 Task: Look for space in Lehi, United States from 8th August, 2023 to 15th August, 2023 for 9 adults in price range Rs.10000 to Rs.14000. Place can be shared room with 5 bedrooms having 9 beds and 5 bathrooms. Property type can be house, flat, guest house. Amenities needed are: wifi, TV, free parkinig on premises, gym, breakfast. Booking option can be shelf check-in. Required host language is English.
Action: Mouse moved to (457, 114)
Screenshot: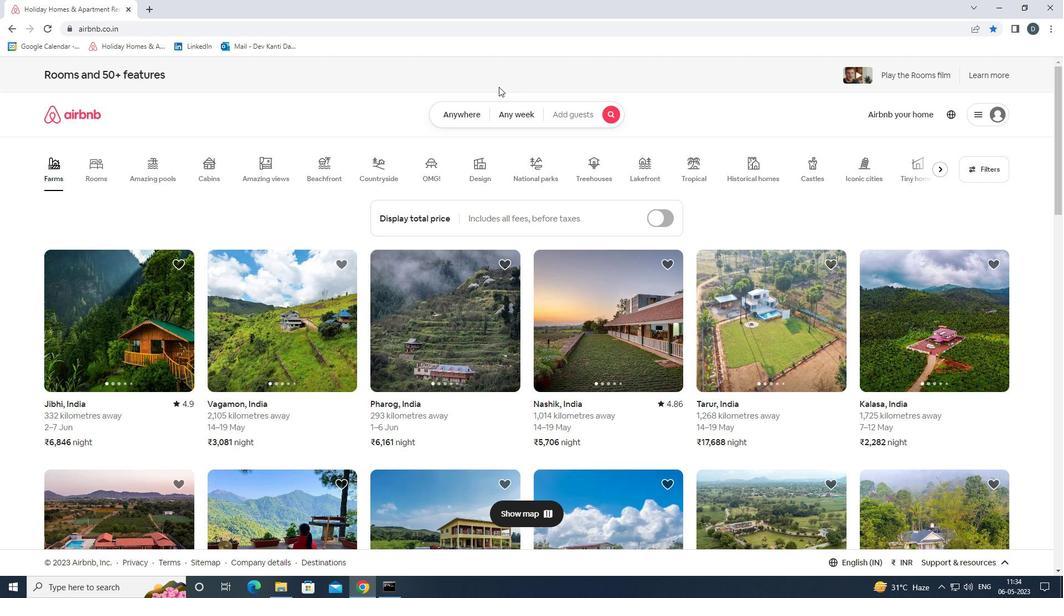 
Action: Mouse pressed left at (457, 114)
Screenshot: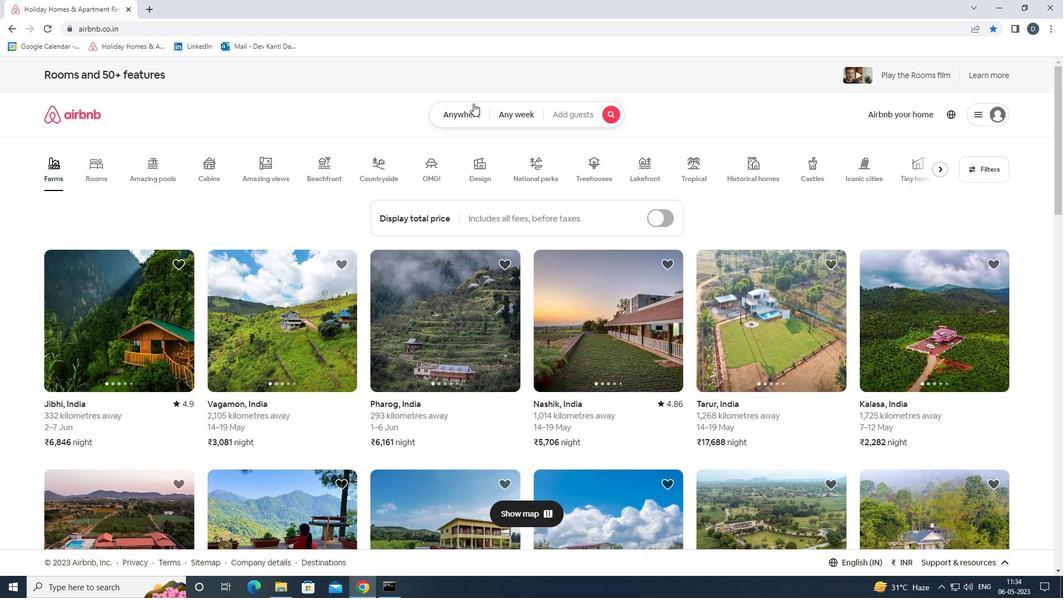 
Action: Mouse moved to (378, 161)
Screenshot: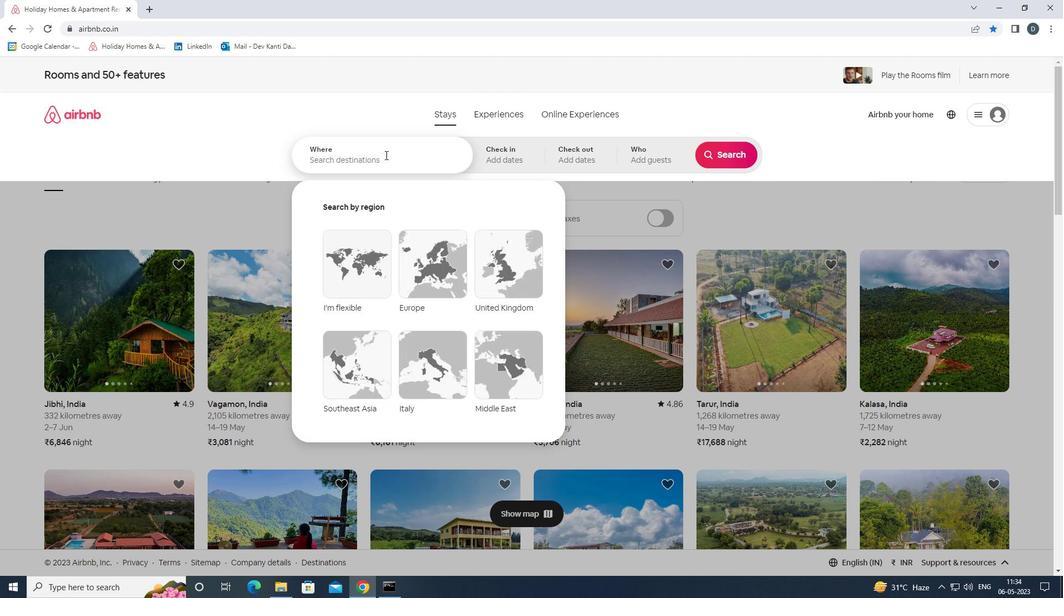 
Action: Mouse pressed left at (378, 161)
Screenshot: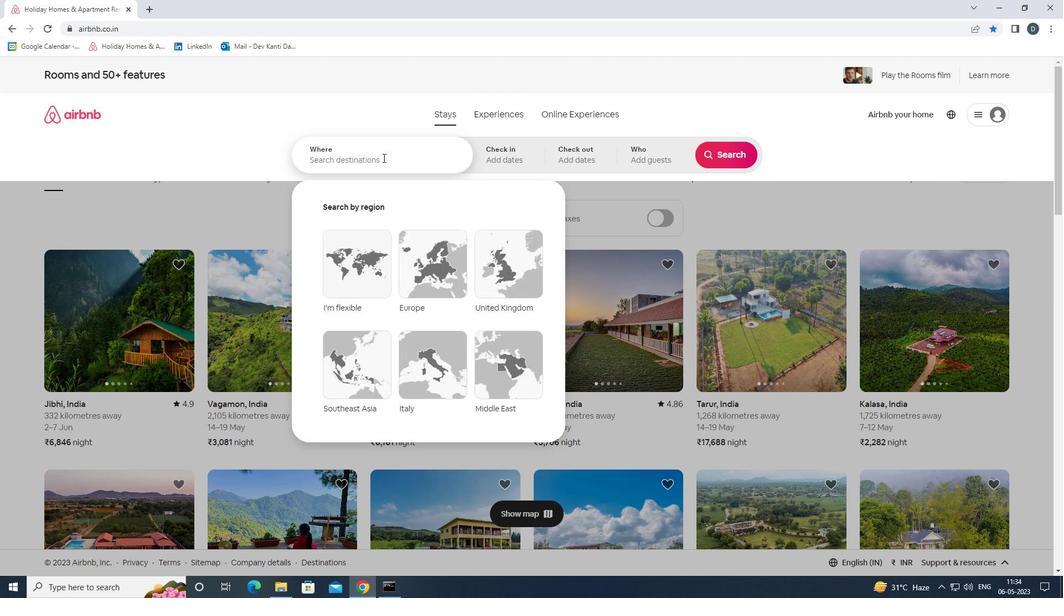
Action: Key pressed <Key.shift><Key.shift><Key.shift>LEHI,<Key.shift>UNITED<Key.space><Key.shift>STATES<Key.enter>
Screenshot: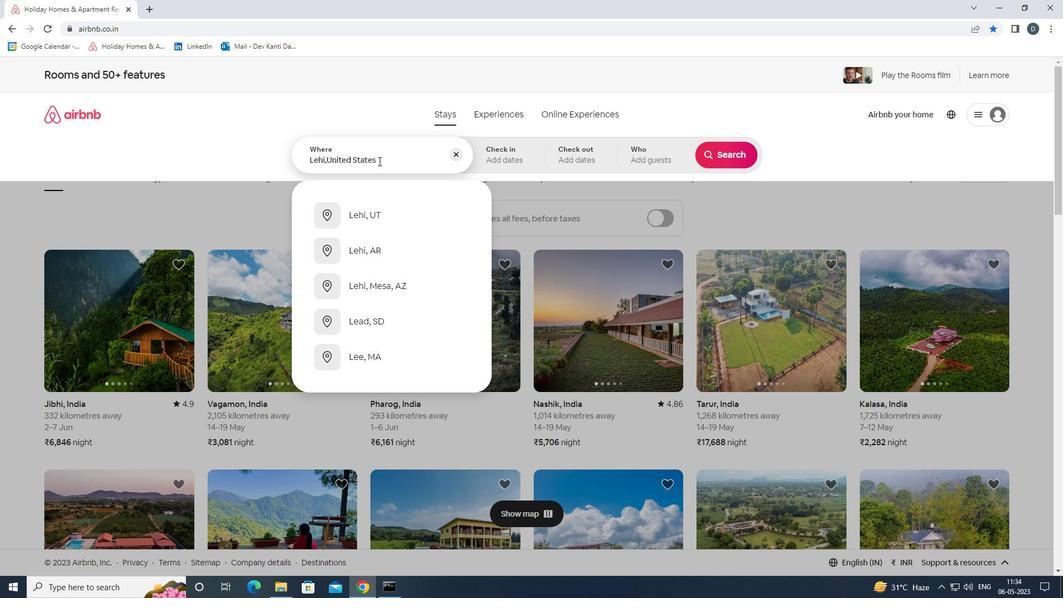
Action: Mouse moved to (729, 247)
Screenshot: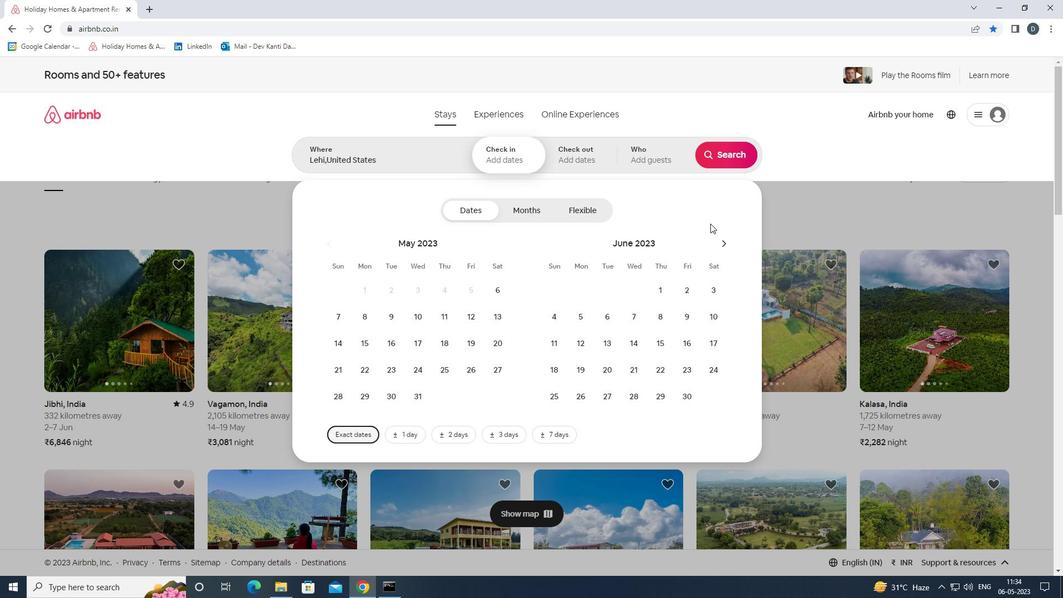 
Action: Mouse pressed left at (729, 247)
Screenshot: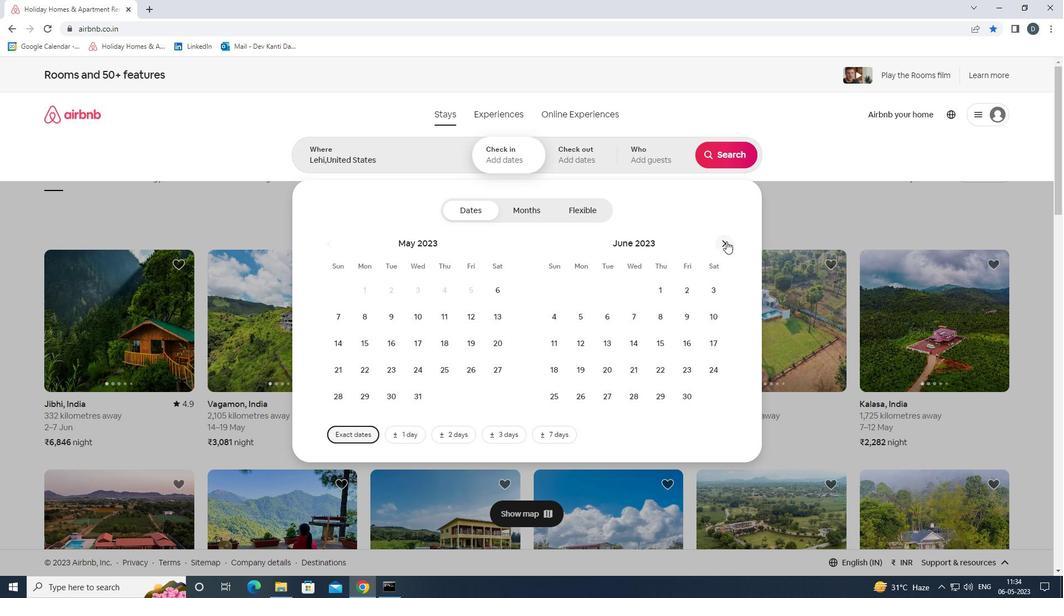 
Action: Mouse pressed left at (729, 247)
Screenshot: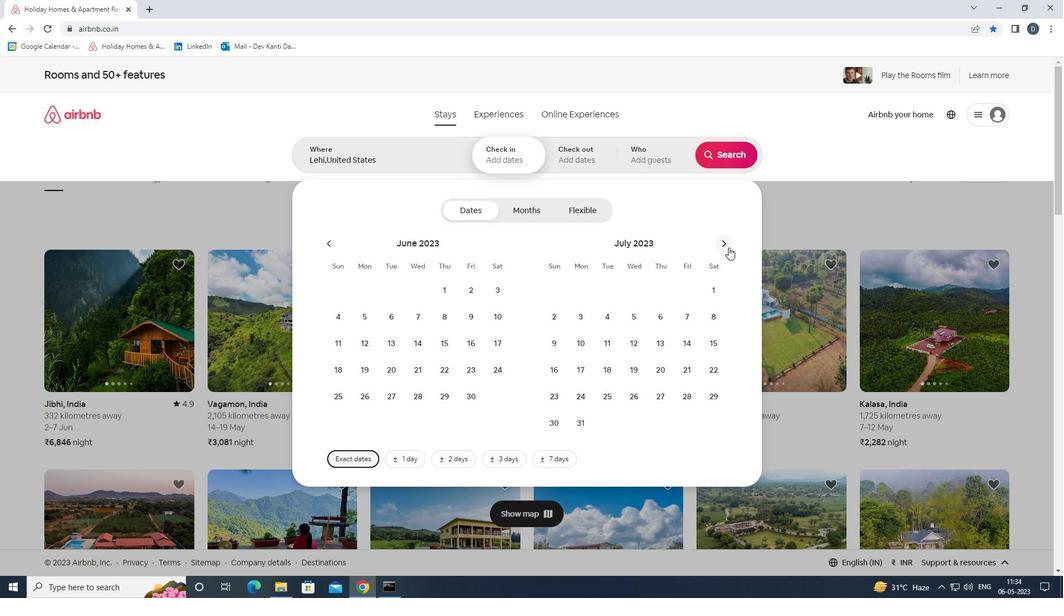 
Action: Mouse moved to (602, 316)
Screenshot: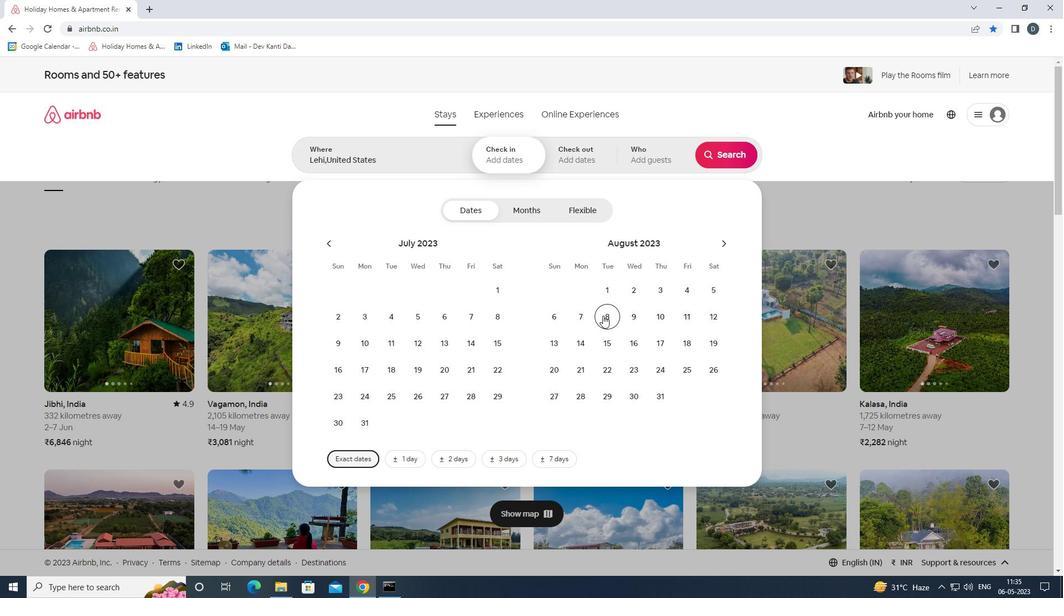 
Action: Mouse pressed left at (602, 316)
Screenshot: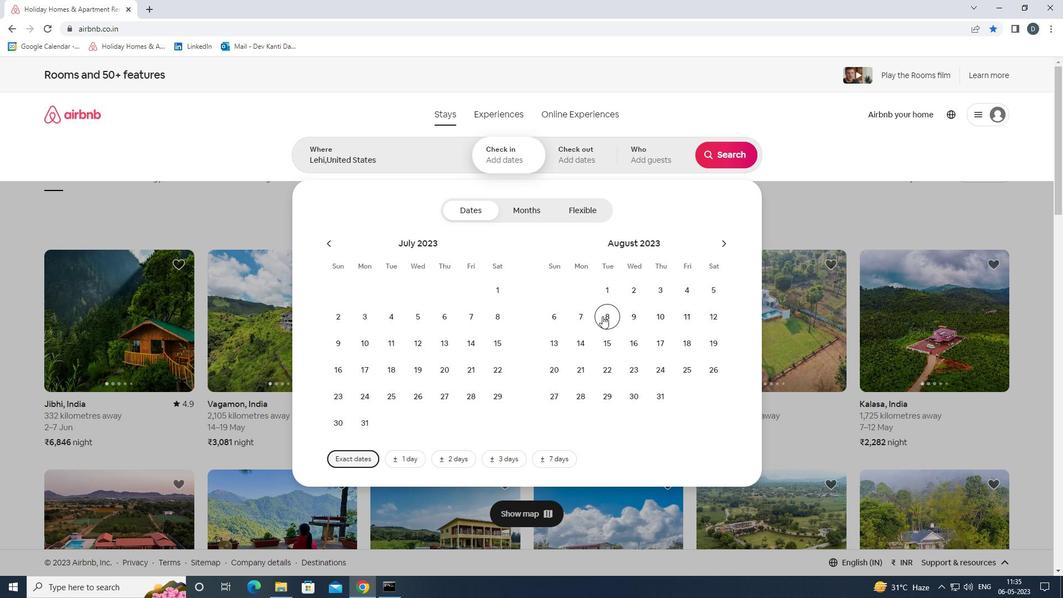 
Action: Mouse moved to (612, 341)
Screenshot: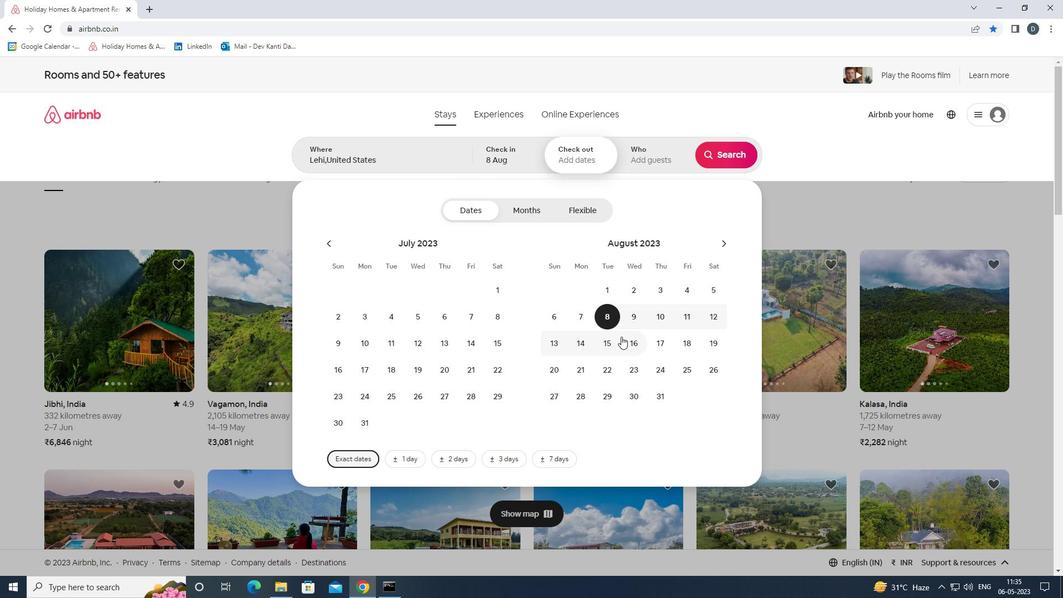 
Action: Mouse pressed left at (612, 341)
Screenshot: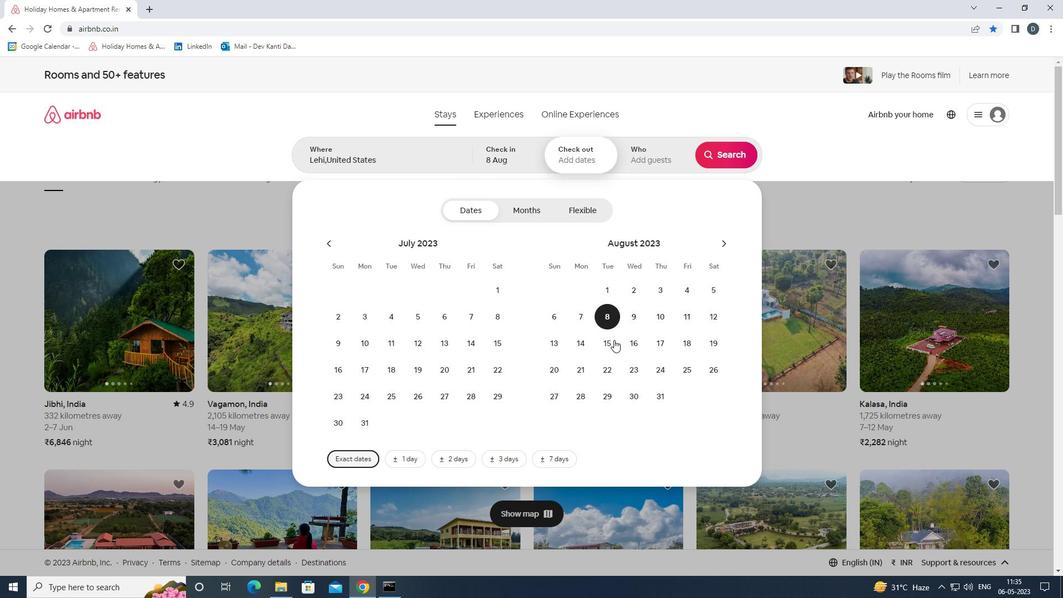 
Action: Mouse moved to (646, 152)
Screenshot: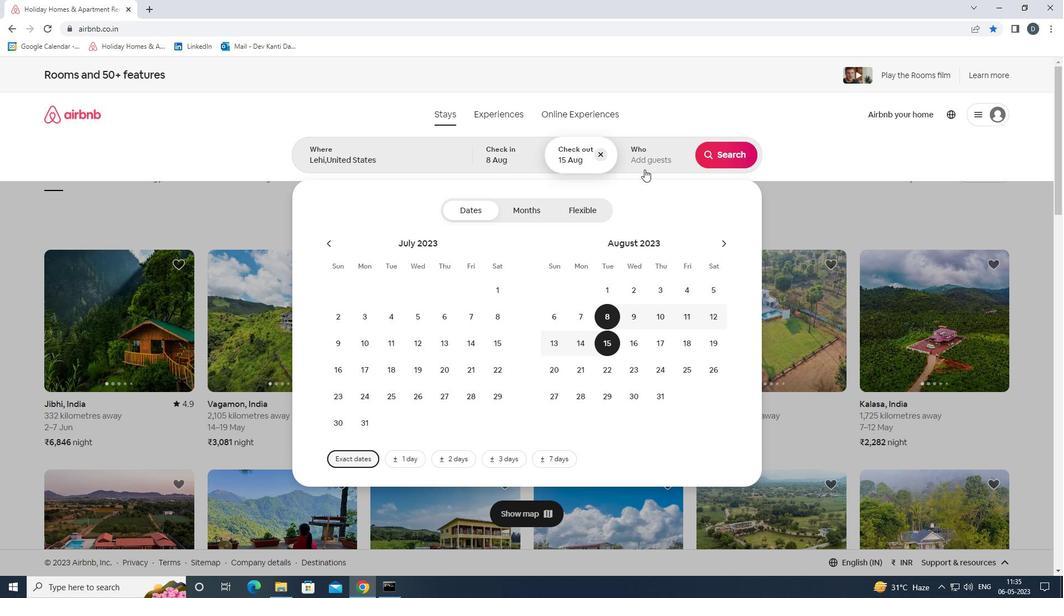 
Action: Mouse pressed left at (646, 152)
Screenshot: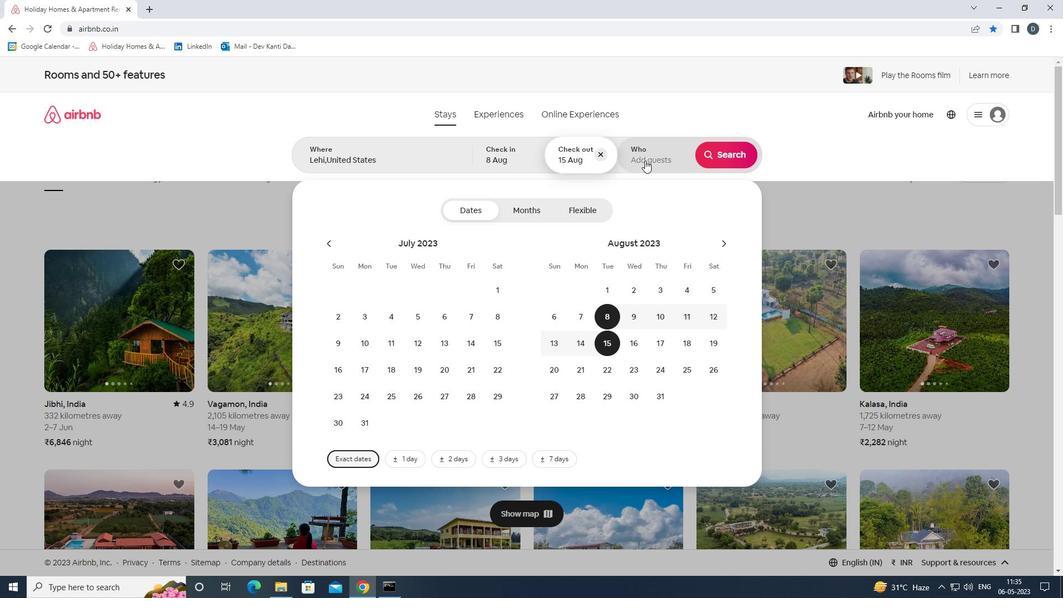 
Action: Mouse moved to (728, 214)
Screenshot: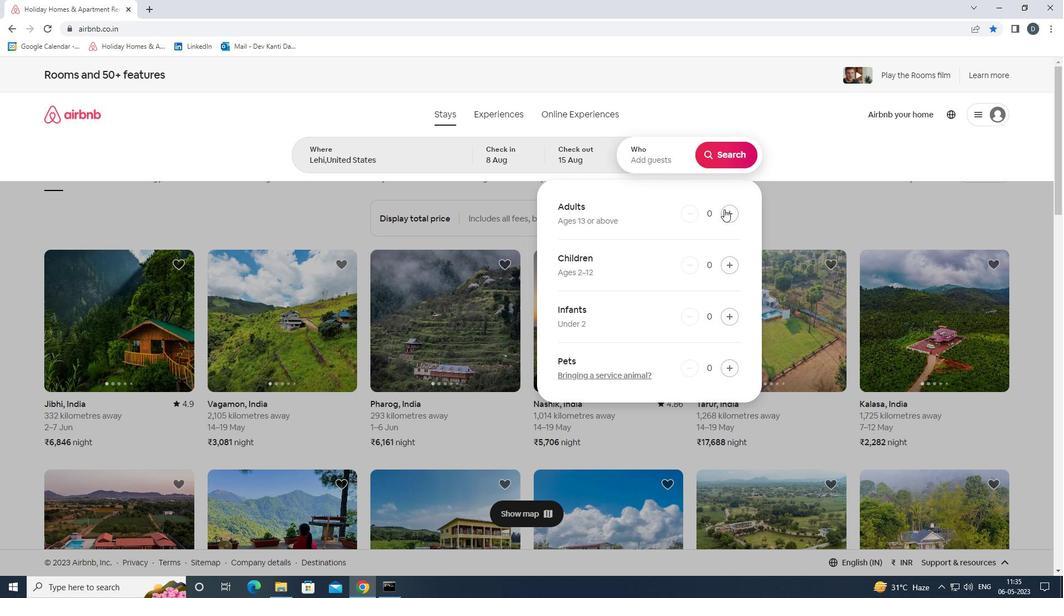 
Action: Mouse pressed left at (728, 214)
Screenshot: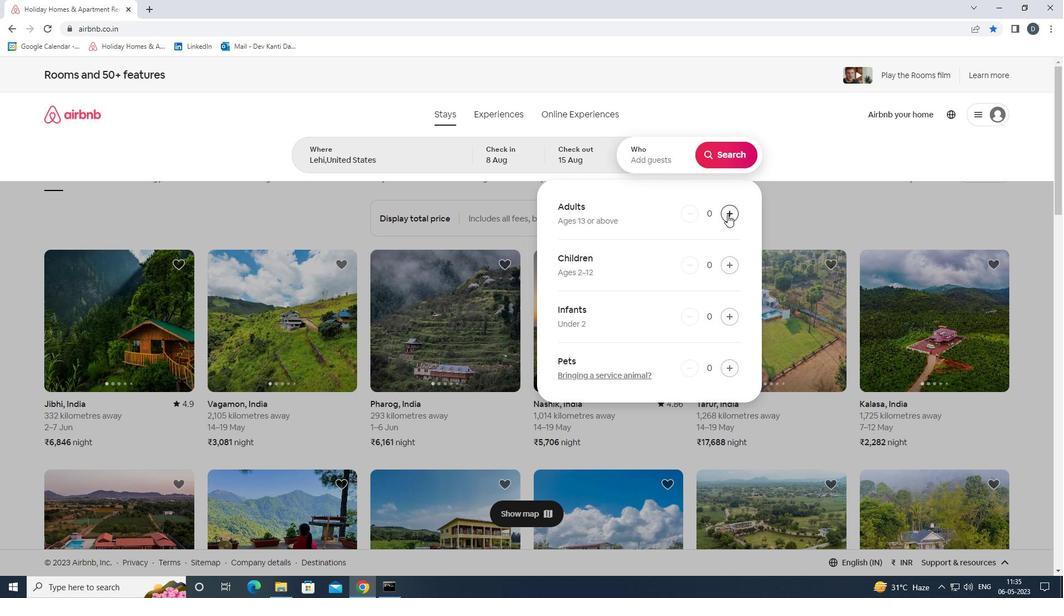 
Action: Mouse pressed left at (728, 214)
Screenshot: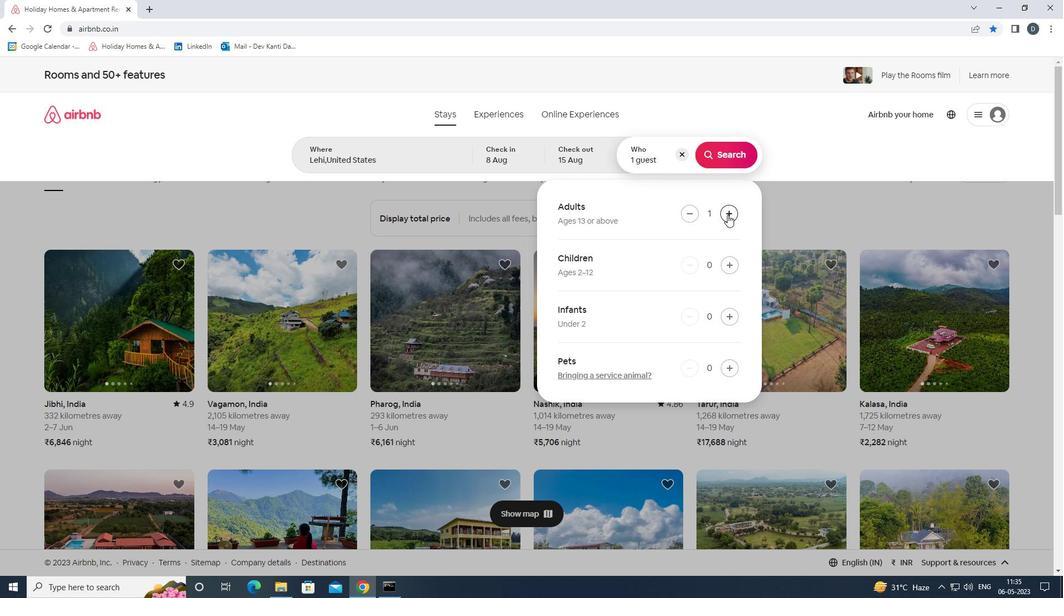 
Action: Mouse pressed left at (728, 214)
Screenshot: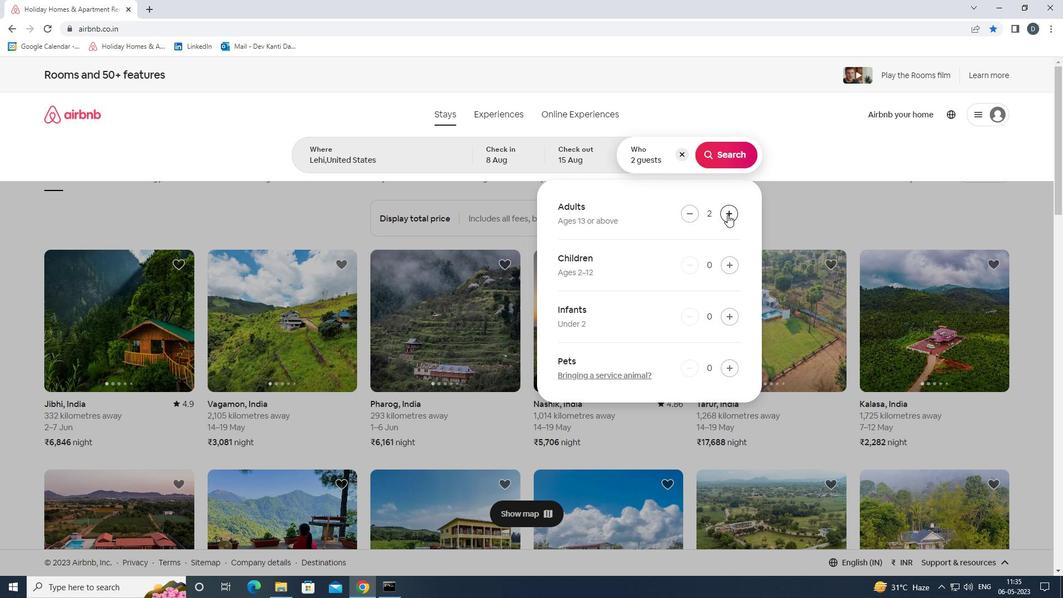 
Action: Mouse pressed left at (728, 214)
Screenshot: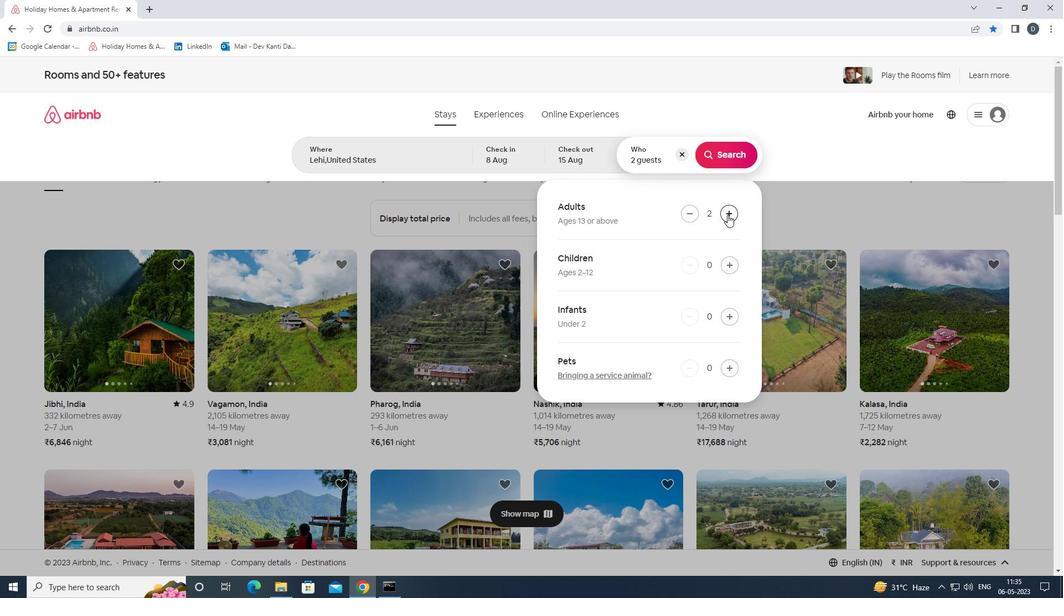 
Action: Mouse pressed left at (728, 214)
Screenshot: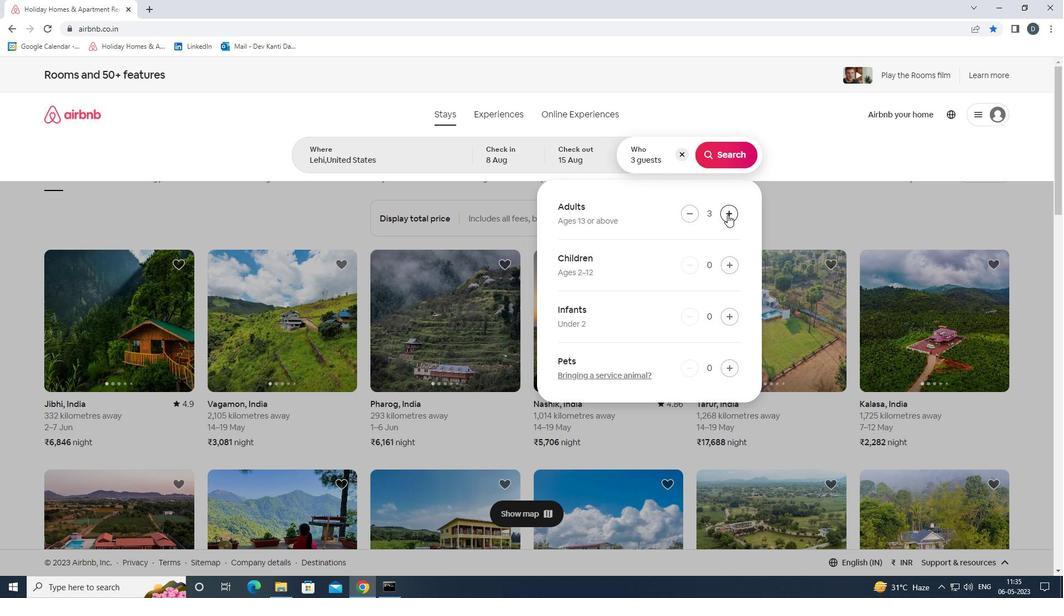 
Action: Mouse pressed left at (728, 214)
Screenshot: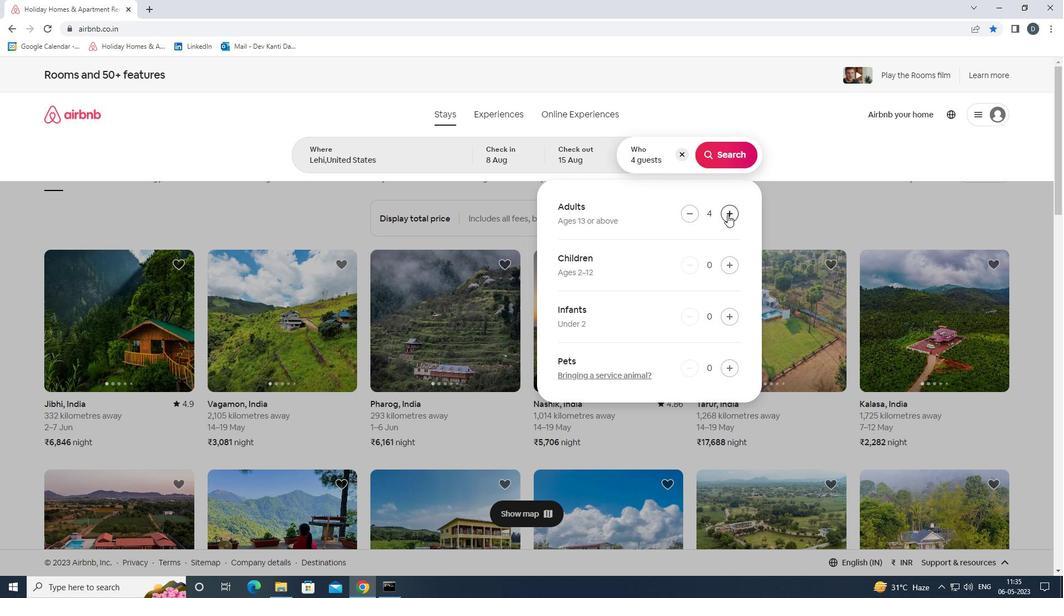 
Action: Mouse pressed left at (728, 214)
Screenshot: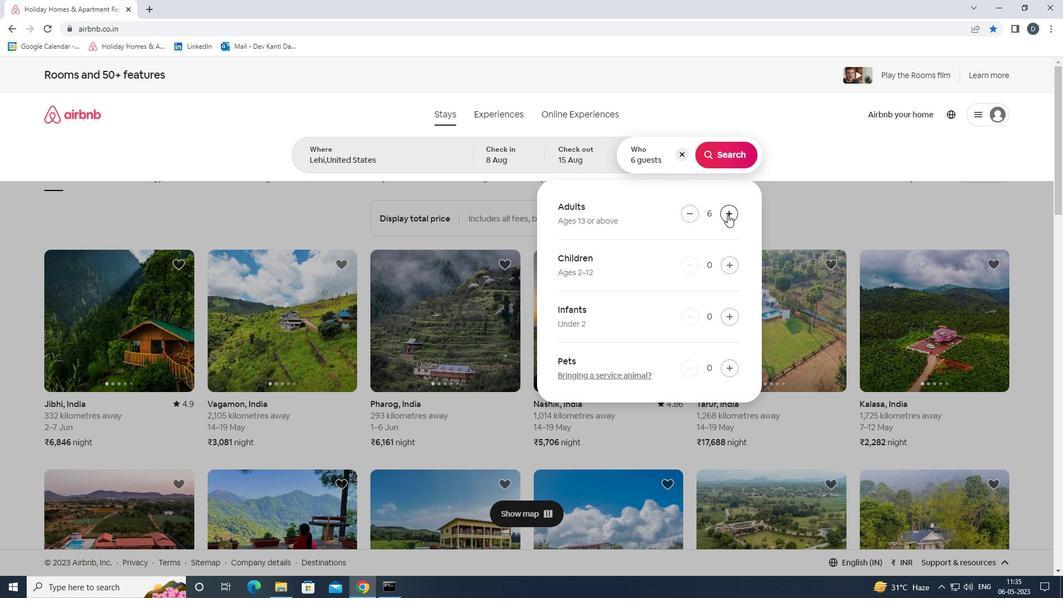 
Action: Mouse pressed left at (728, 214)
Screenshot: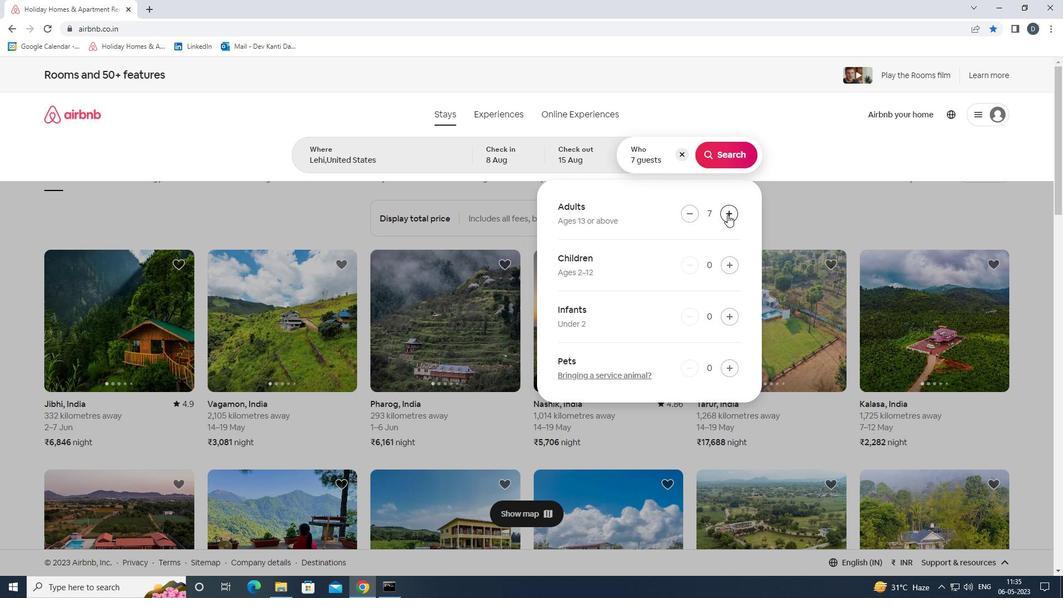 
Action: Mouse pressed left at (728, 214)
Screenshot: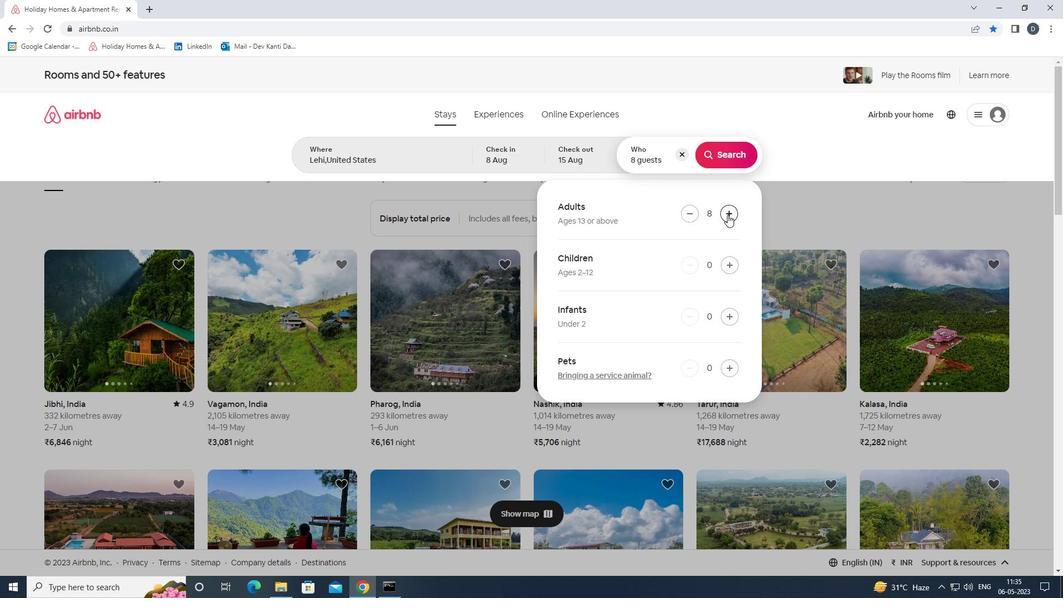 
Action: Mouse moved to (730, 158)
Screenshot: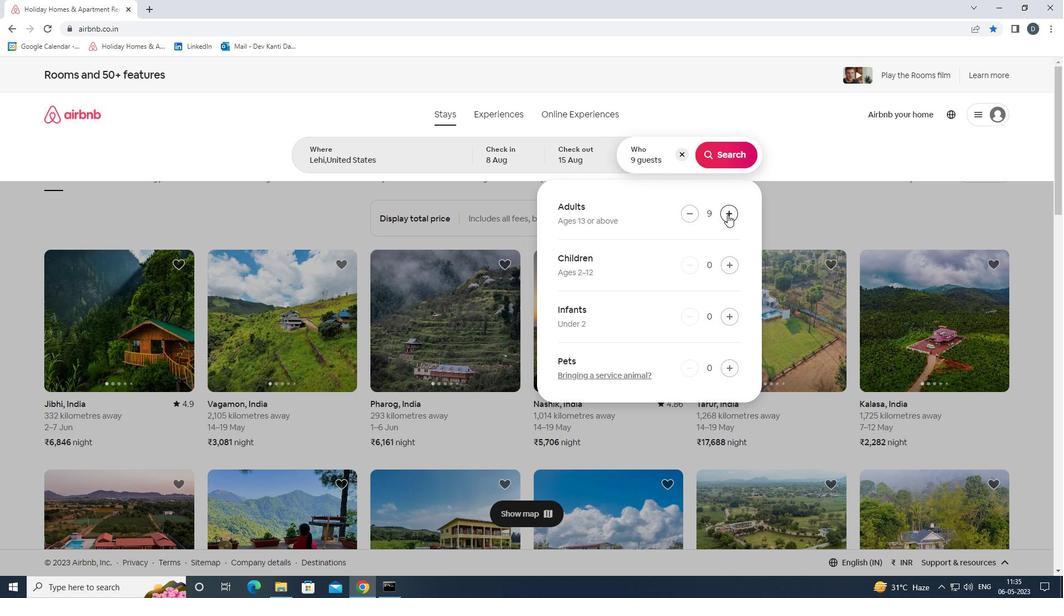 
Action: Mouse pressed left at (730, 158)
Screenshot: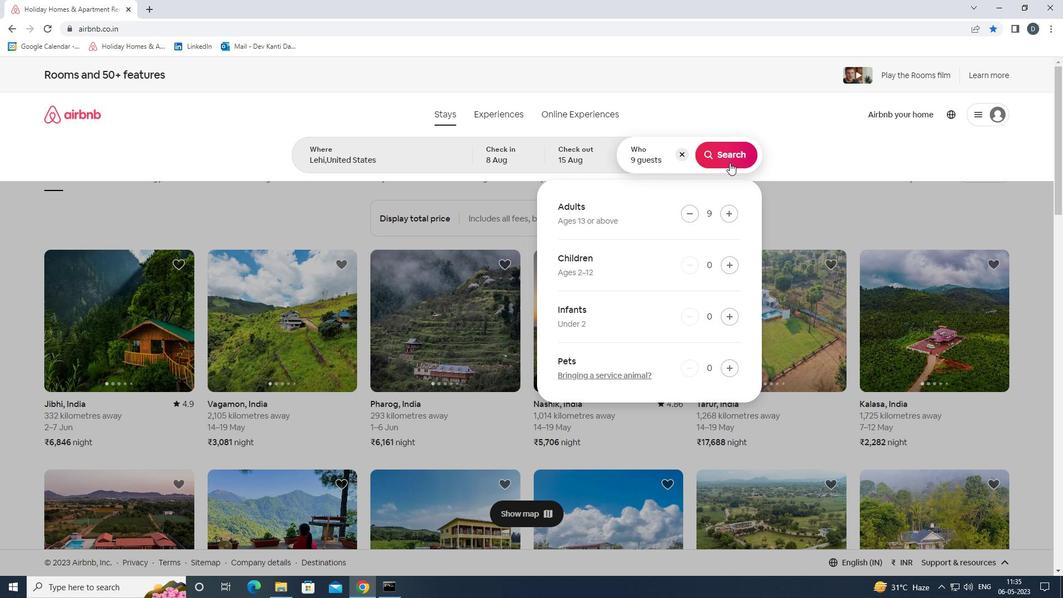 
Action: Mouse moved to (1027, 120)
Screenshot: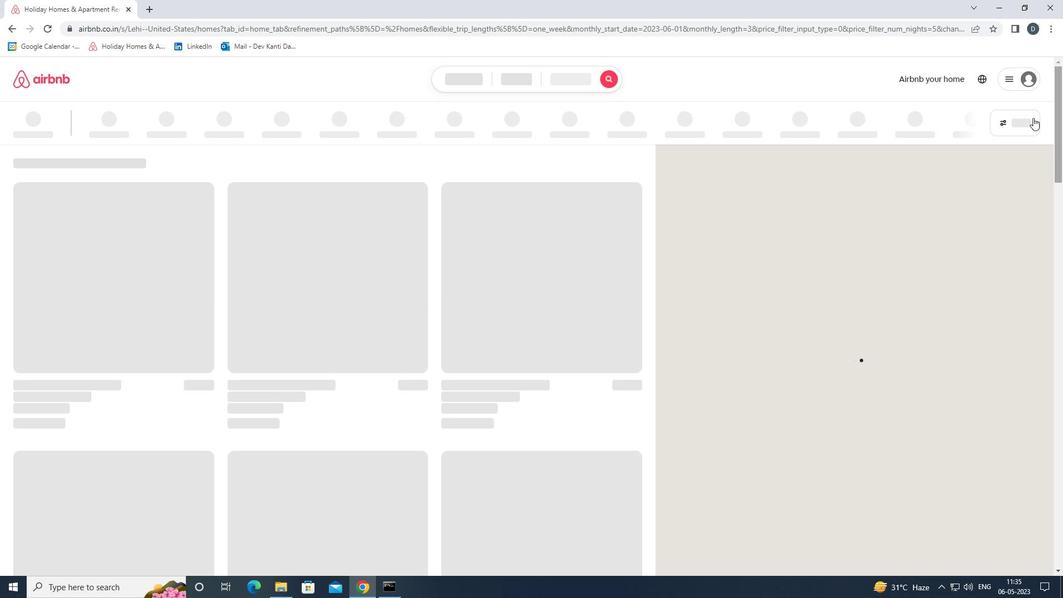 
Action: Mouse pressed left at (1027, 120)
Screenshot: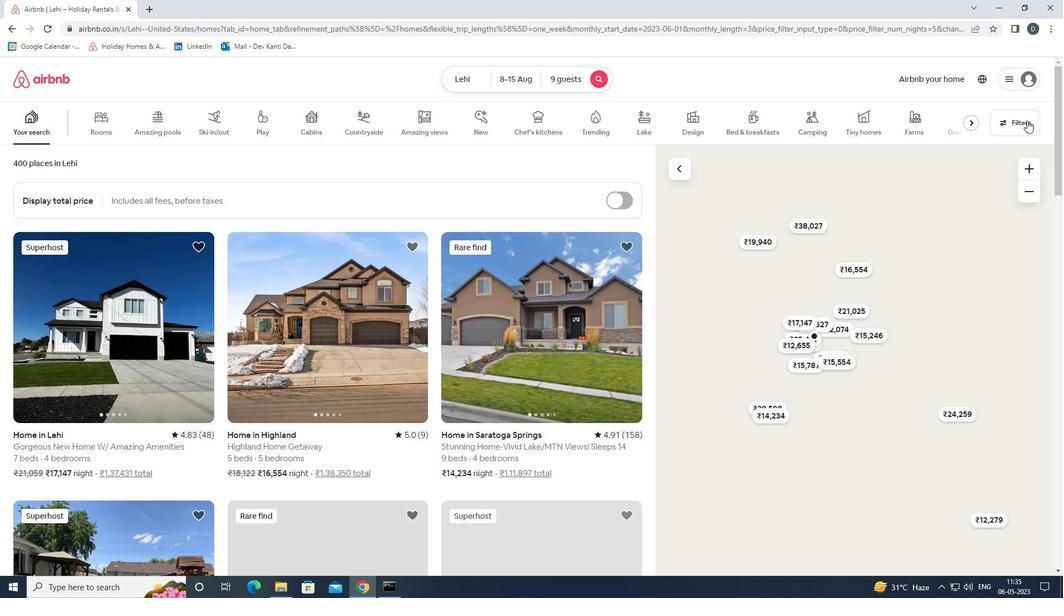 
Action: Mouse moved to (378, 395)
Screenshot: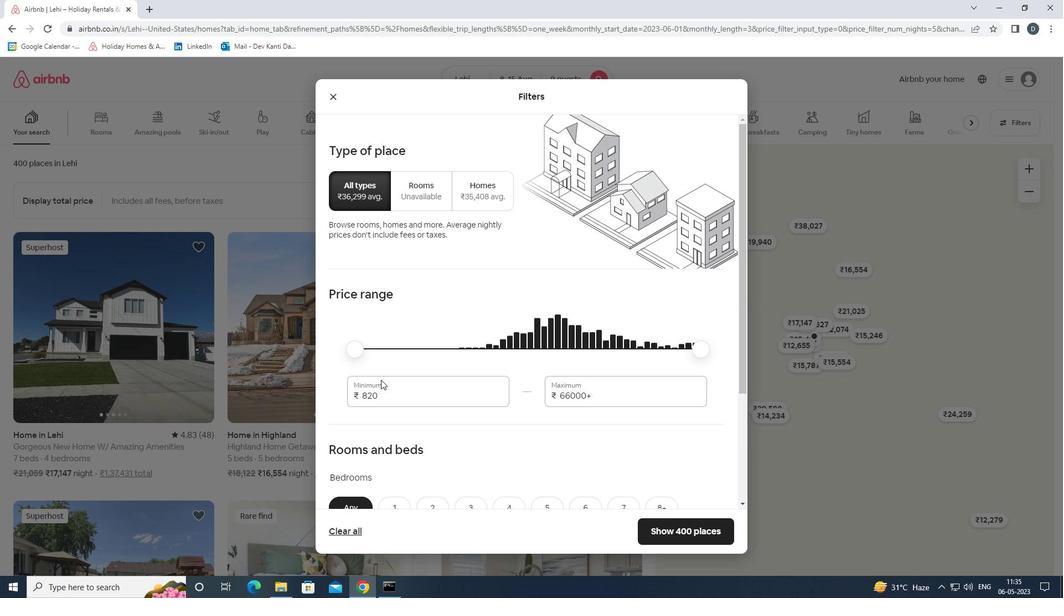 
Action: Mouse pressed left at (378, 395)
Screenshot: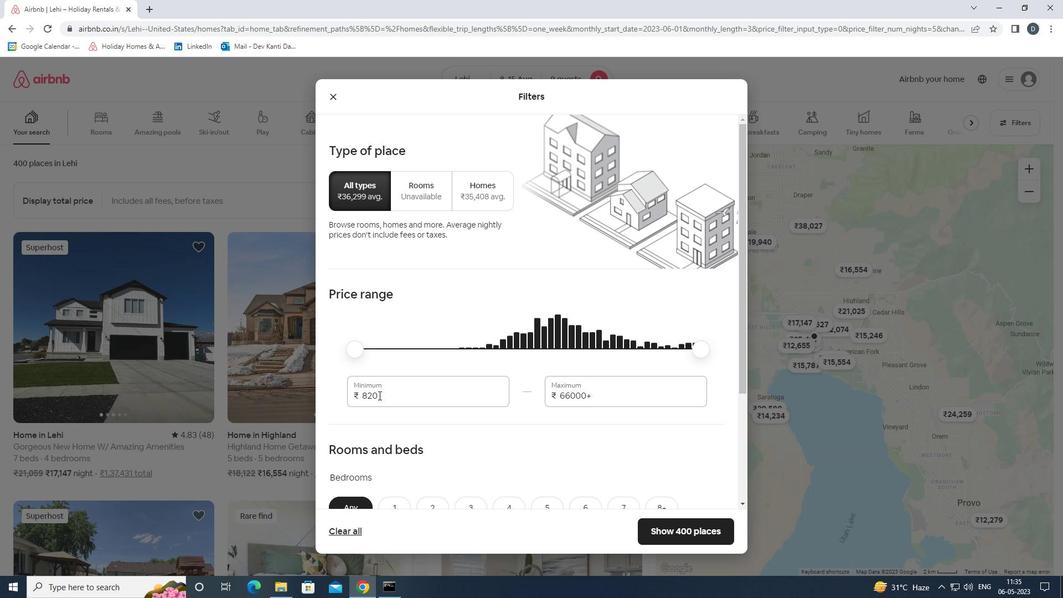 
Action: Mouse pressed left at (378, 395)
Screenshot: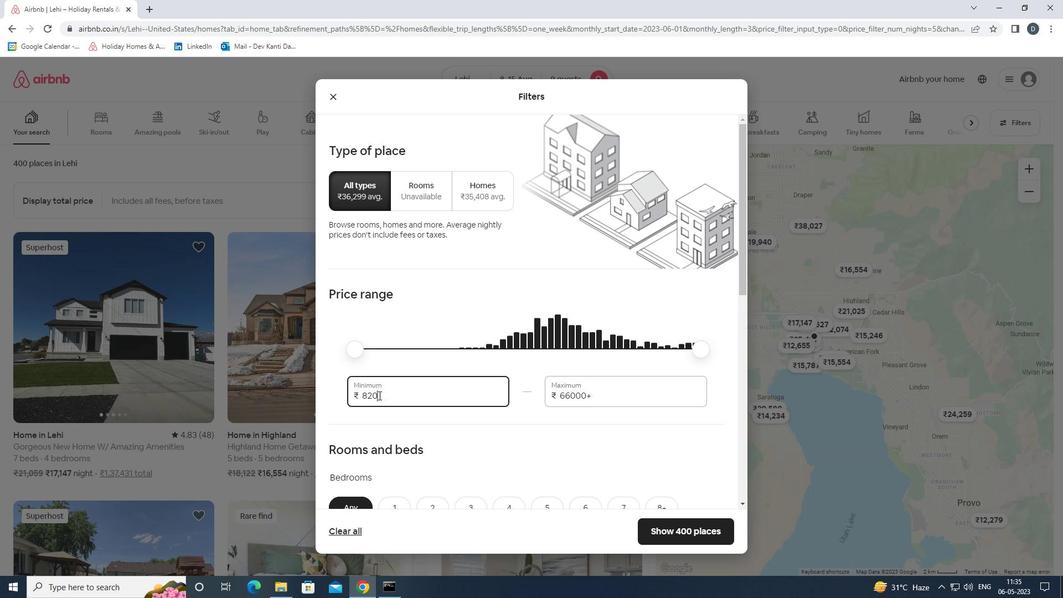 
Action: Key pressed 10000<Key.tab>14000
Screenshot: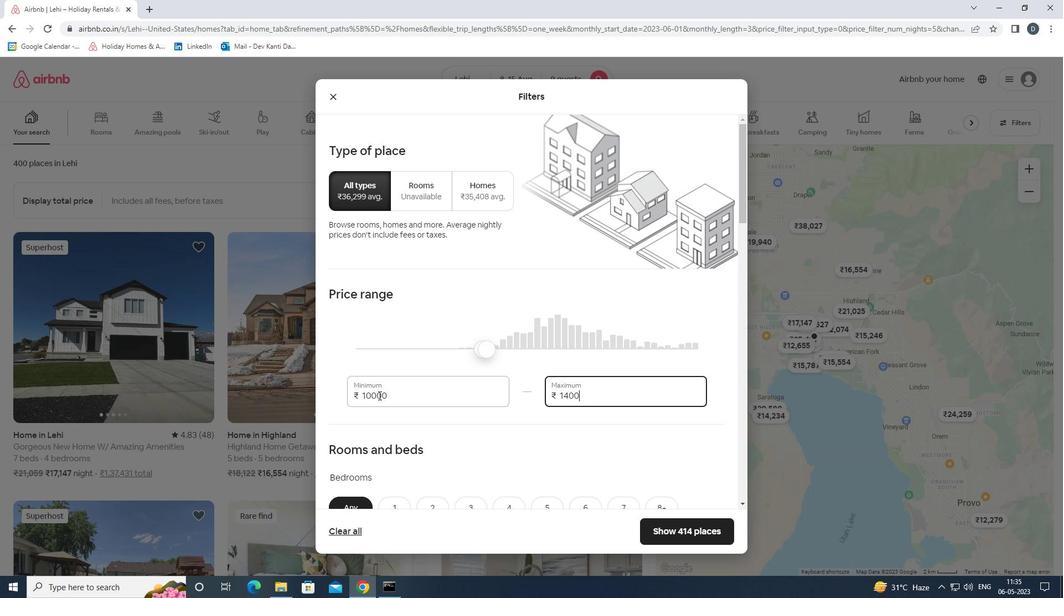 
Action: Mouse moved to (471, 360)
Screenshot: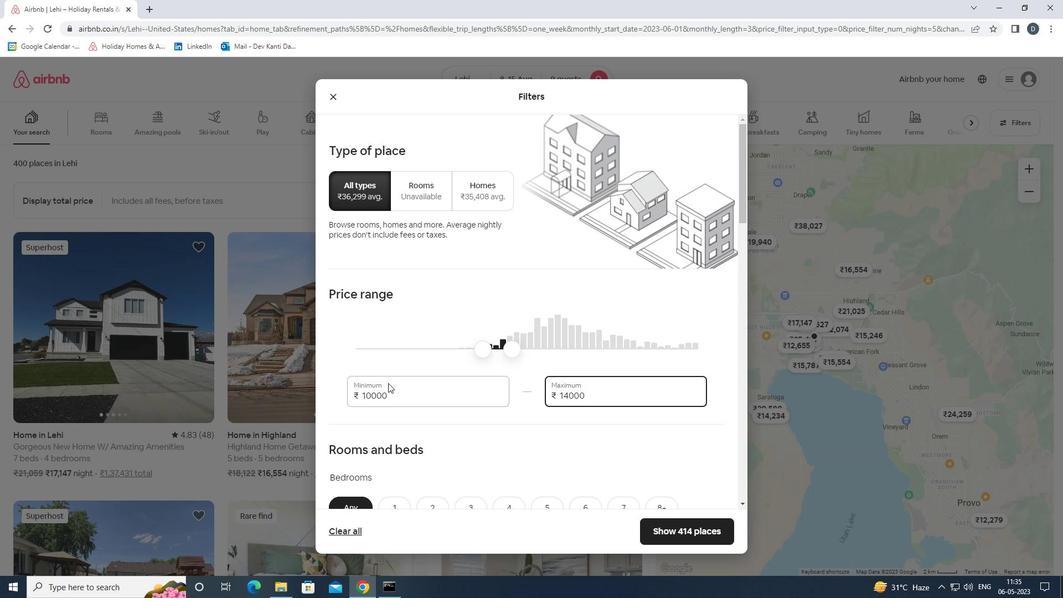 
Action: Mouse scrolled (471, 360) with delta (0, 0)
Screenshot: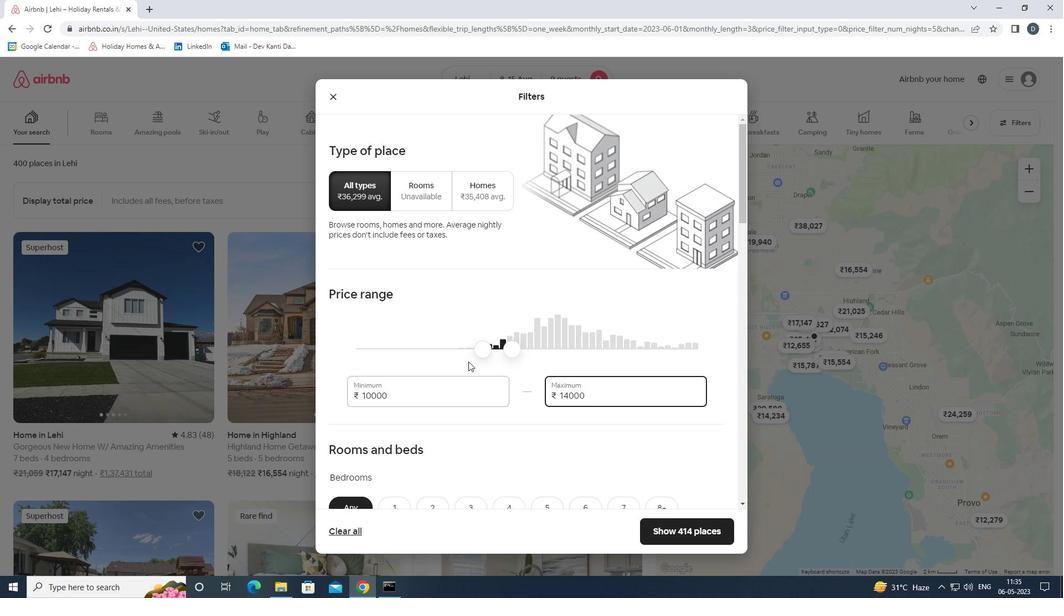 
Action: Mouse scrolled (471, 360) with delta (0, 0)
Screenshot: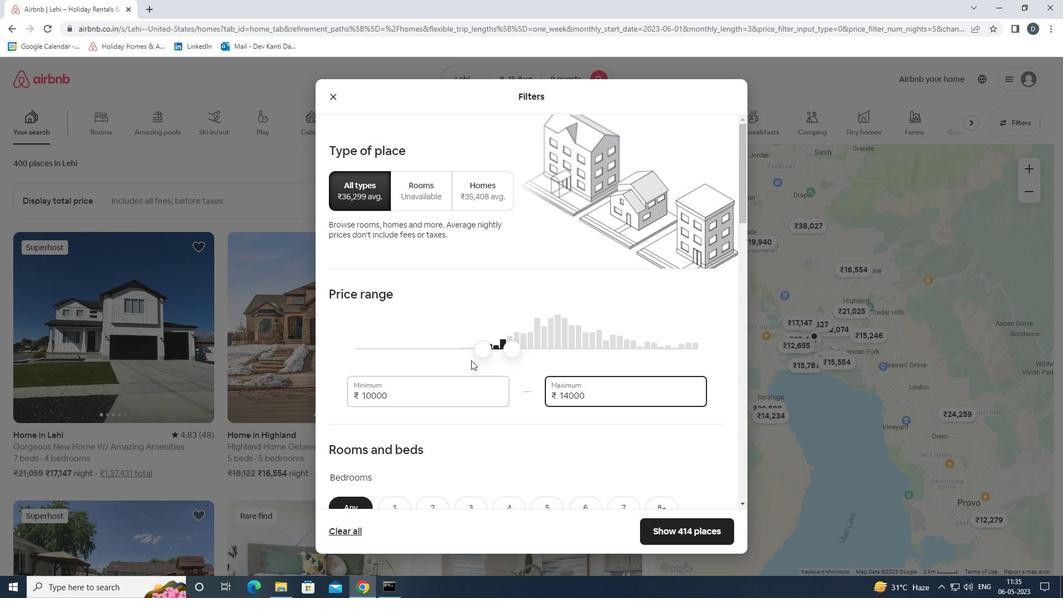 
Action: Mouse scrolled (471, 360) with delta (0, 0)
Screenshot: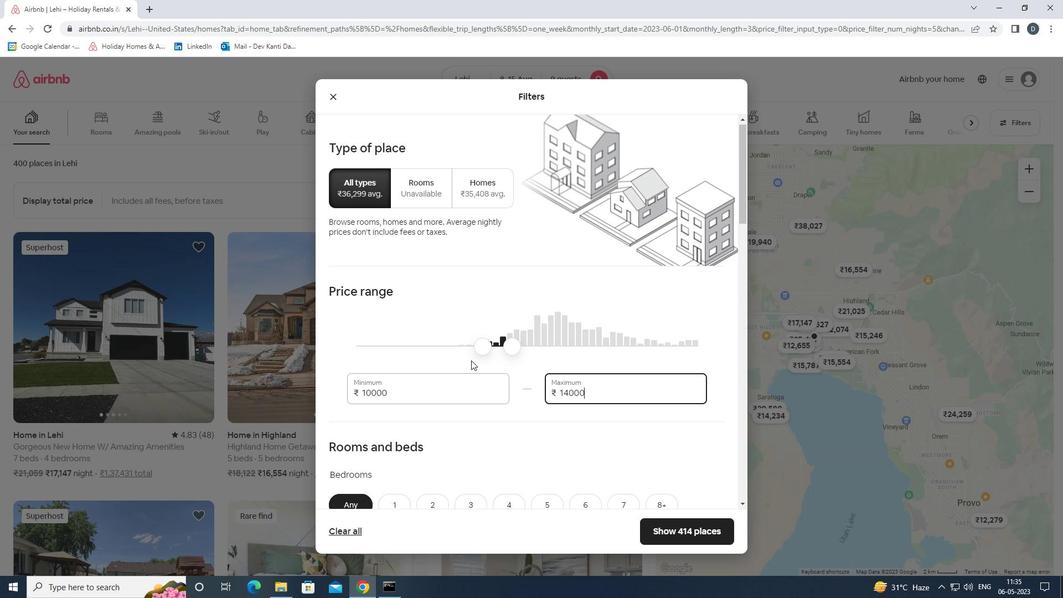 
Action: Mouse moved to (503, 369)
Screenshot: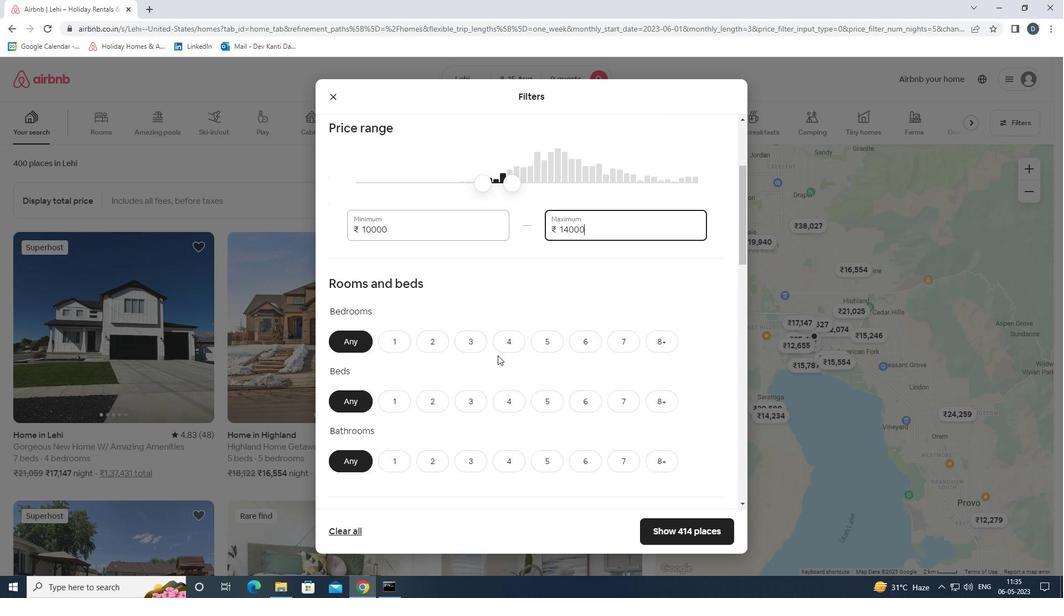 
Action: Mouse scrolled (503, 369) with delta (0, 0)
Screenshot: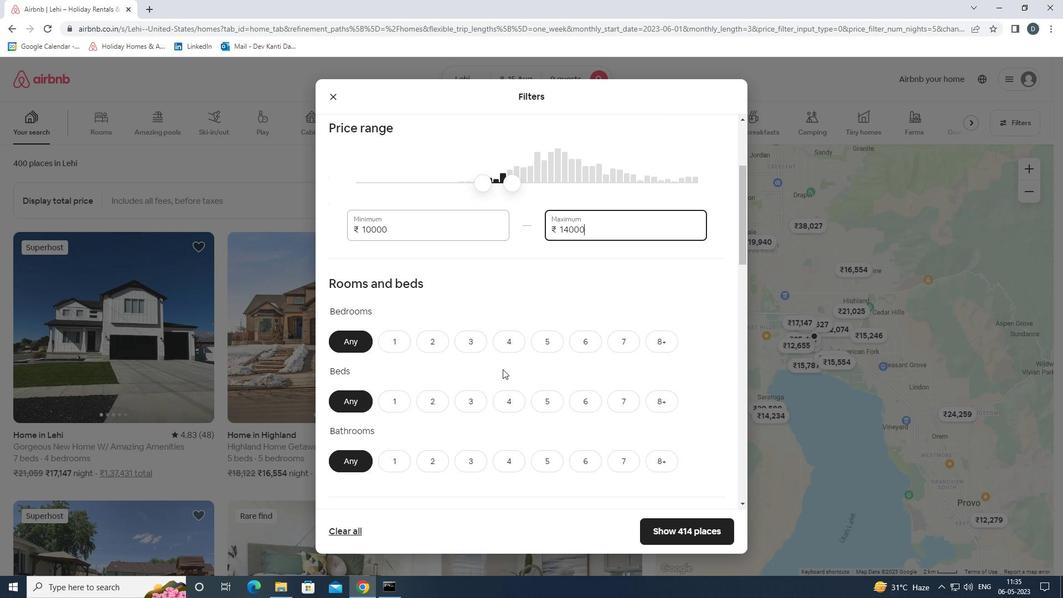 
Action: Mouse moved to (547, 282)
Screenshot: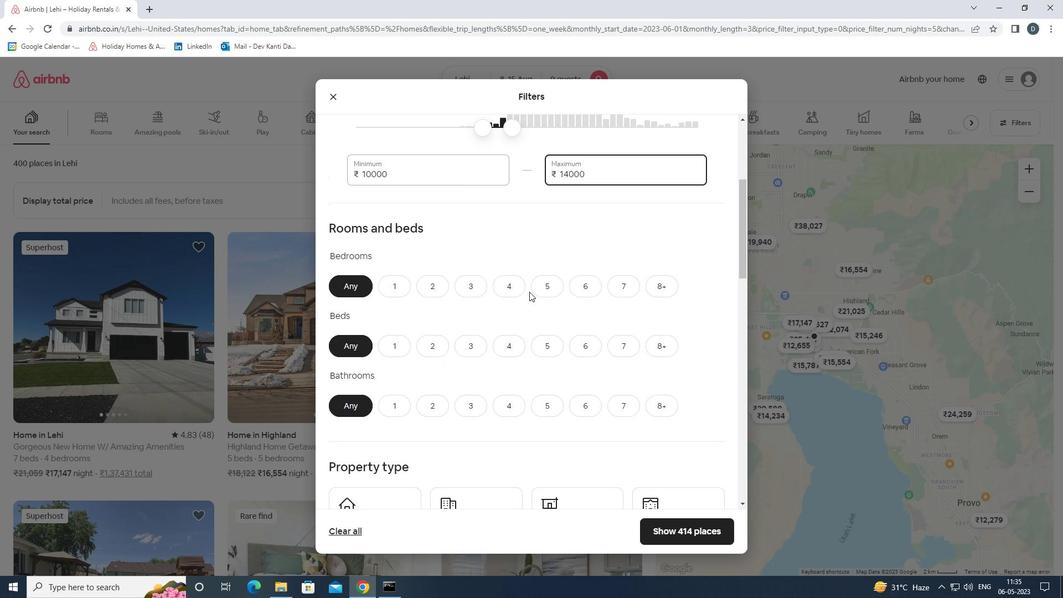 
Action: Mouse pressed left at (547, 282)
Screenshot: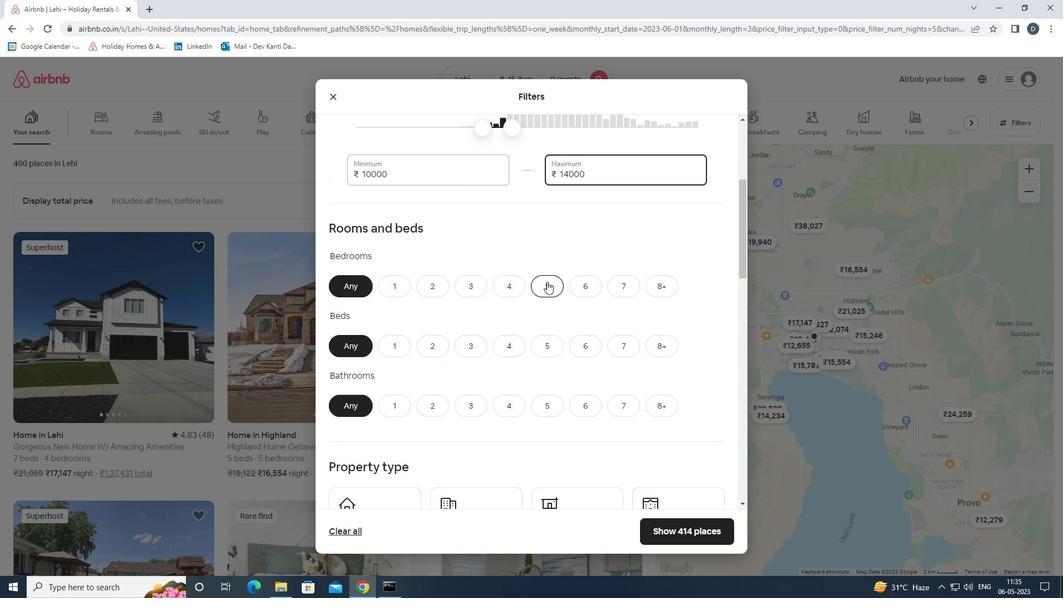 
Action: Mouse moved to (667, 349)
Screenshot: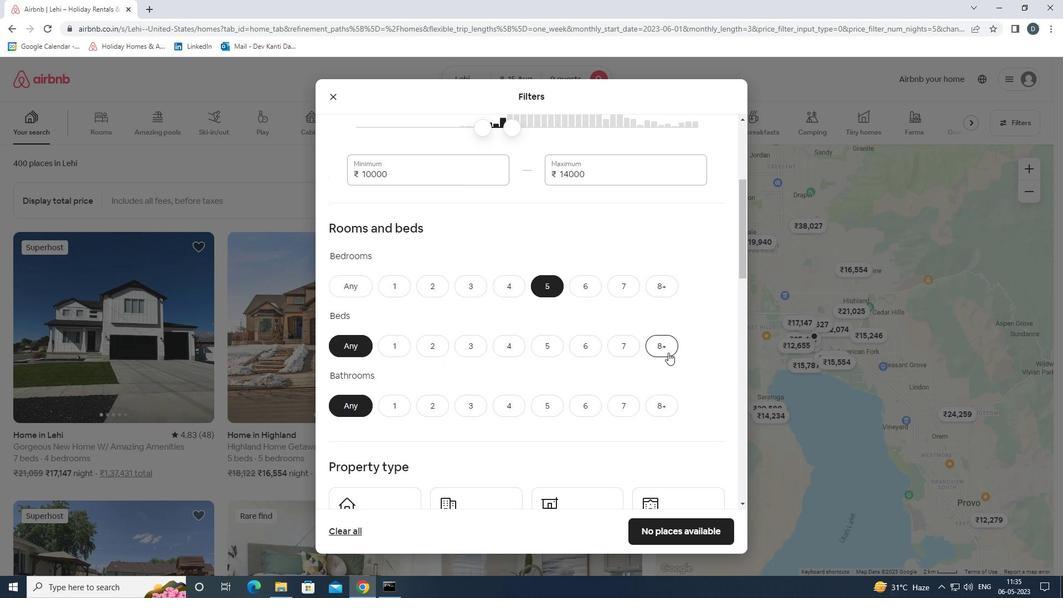 
Action: Mouse pressed left at (667, 349)
Screenshot: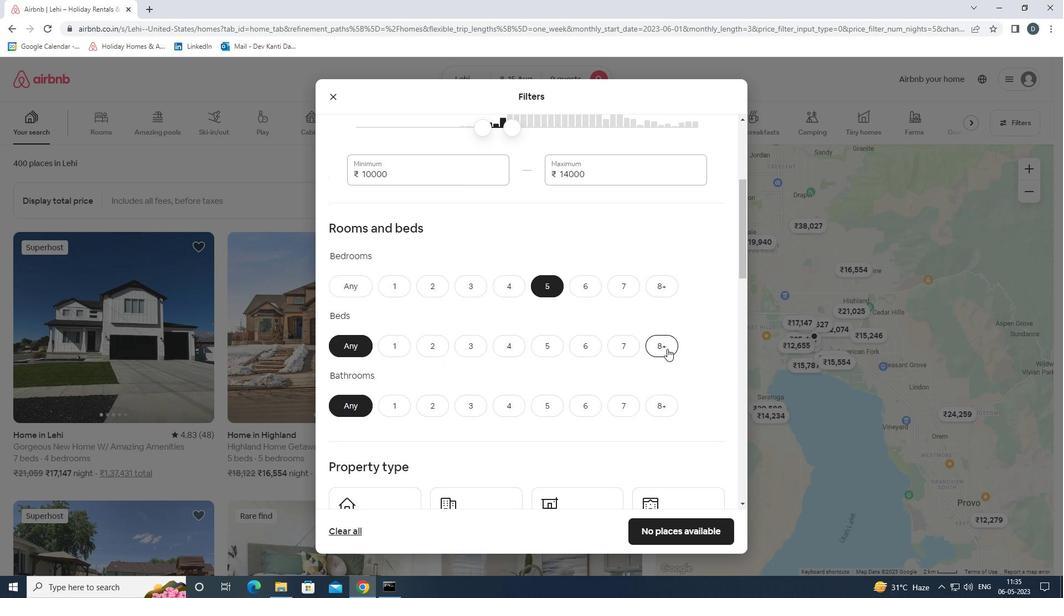 
Action: Mouse moved to (542, 408)
Screenshot: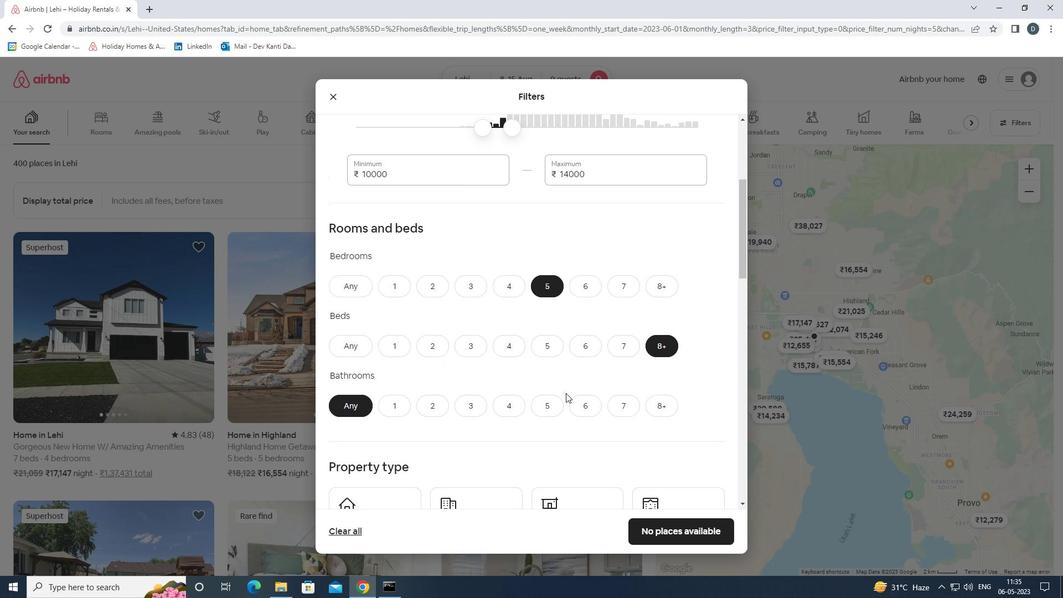 
Action: Mouse pressed left at (542, 408)
Screenshot: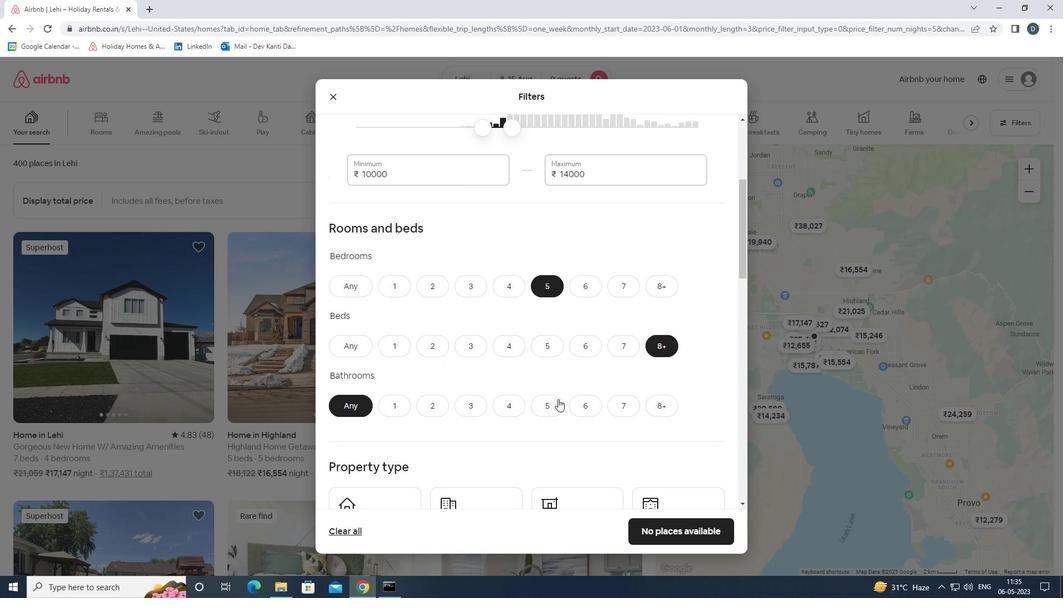 
Action: Mouse scrolled (542, 407) with delta (0, 0)
Screenshot: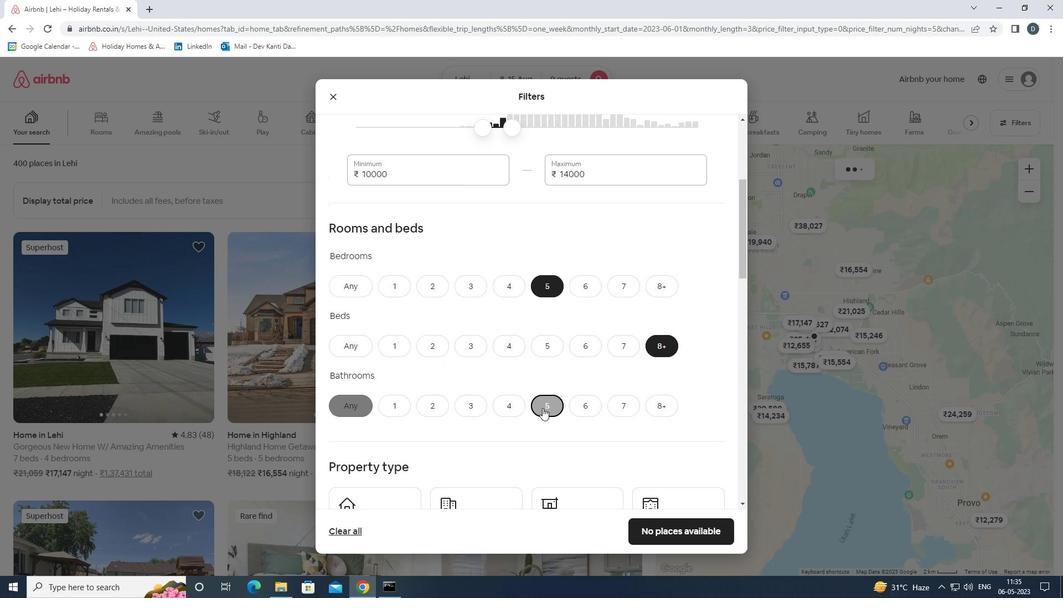 
Action: Mouse scrolled (542, 407) with delta (0, 0)
Screenshot: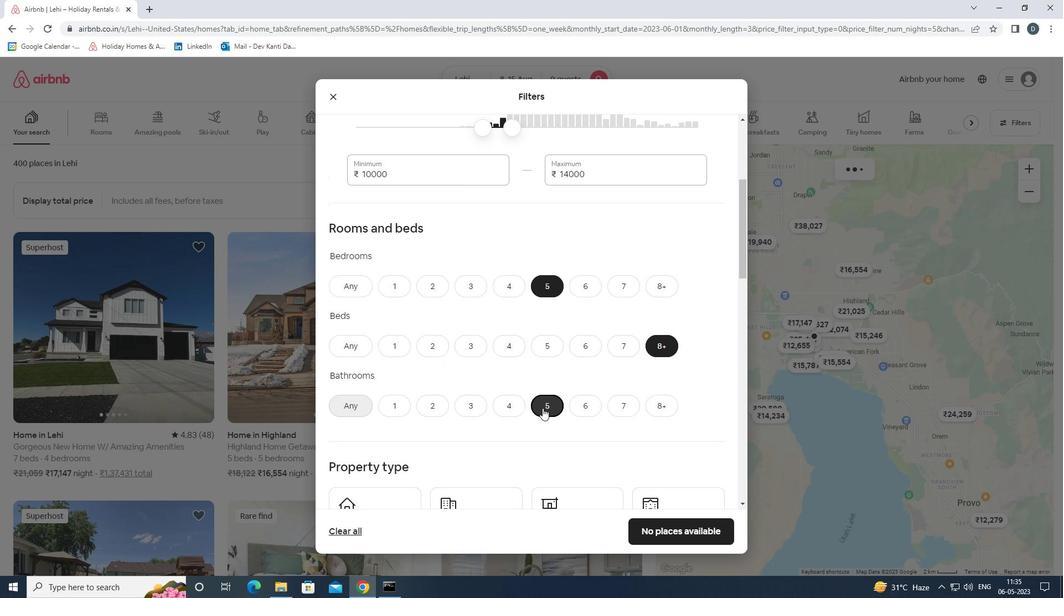 
Action: Mouse scrolled (542, 407) with delta (0, 0)
Screenshot: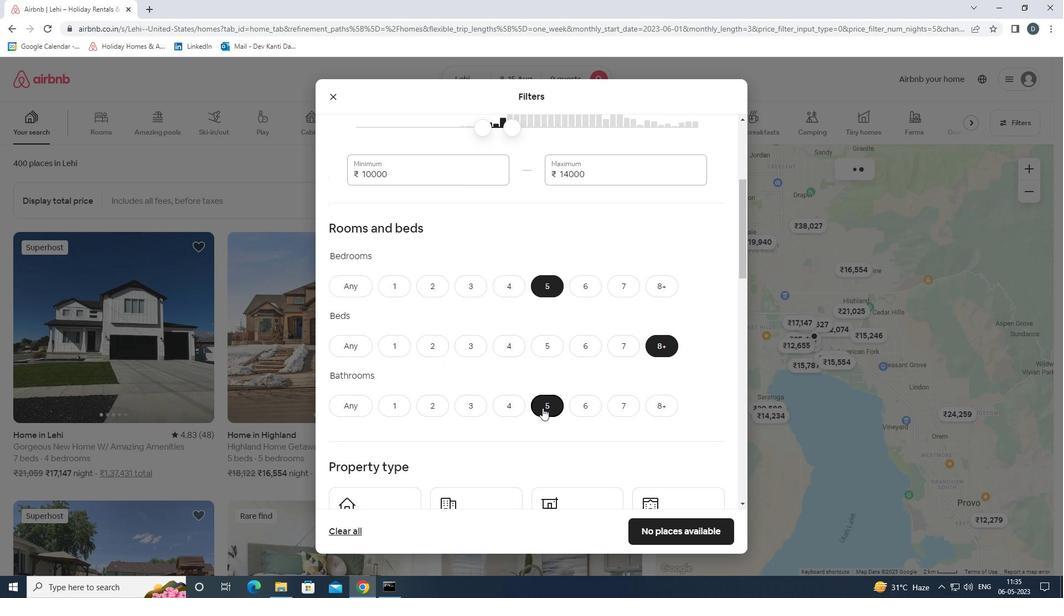 
Action: Mouse moved to (362, 370)
Screenshot: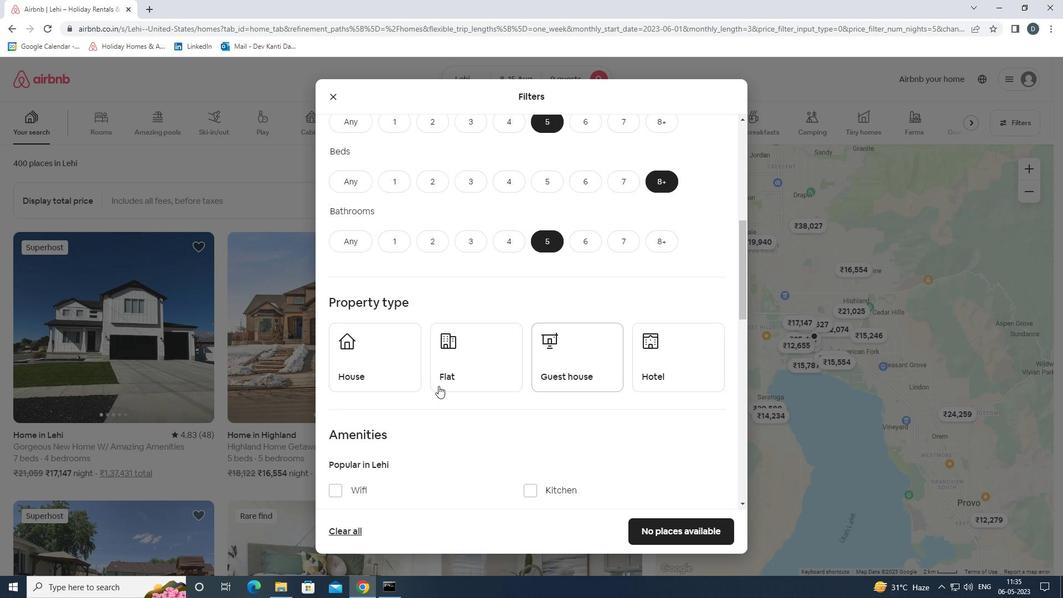 
Action: Mouse pressed left at (362, 370)
Screenshot: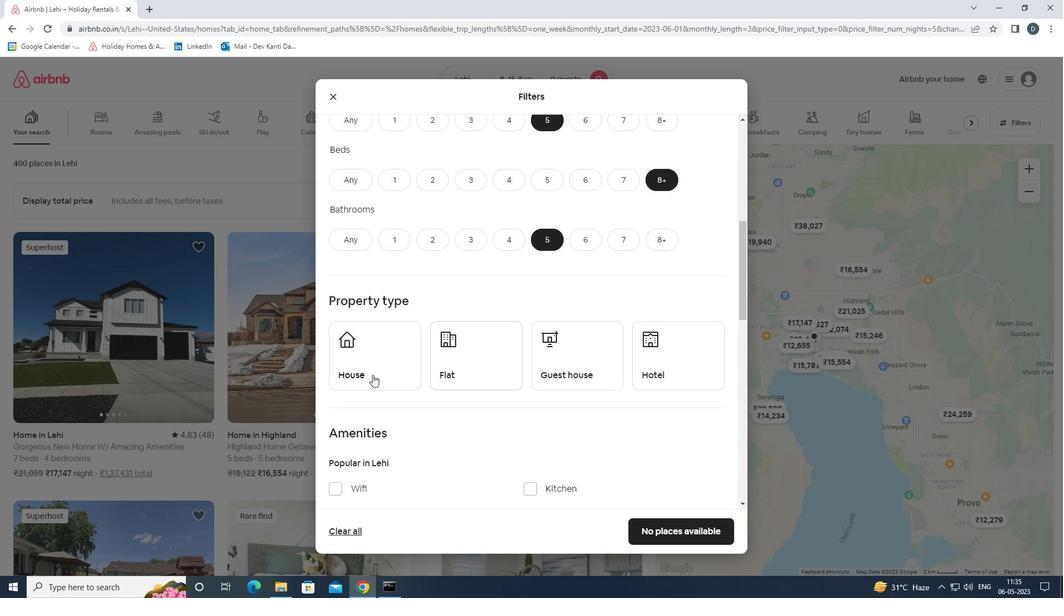 
Action: Mouse moved to (489, 365)
Screenshot: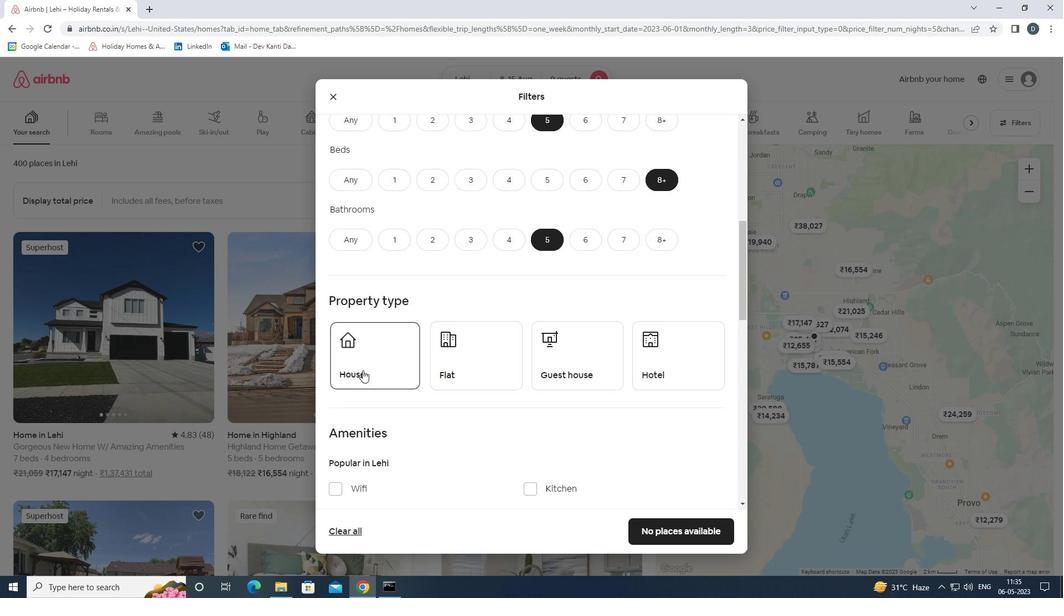 
Action: Mouse pressed left at (489, 365)
Screenshot: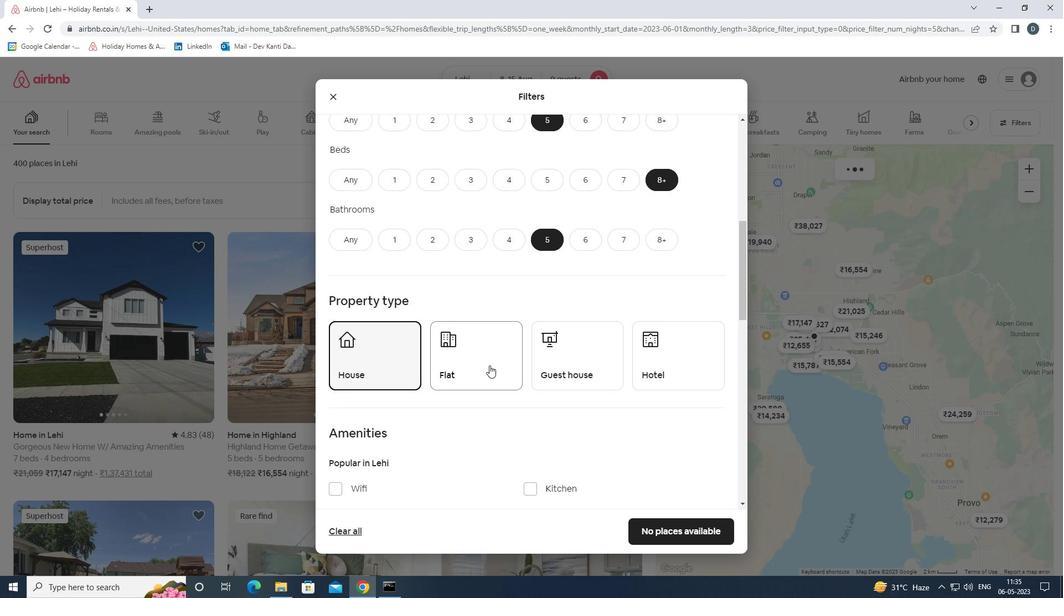 
Action: Mouse moved to (574, 354)
Screenshot: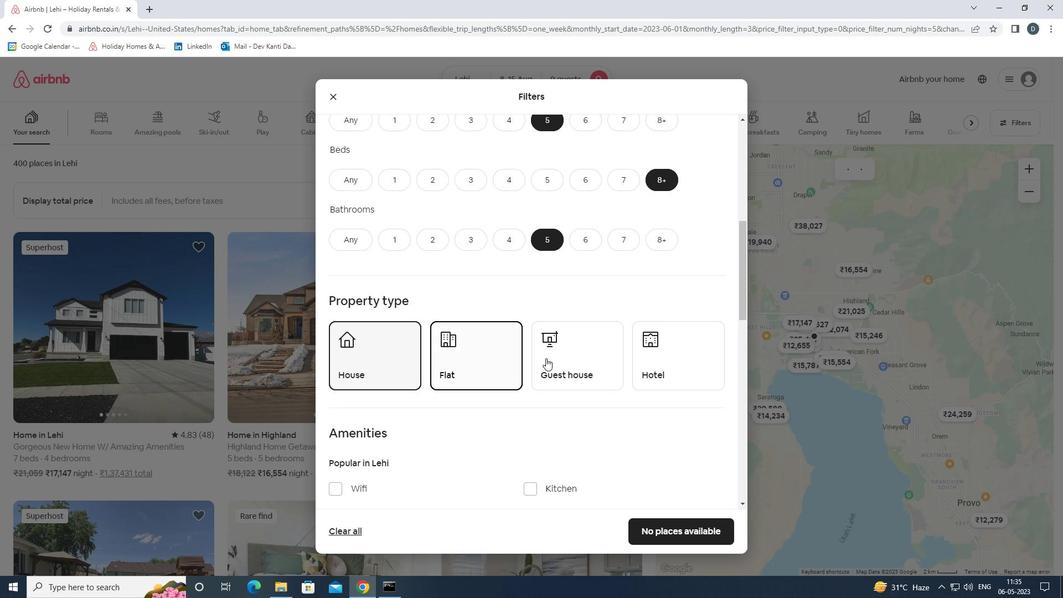 
Action: Mouse pressed left at (574, 354)
Screenshot: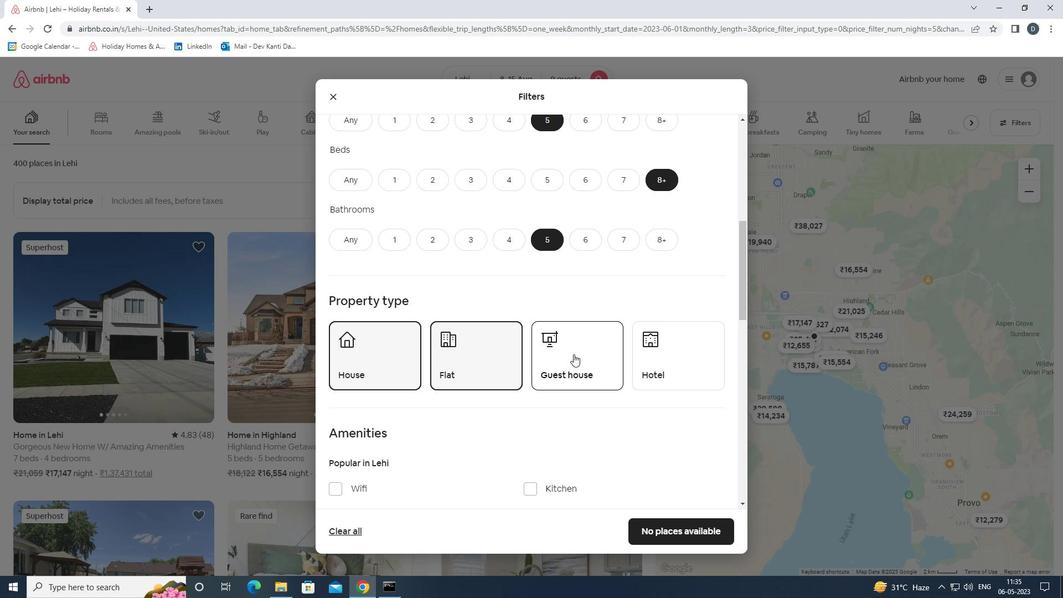 
Action: Mouse scrolled (574, 354) with delta (0, 0)
Screenshot: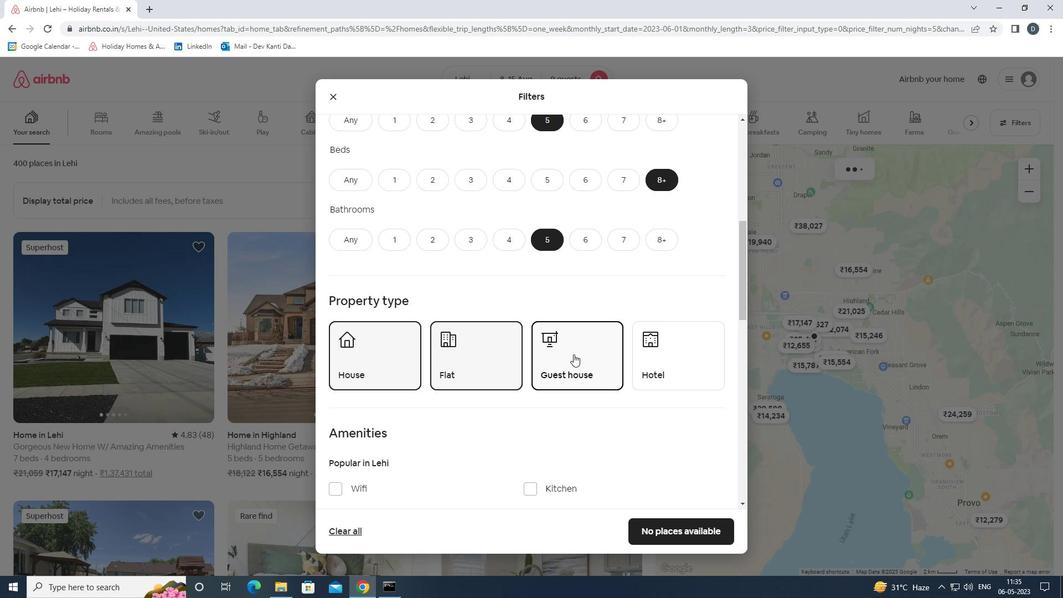 
Action: Mouse scrolled (574, 354) with delta (0, 0)
Screenshot: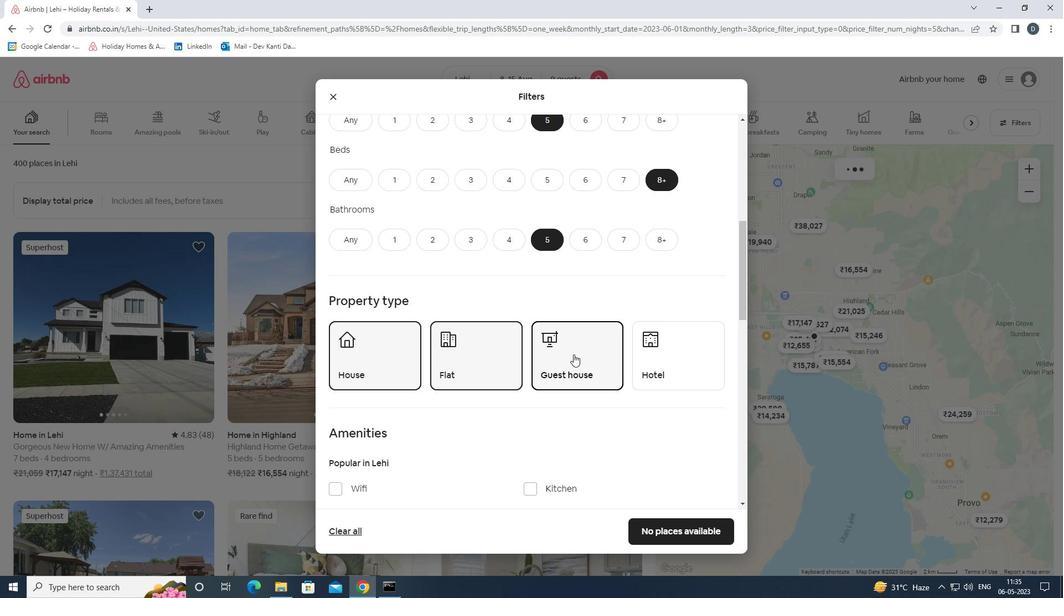 
Action: Mouse scrolled (574, 354) with delta (0, 0)
Screenshot: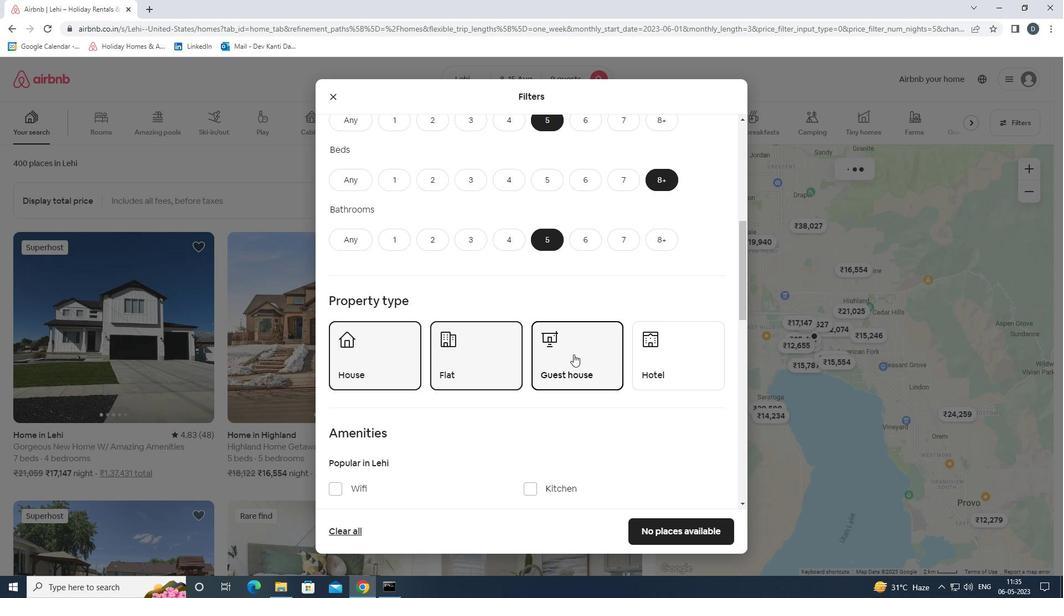 
Action: Mouse moved to (356, 316)
Screenshot: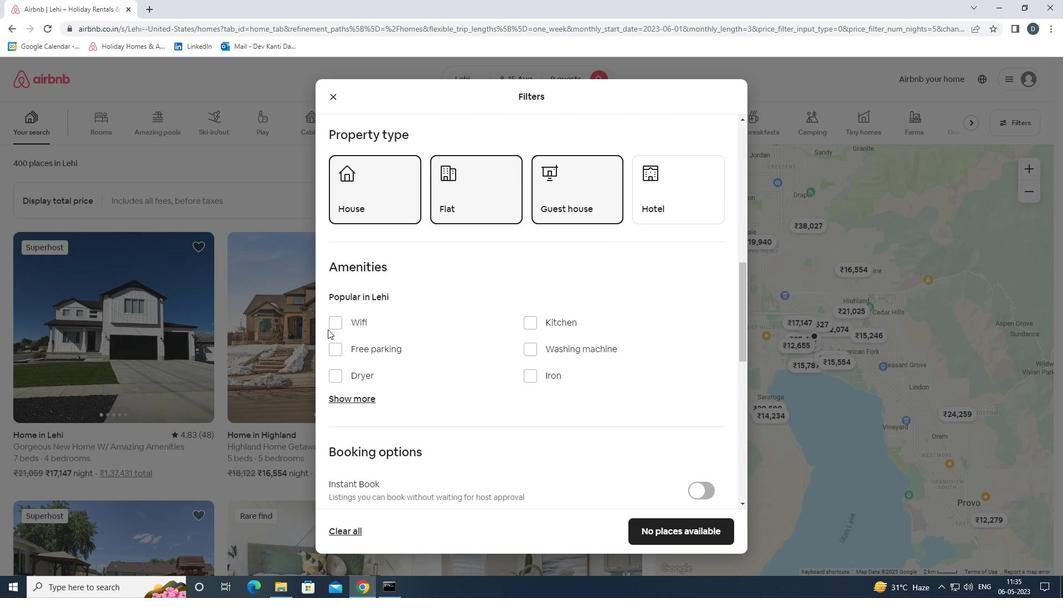 
Action: Mouse pressed left at (356, 316)
Screenshot: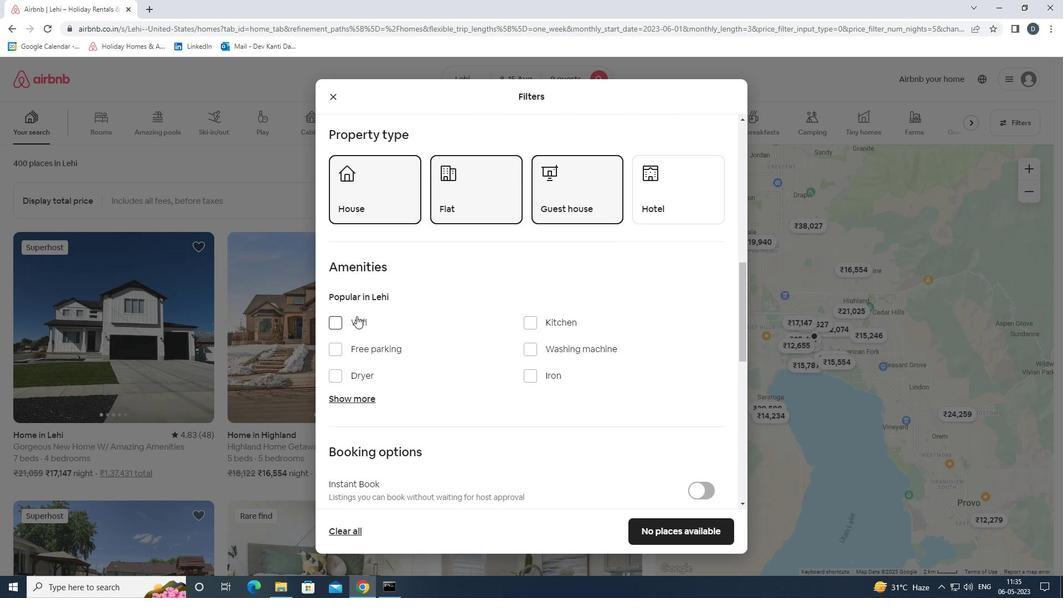 
Action: Mouse moved to (371, 397)
Screenshot: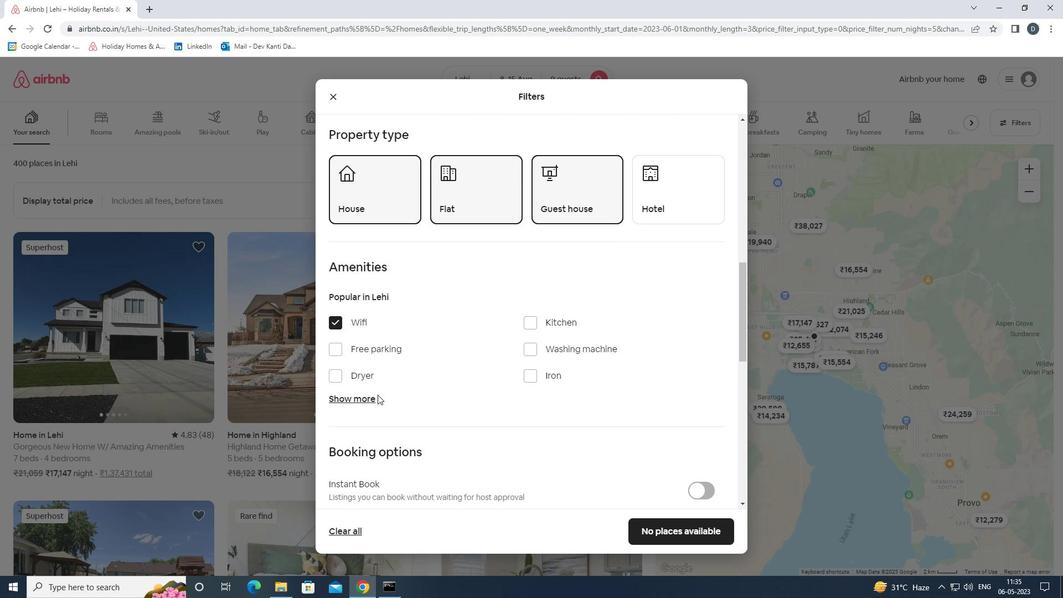 
Action: Mouse pressed left at (371, 397)
Screenshot: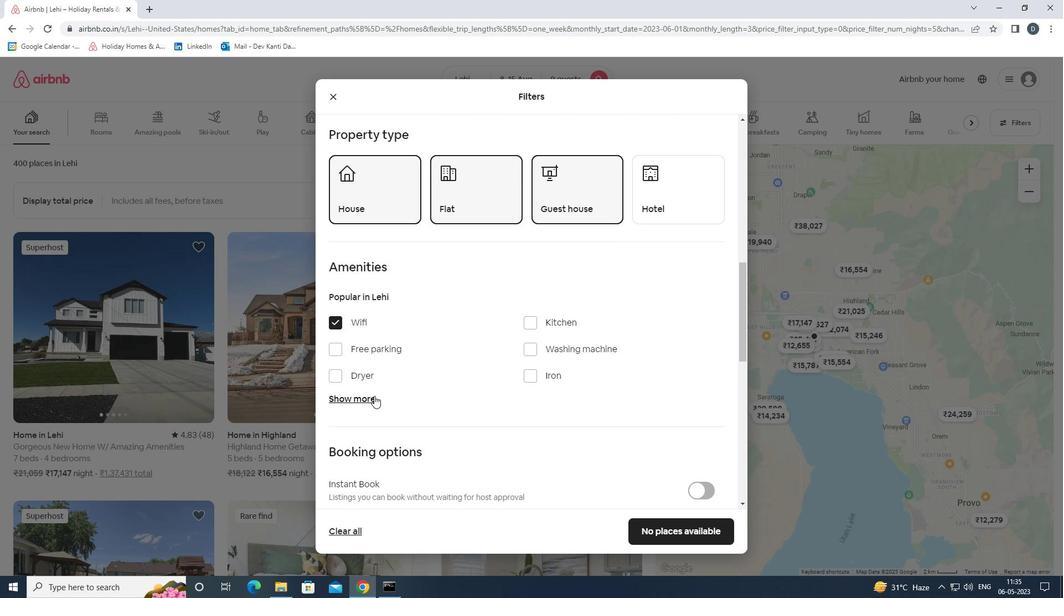 
Action: Mouse moved to (377, 349)
Screenshot: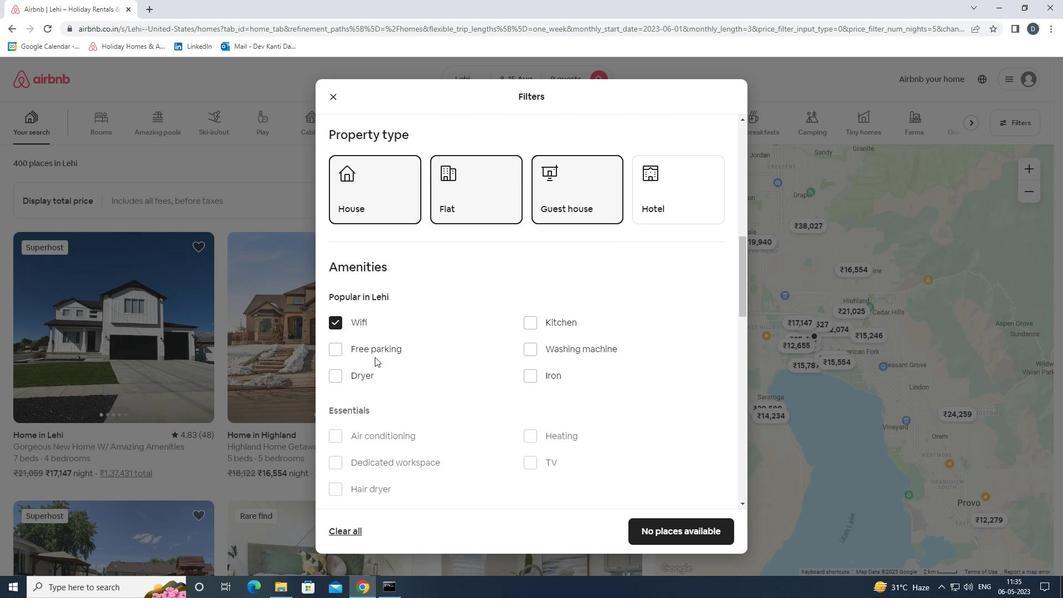 
Action: Mouse pressed left at (377, 349)
Screenshot: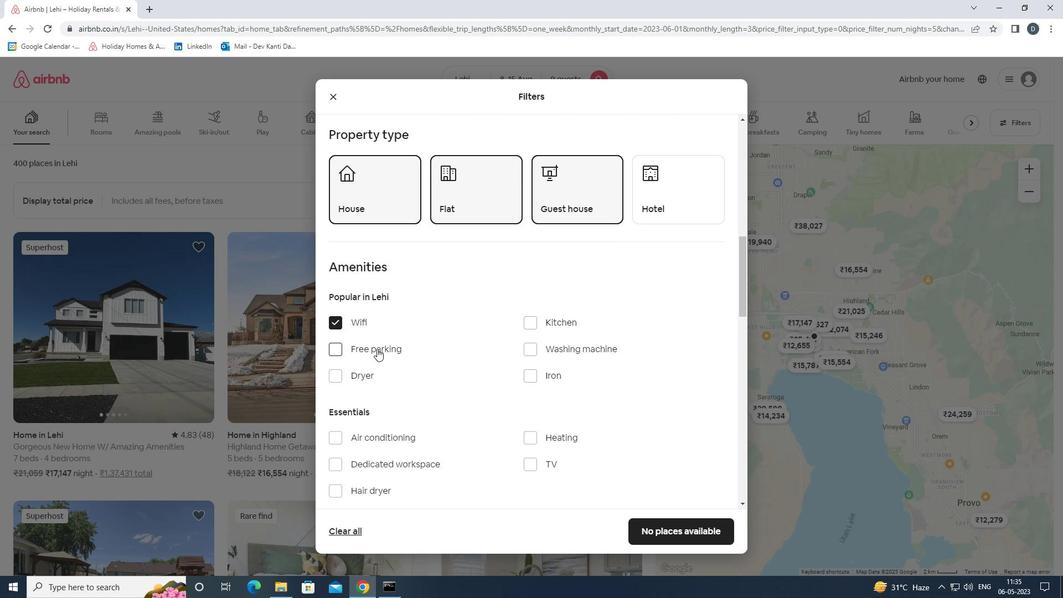 
Action: Mouse moved to (448, 349)
Screenshot: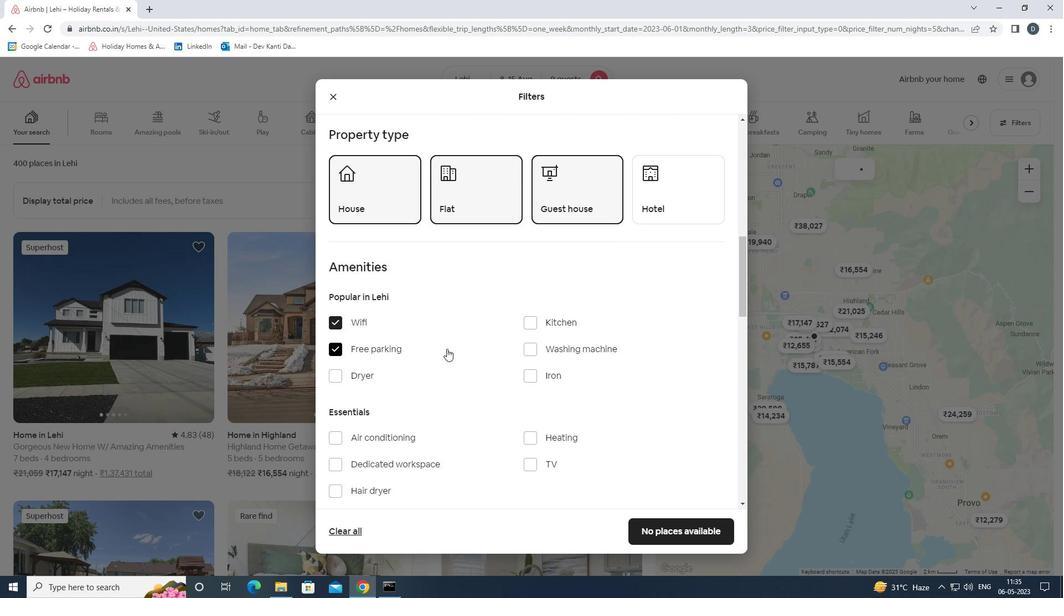 
Action: Mouse scrolled (448, 349) with delta (0, 0)
Screenshot: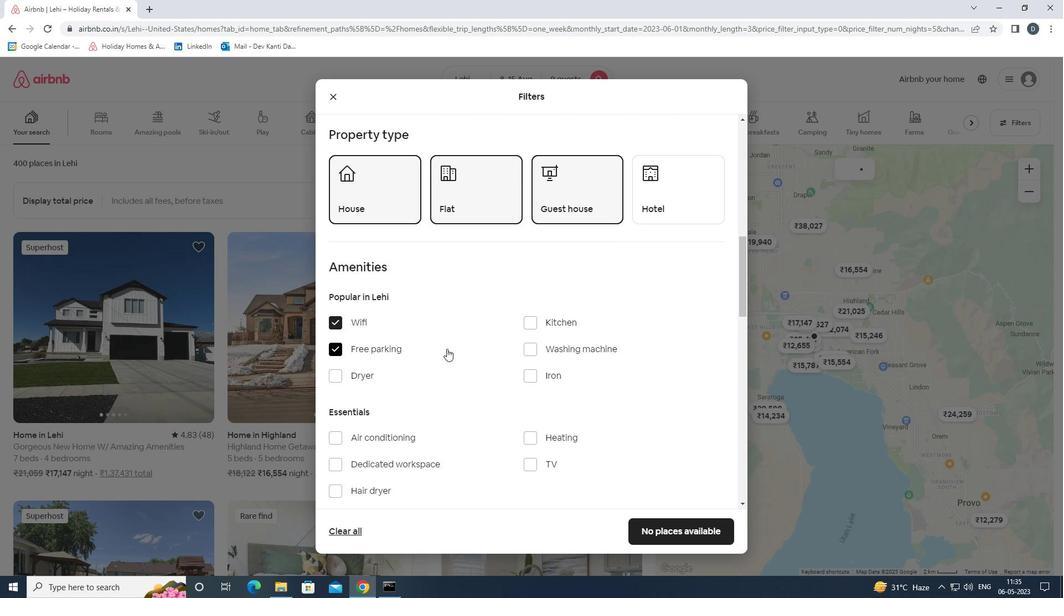 
Action: Mouse moved to (451, 351)
Screenshot: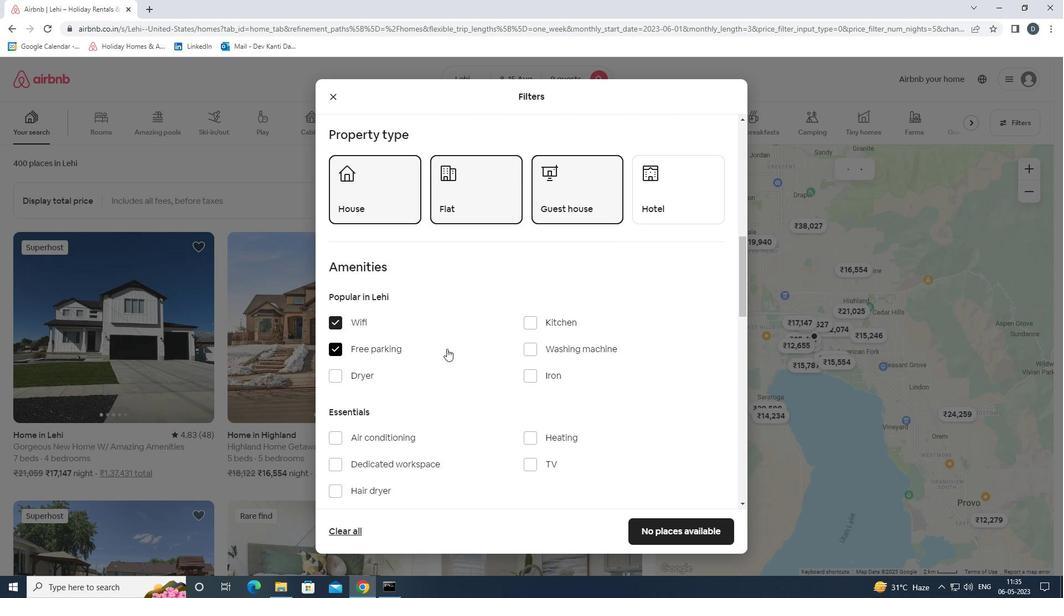 
Action: Mouse scrolled (451, 350) with delta (0, 0)
Screenshot: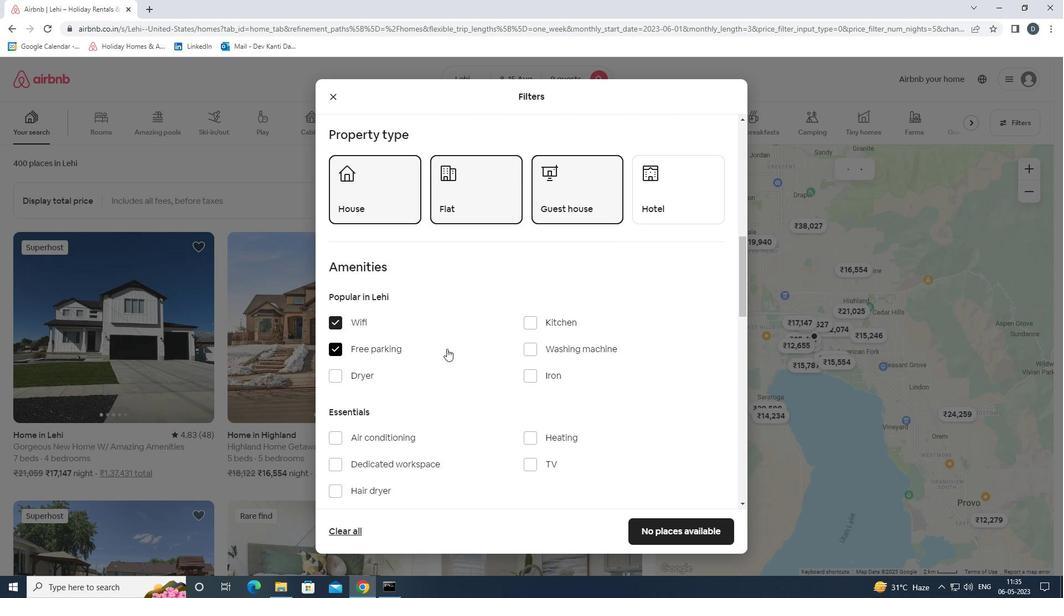 
Action: Mouse moved to (538, 359)
Screenshot: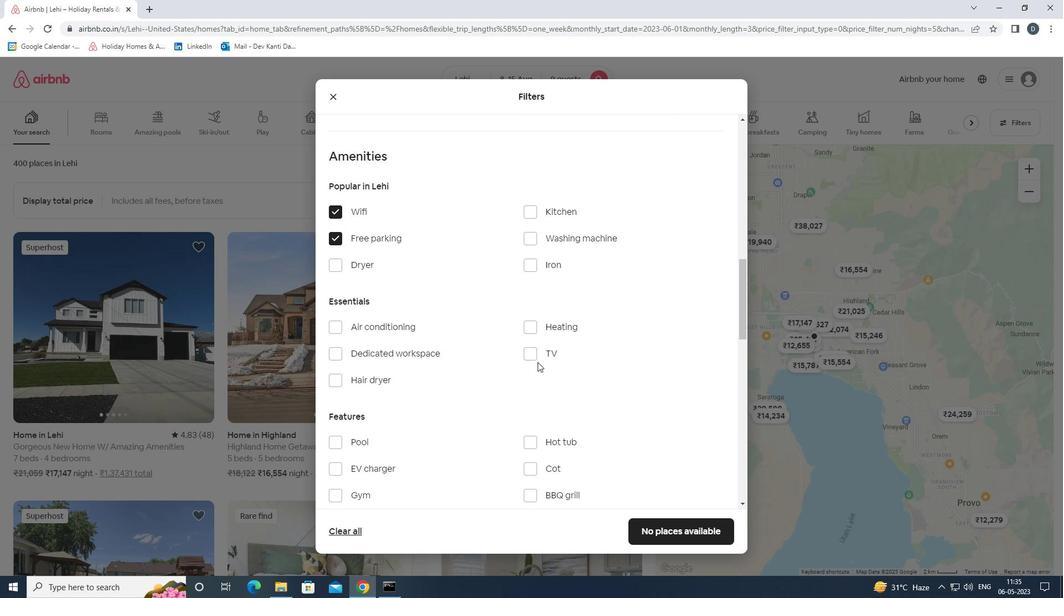 
Action: Mouse pressed left at (538, 359)
Screenshot: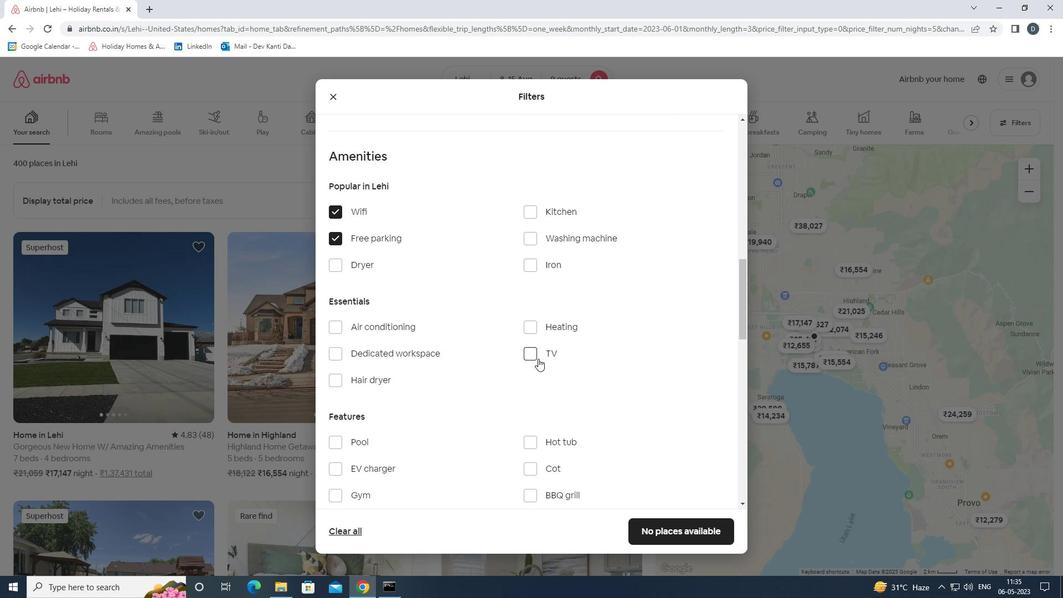 
Action: Mouse scrolled (538, 358) with delta (0, 0)
Screenshot: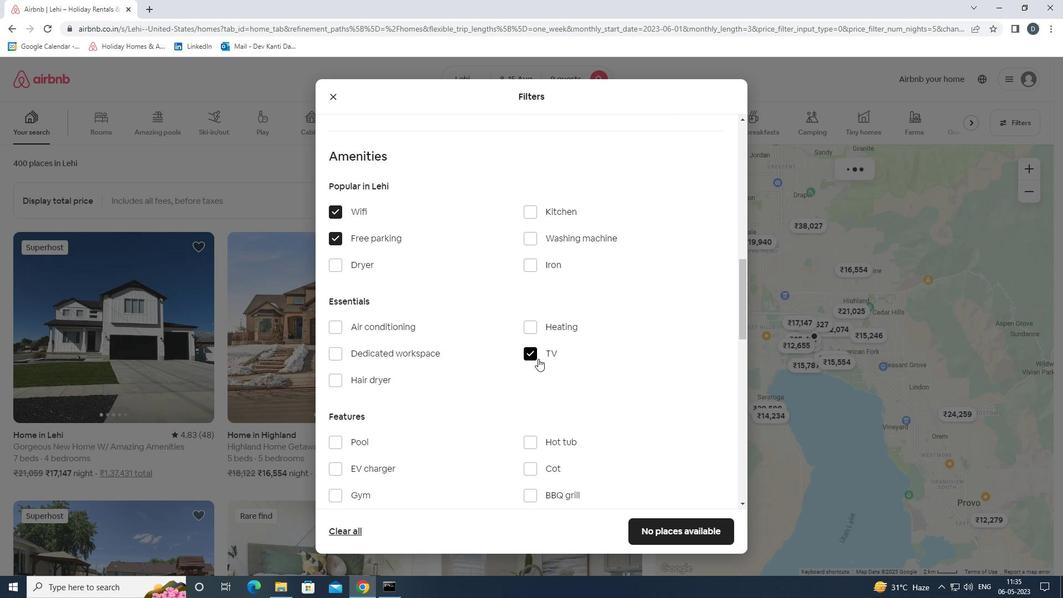 
Action: Mouse moved to (538, 357)
Screenshot: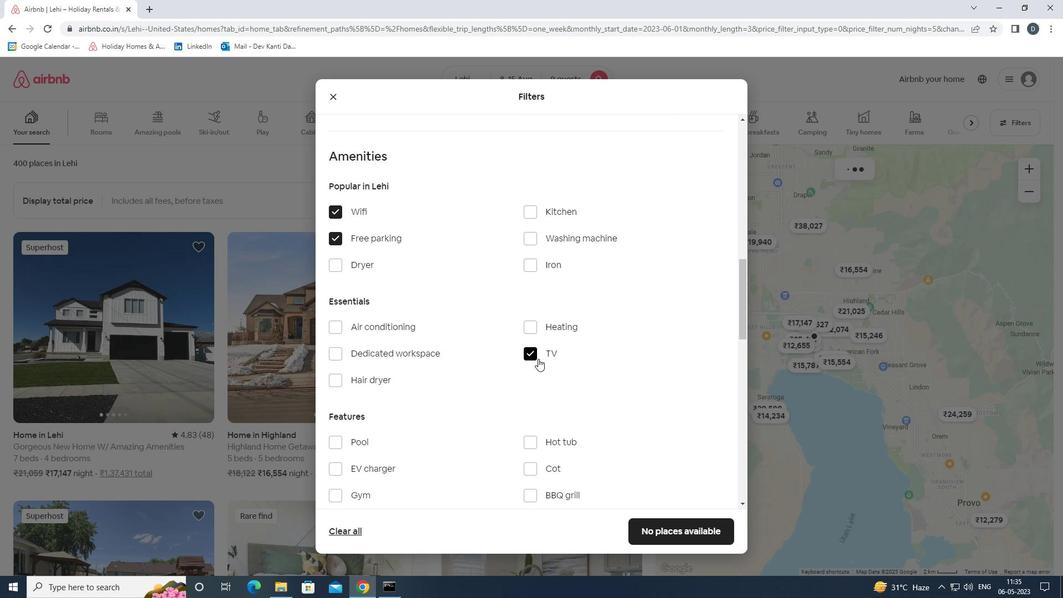 
Action: Mouse scrolled (538, 356) with delta (0, 0)
Screenshot: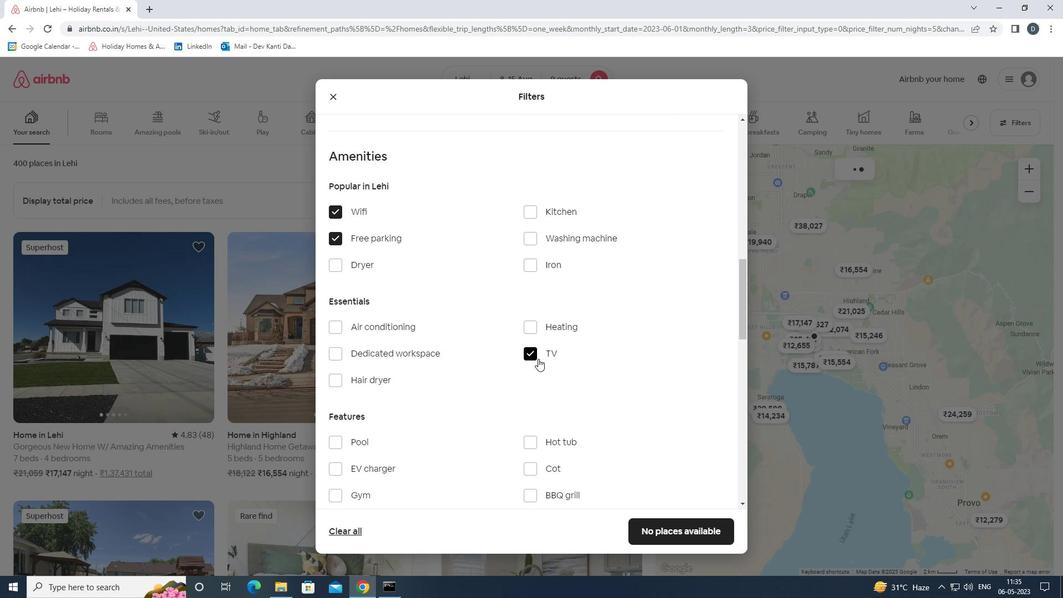 
Action: Mouse moved to (529, 353)
Screenshot: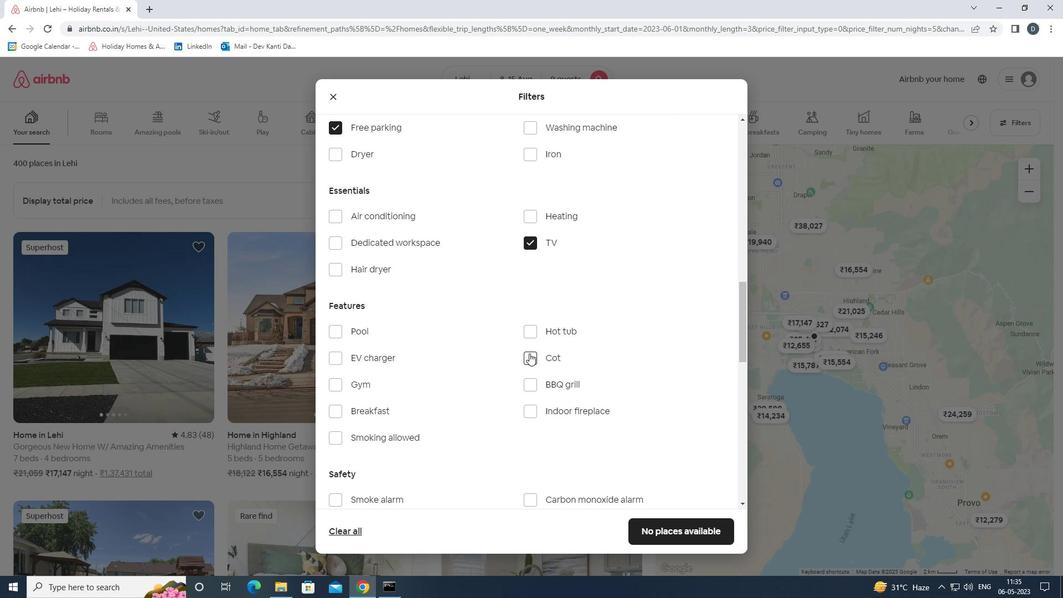 
Action: Mouse scrolled (529, 352) with delta (0, 0)
Screenshot: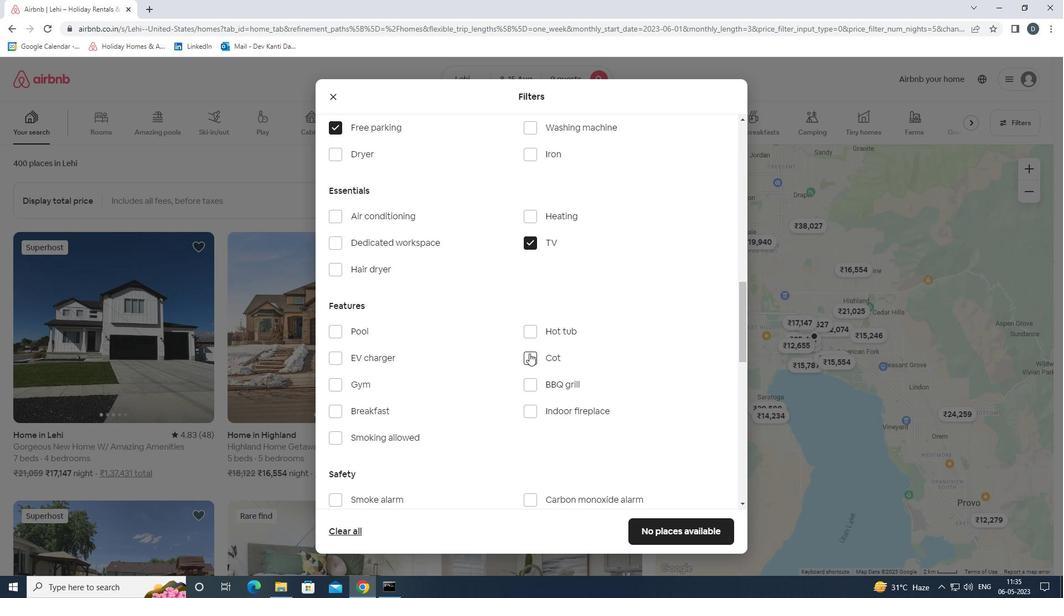 
Action: Mouse moved to (367, 332)
Screenshot: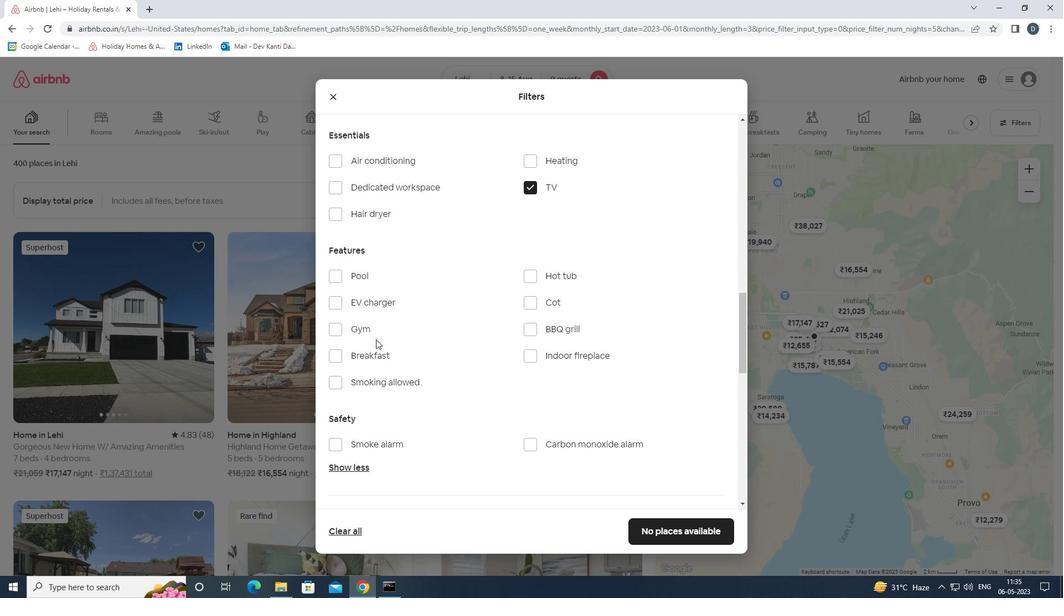 
Action: Mouse pressed left at (367, 332)
Screenshot: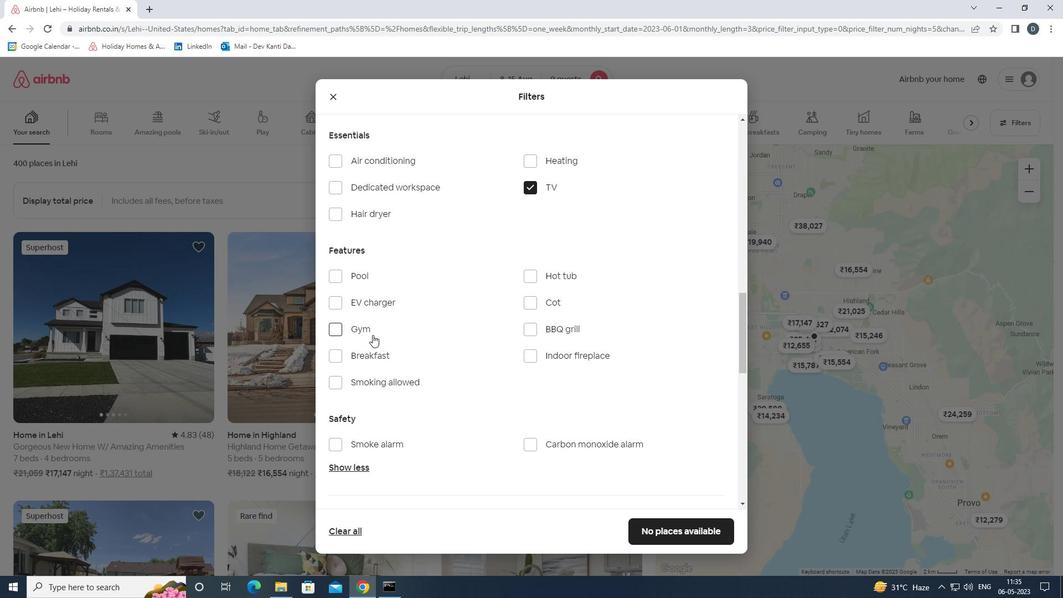 
Action: Mouse moved to (377, 357)
Screenshot: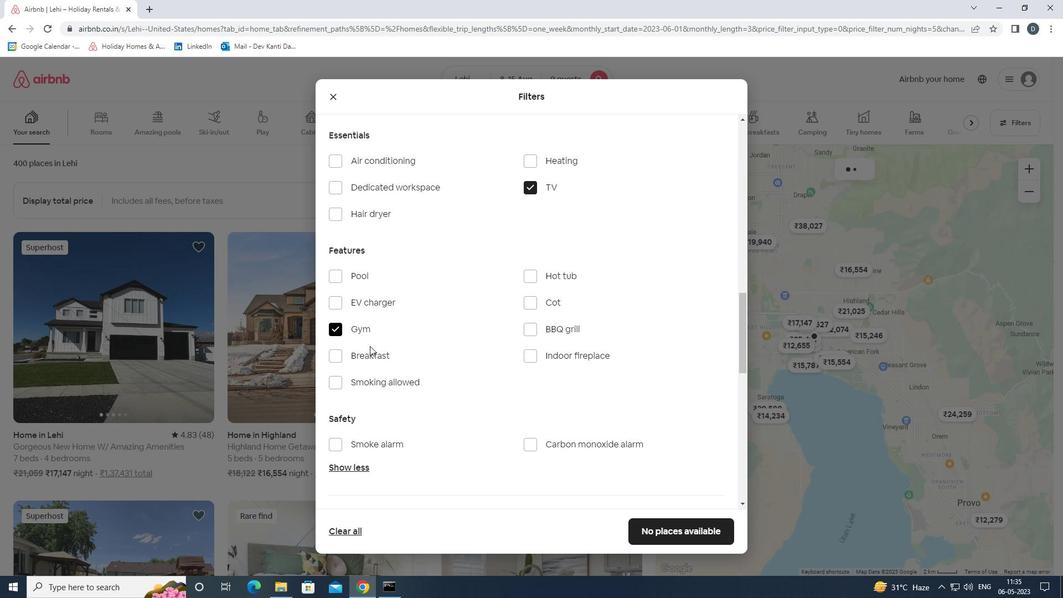 
Action: Mouse pressed left at (377, 357)
Screenshot: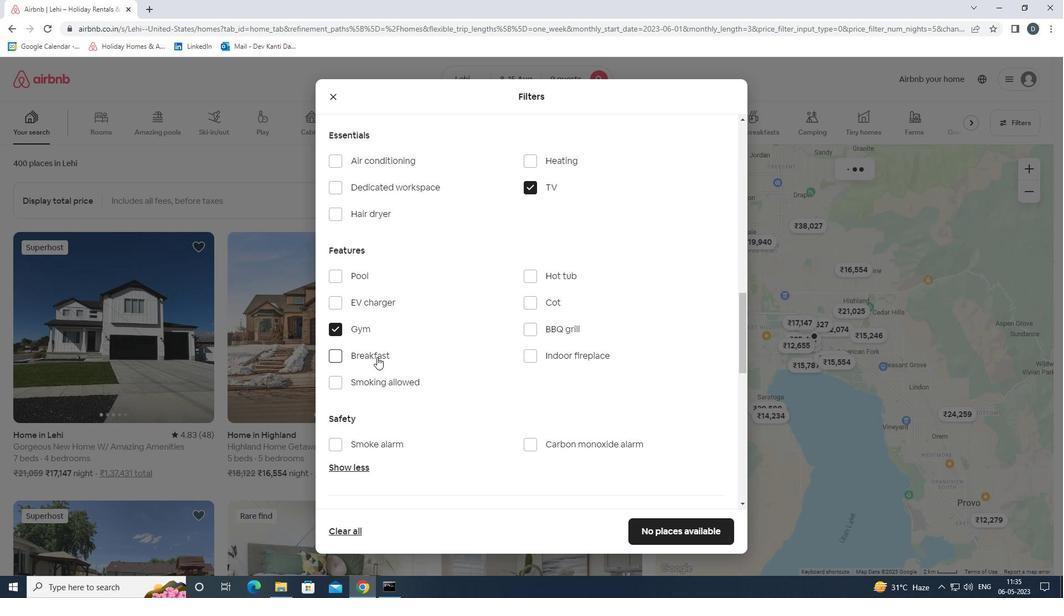 
Action: Mouse moved to (478, 383)
Screenshot: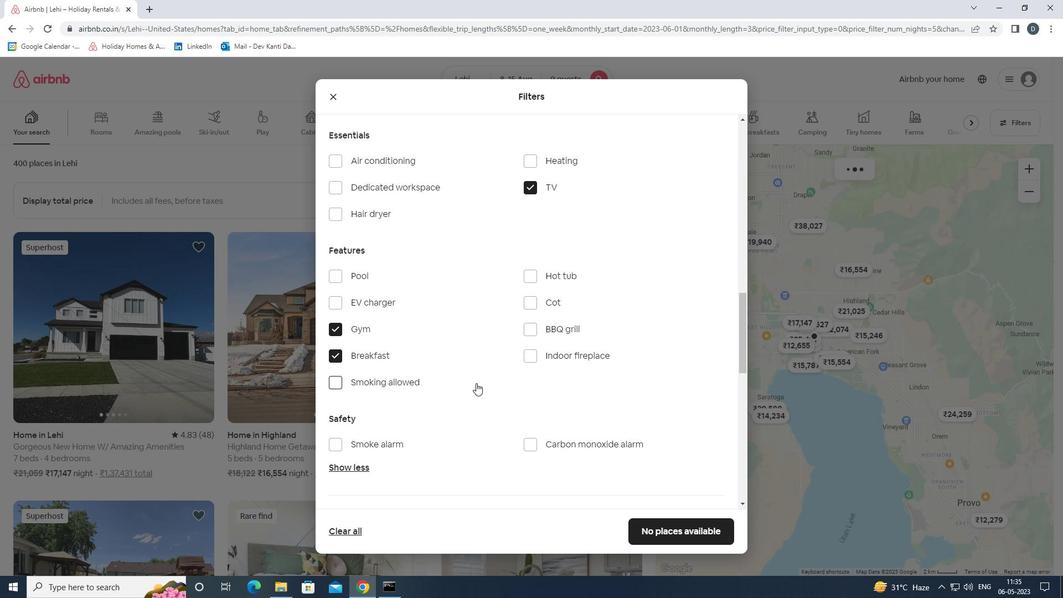 
Action: Mouse scrolled (478, 383) with delta (0, 0)
Screenshot: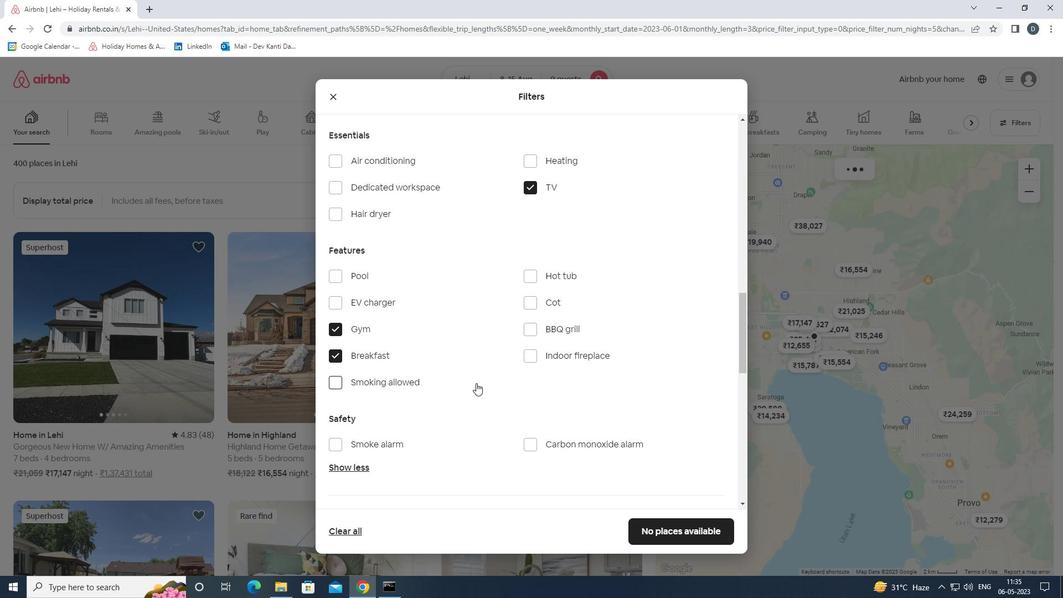 
Action: Mouse moved to (483, 386)
Screenshot: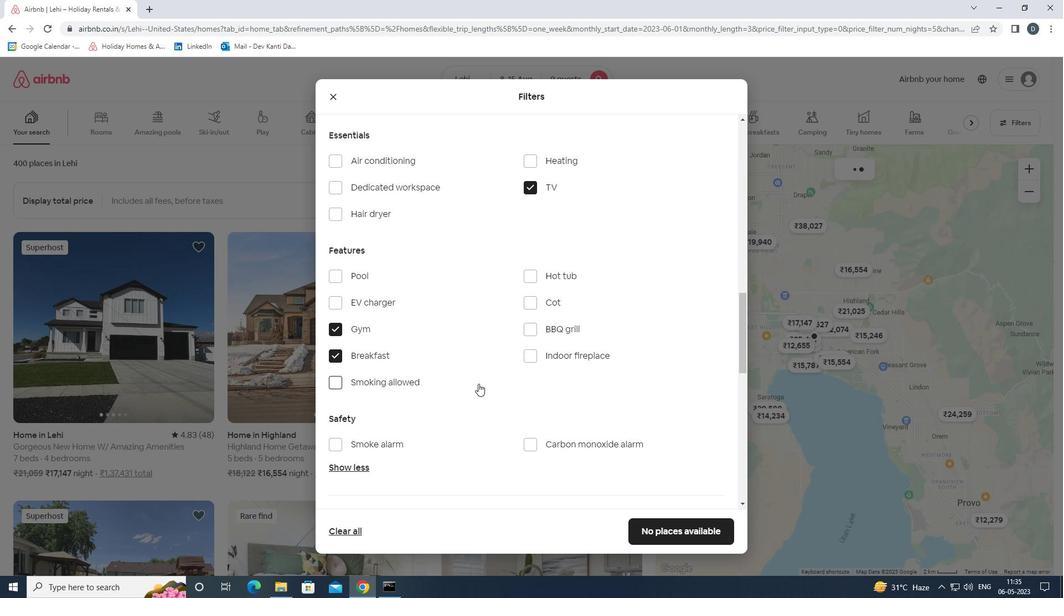 
Action: Mouse scrolled (483, 385) with delta (0, 0)
Screenshot: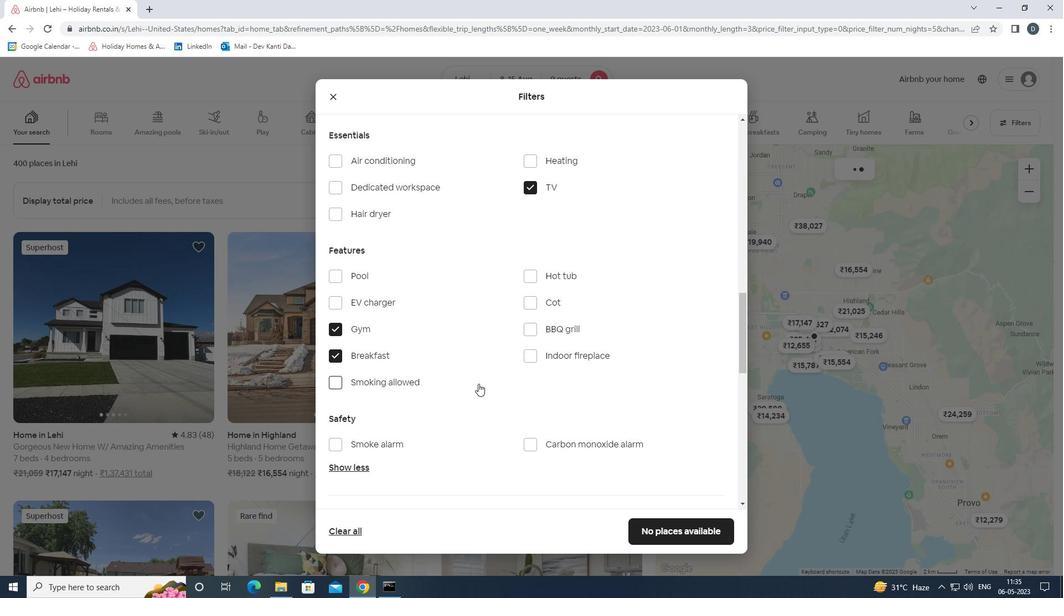 
Action: Mouse moved to (526, 392)
Screenshot: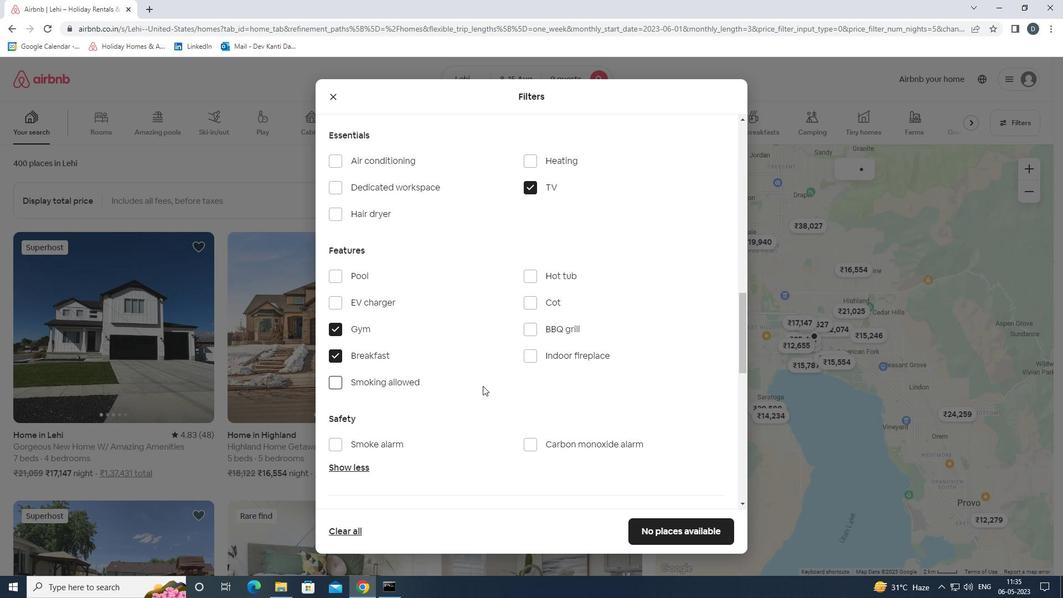 
Action: Mouse scrolled (526, 391) with delta (0, 0)
Screenshot: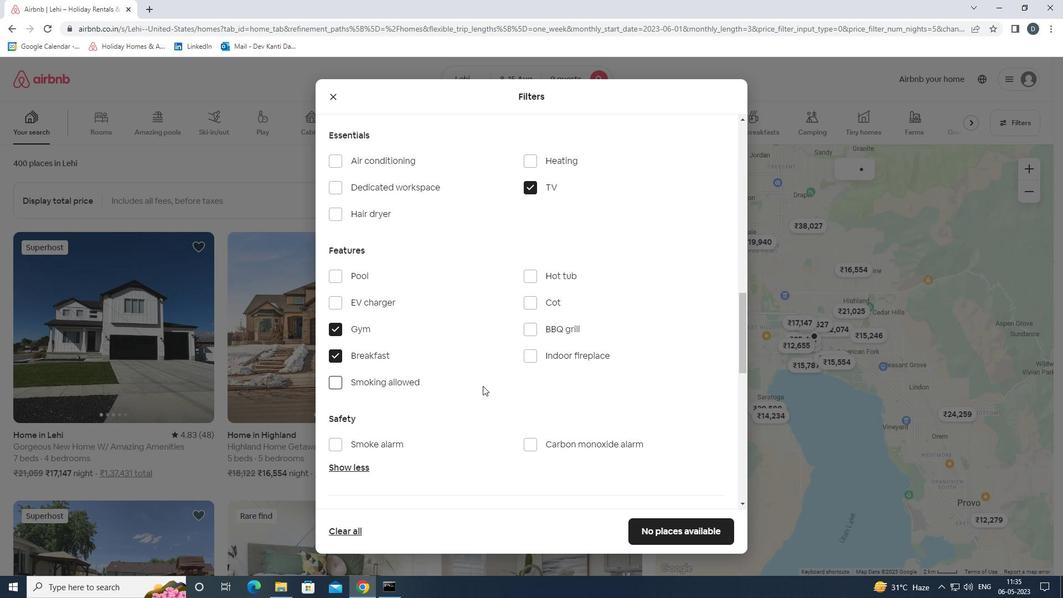 
Action: Mouse moved to (618, 392)
Screenshot: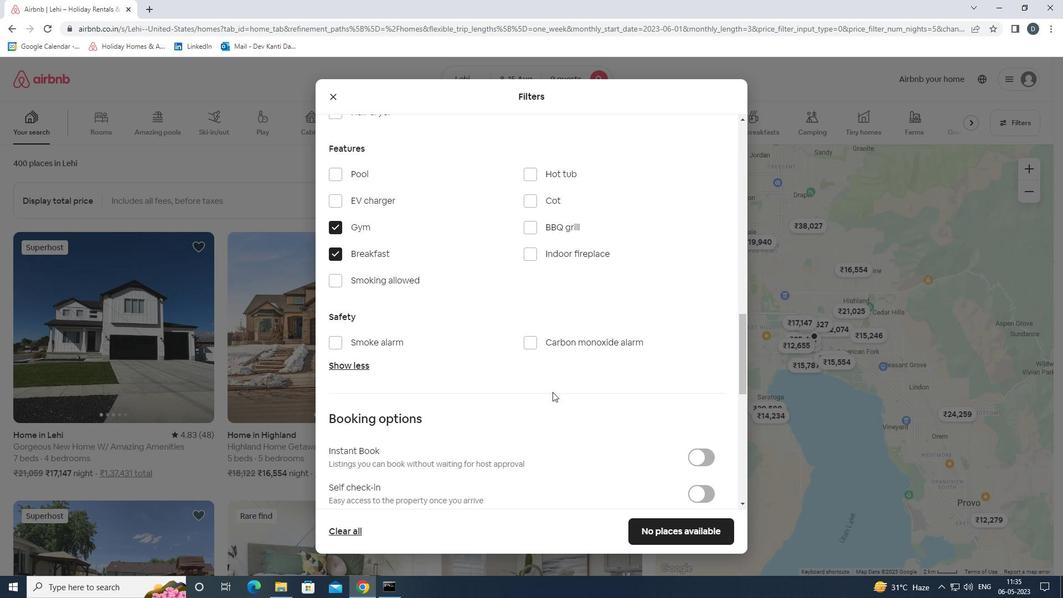 
Action: Mouse scrolled (618, 391) with delta (0, 0)
Screenshot: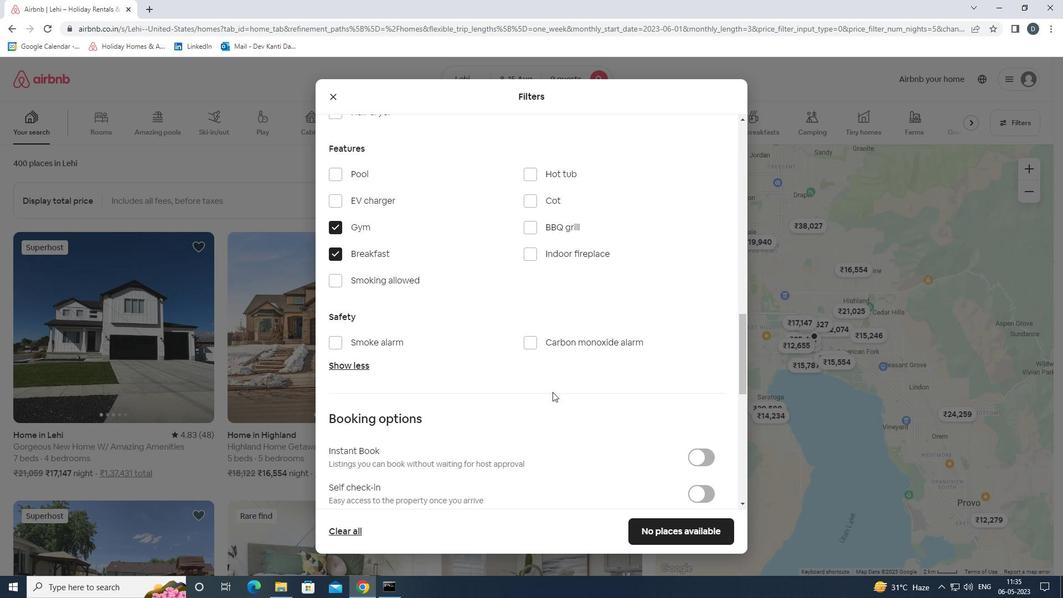 
Action: Mouse moved to (693, 371)
Screenshot: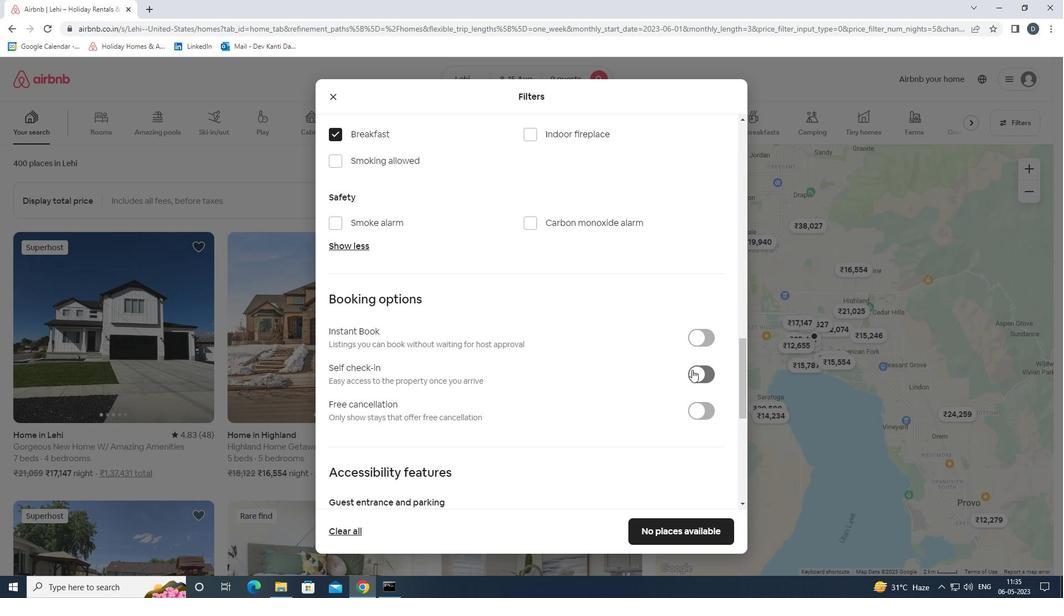 
Action: Mouse pressed left at (693, 371)
Screenshot: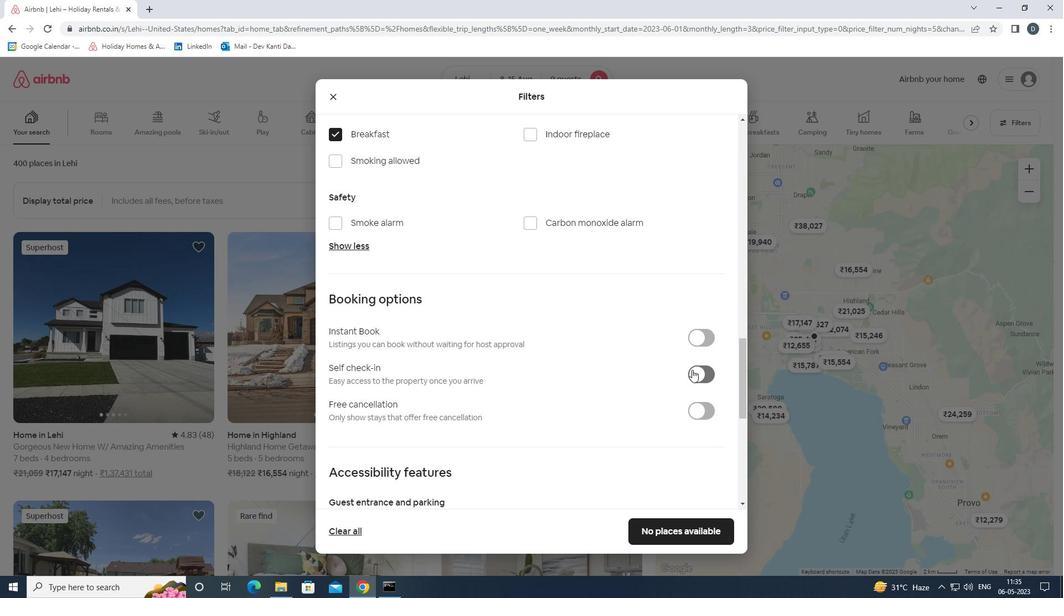 
Action: Mouse scrolled (693, 370) with delta (0, 0)
Screenshot: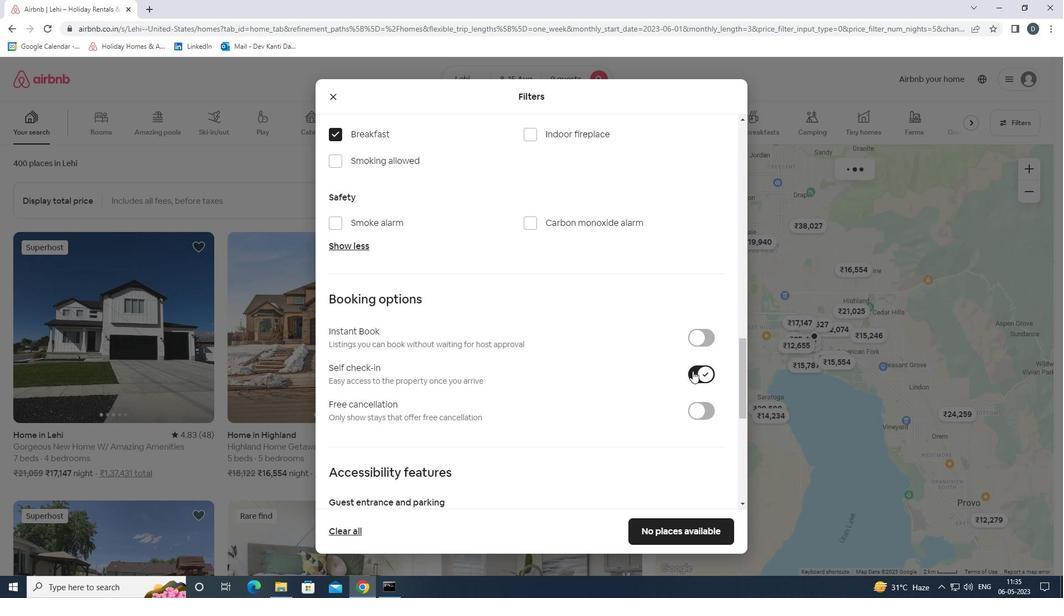 
Action: Mouse moved to (693, 371)
Screenshot: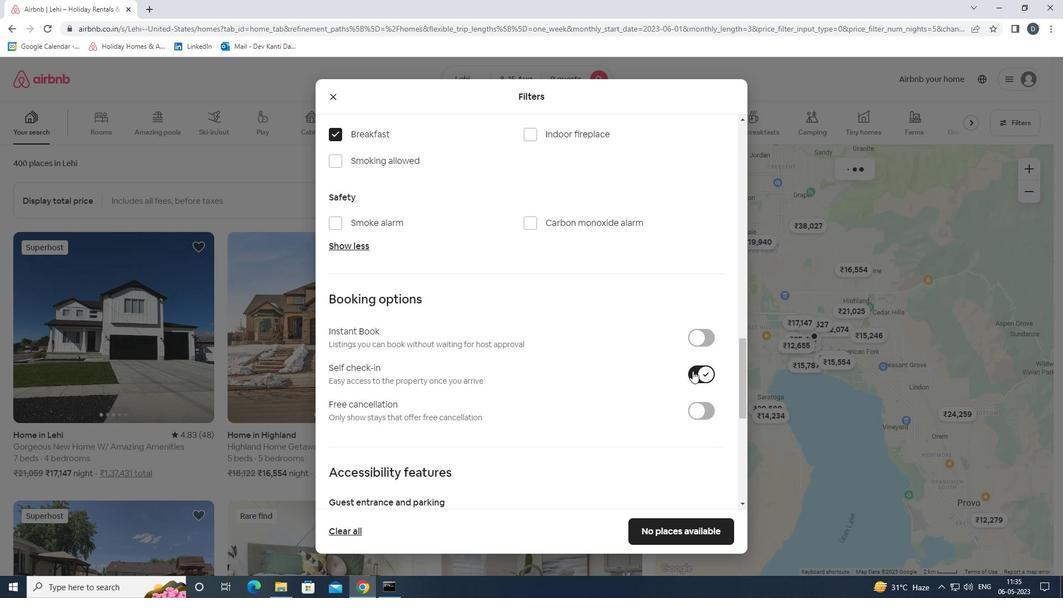 
Action: Mouse scrolled (693, 371) with delta (0, 0)
Screenshot: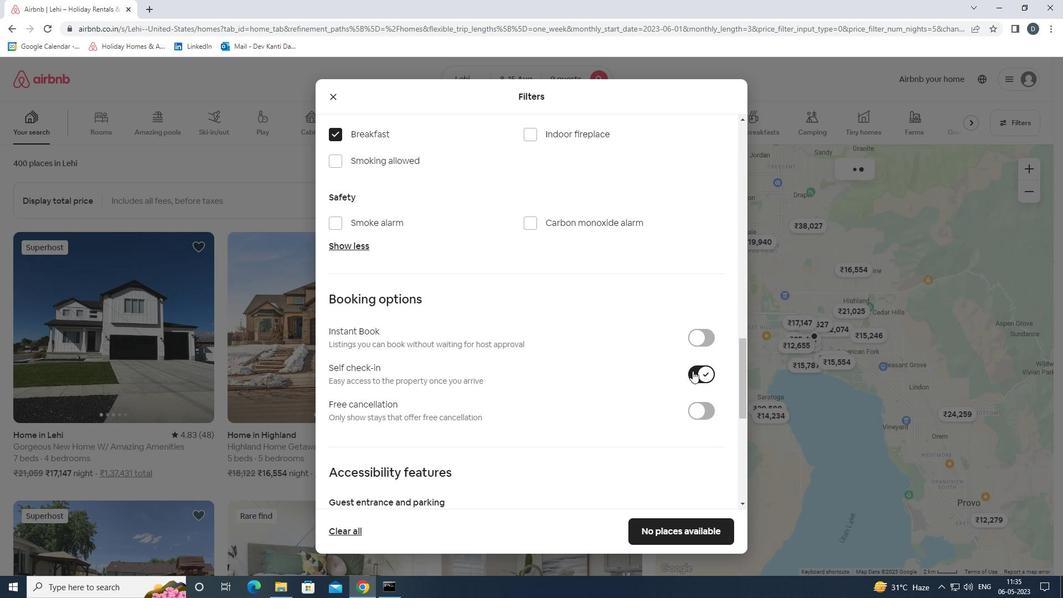 
Action: Mouse moved to (693, 372)
Screenshot: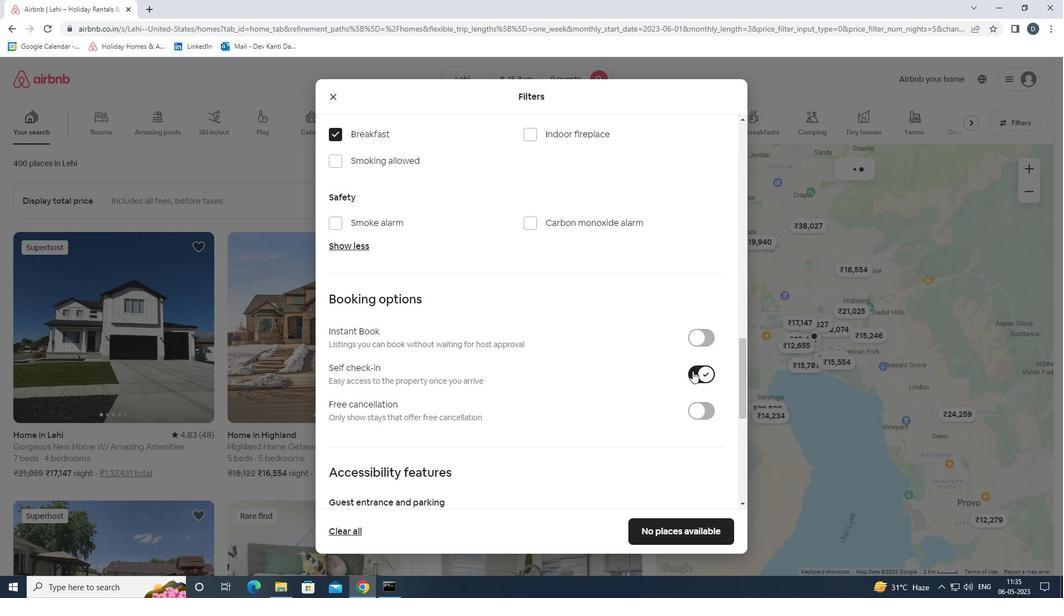 
Action: Mouse scrolled (693, 371) with delta (0, 0)
Screenshot: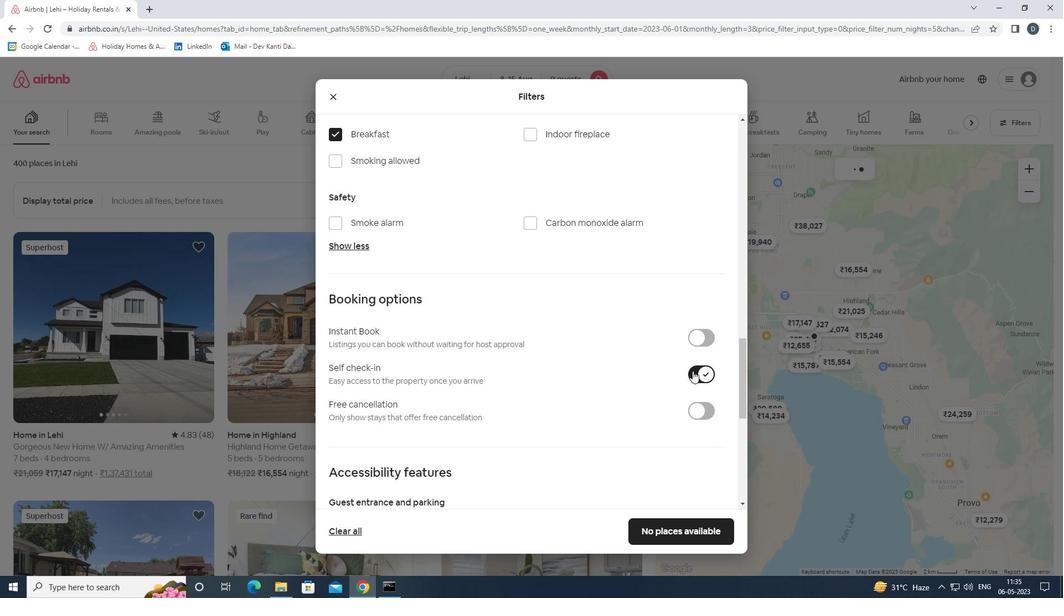 
Action: Mouse moved to (693, 372)
Screenshot: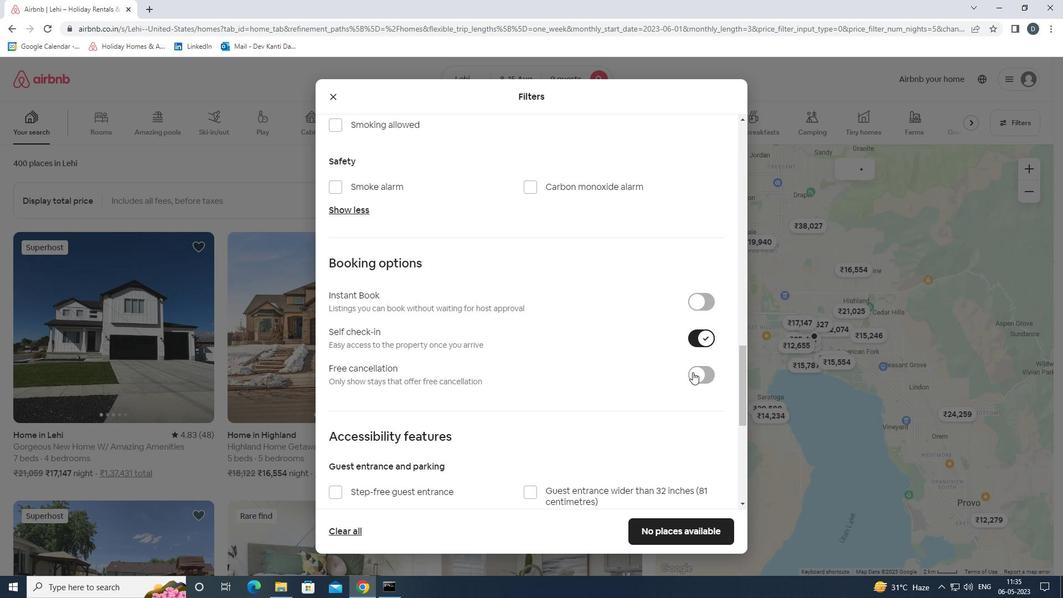 
Action: Mouse scrolled (693, 372) with delta (0, 0)
Screenshot: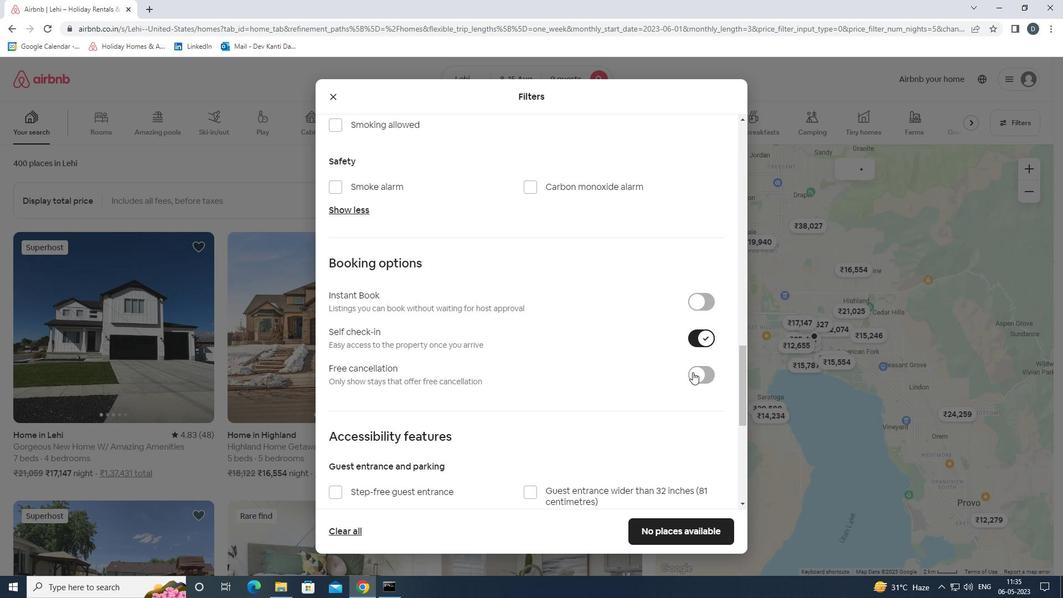 
Action: Mouse moved to (680, 373)
Screenshot: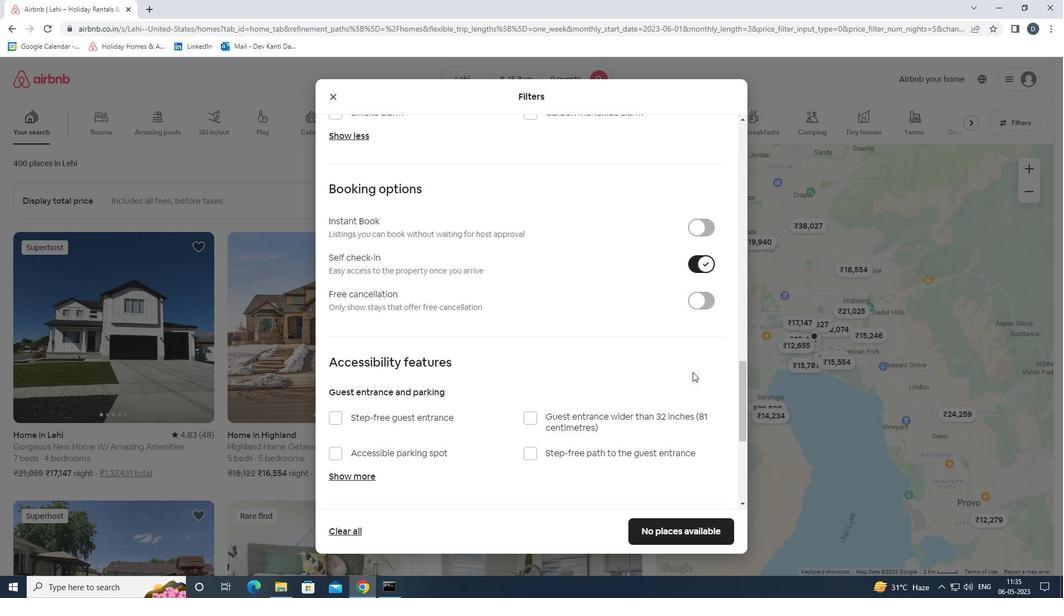 
Action: Mouse scrolled (680, 373) with delta (0, 0)
Screenshot: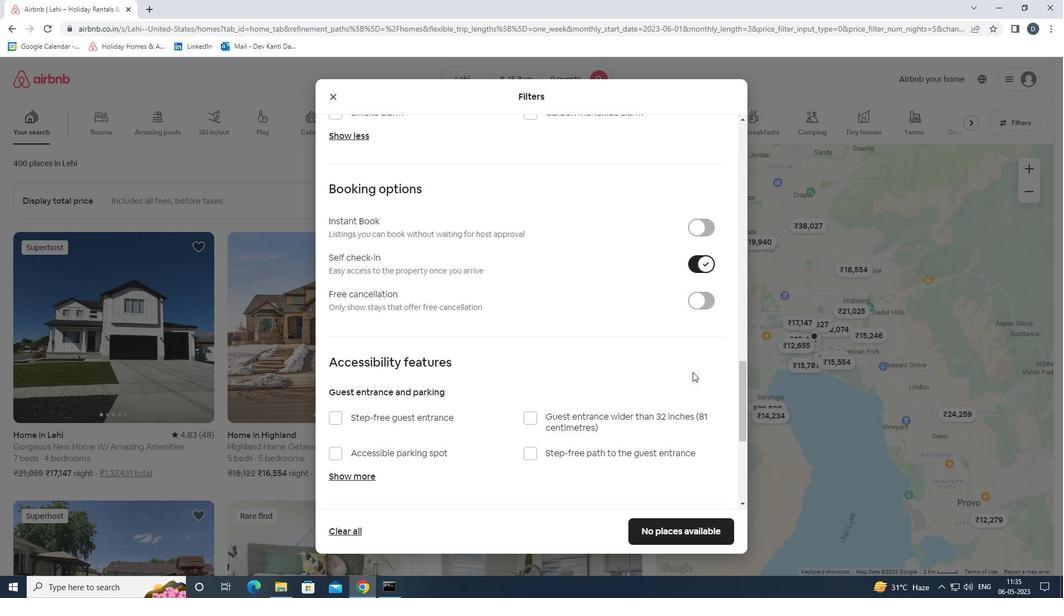 
Action: Mouse moved to (590, 382)
Screenshot: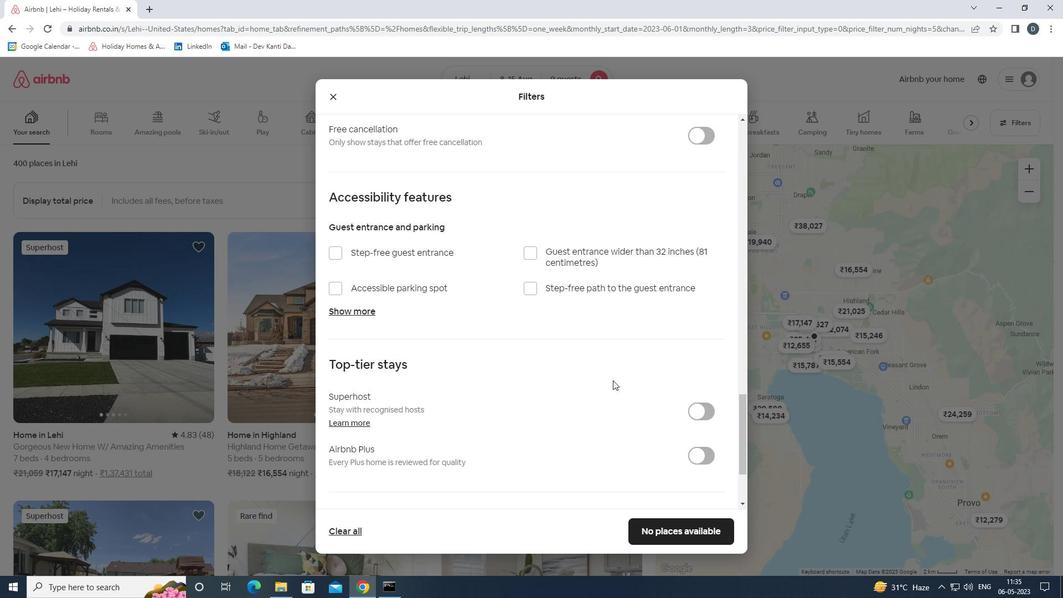 
Action: Mouse scrolled (590, 382) with delta (0, 0)
Screenshot: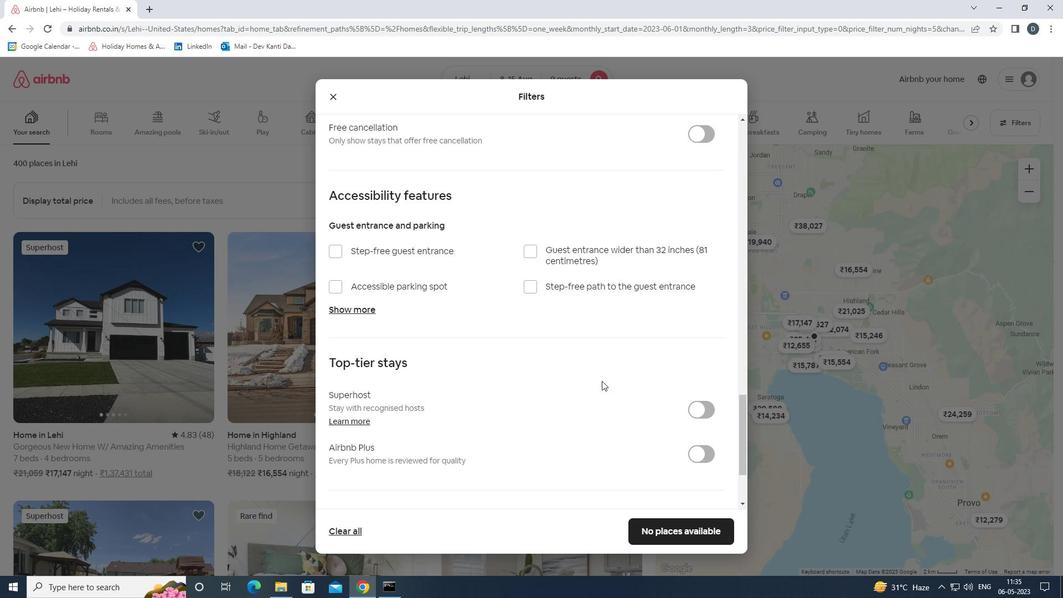 
Action: Mouse moved to (590, 383)
Screenshot: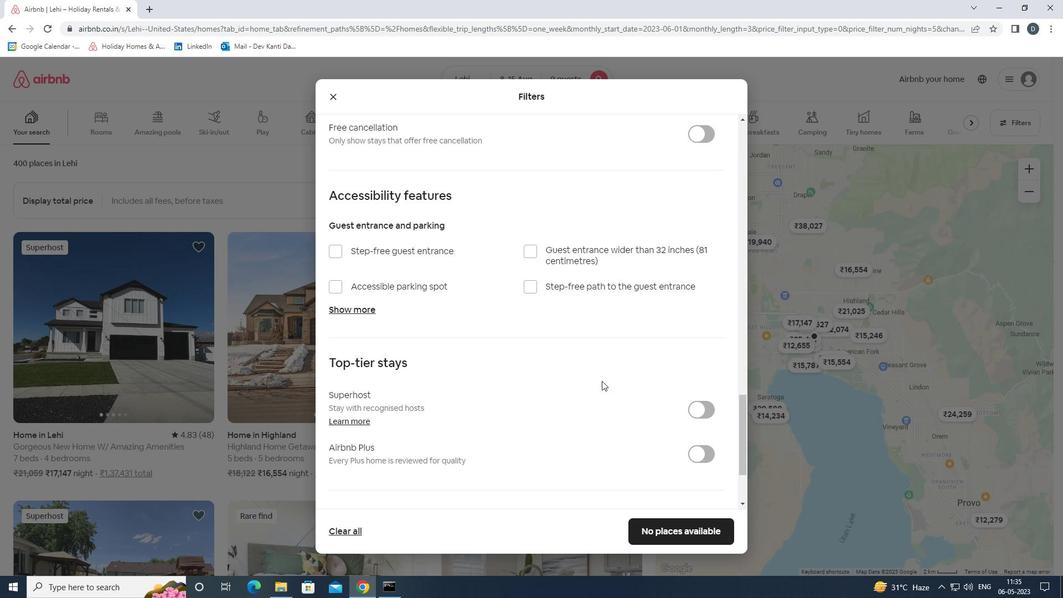 
Action: Mouse scrolled (590, 382) with delta (0, 0)
Screenshot: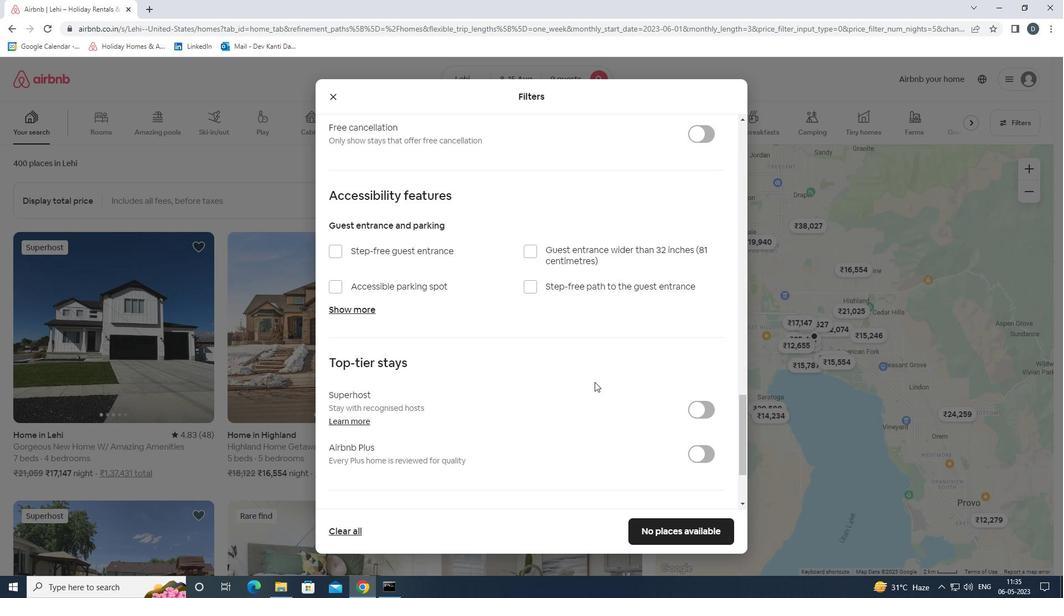 
Action: Mouse scrolled (590, 382) with delta (0, 0)
Screenshot: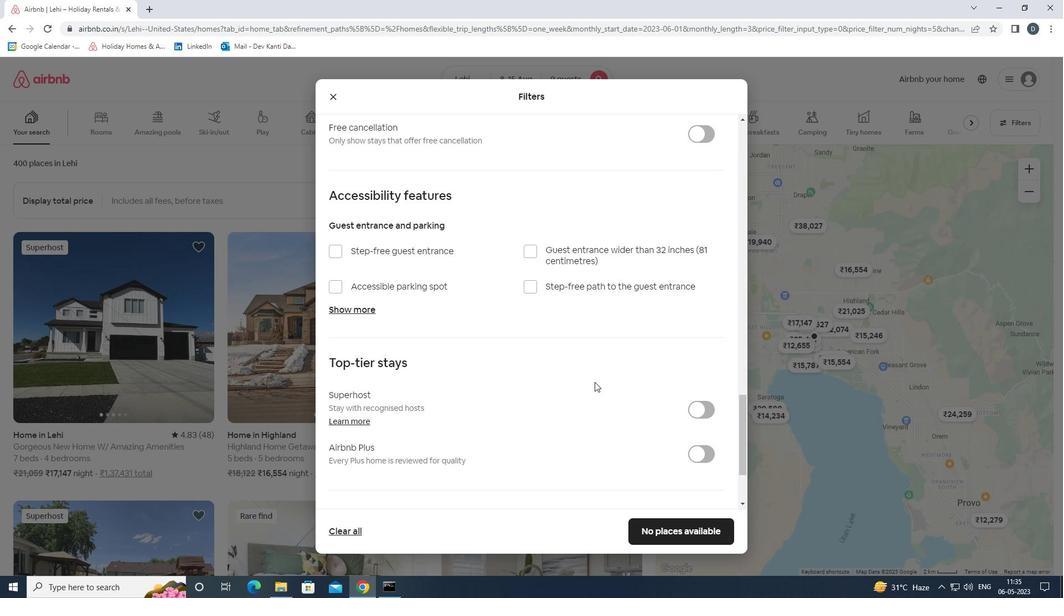 
Action: Mouse moved to (495, 400)
Screenshot: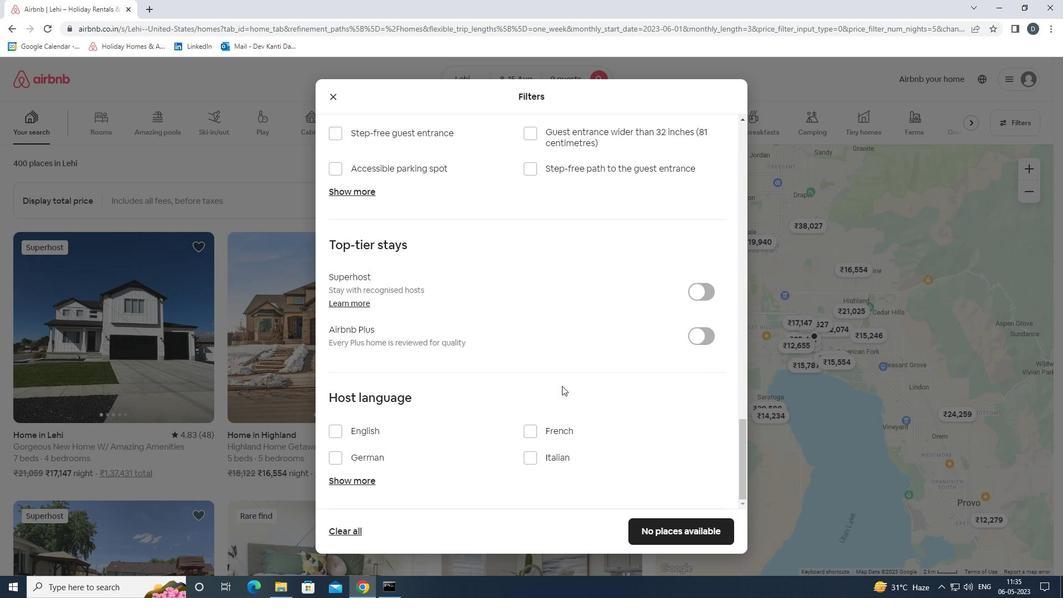 
Action: Mouse scrolled (495, 400) with delta (0, 0)
Screenshot: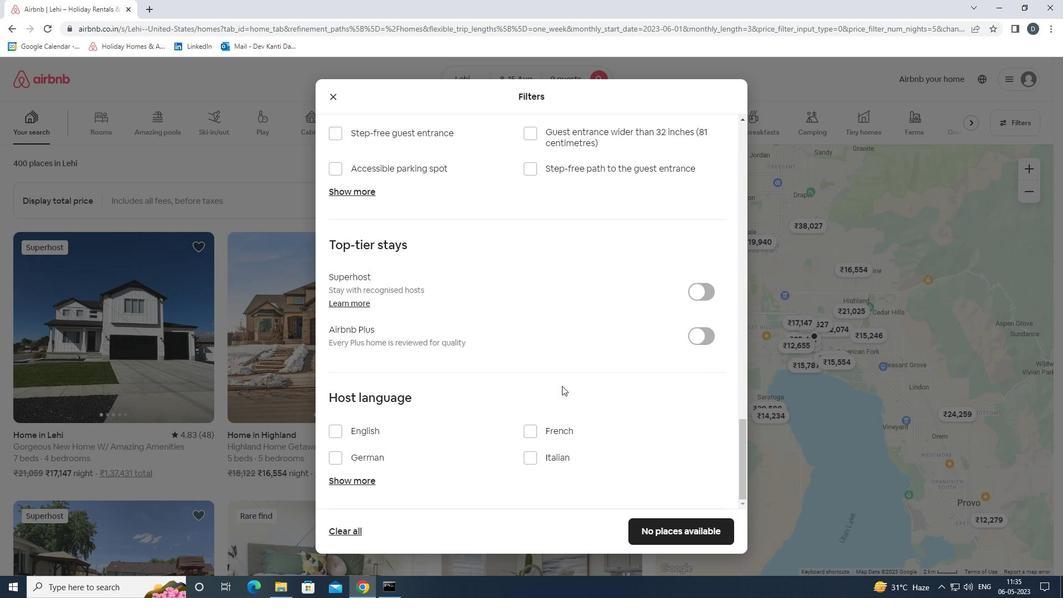
Action: Mouse moved to (484, 403)
Screenshot: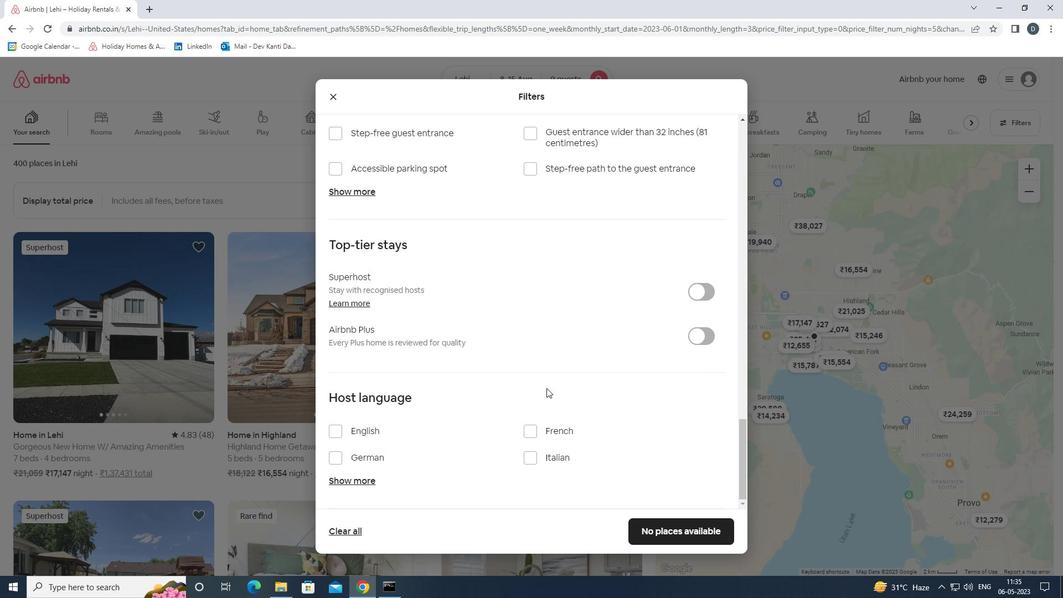 
Action: Mouse scrolled (484, 402) with delta (0, 0)
Screenshot: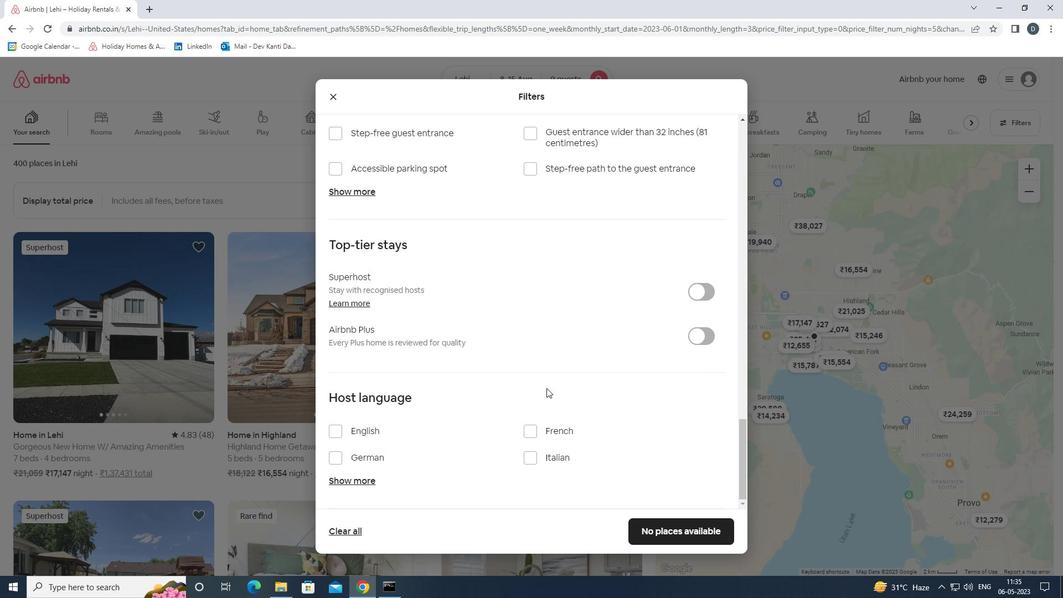 
Action: Mouse moved to (356, 429)
Screenshot: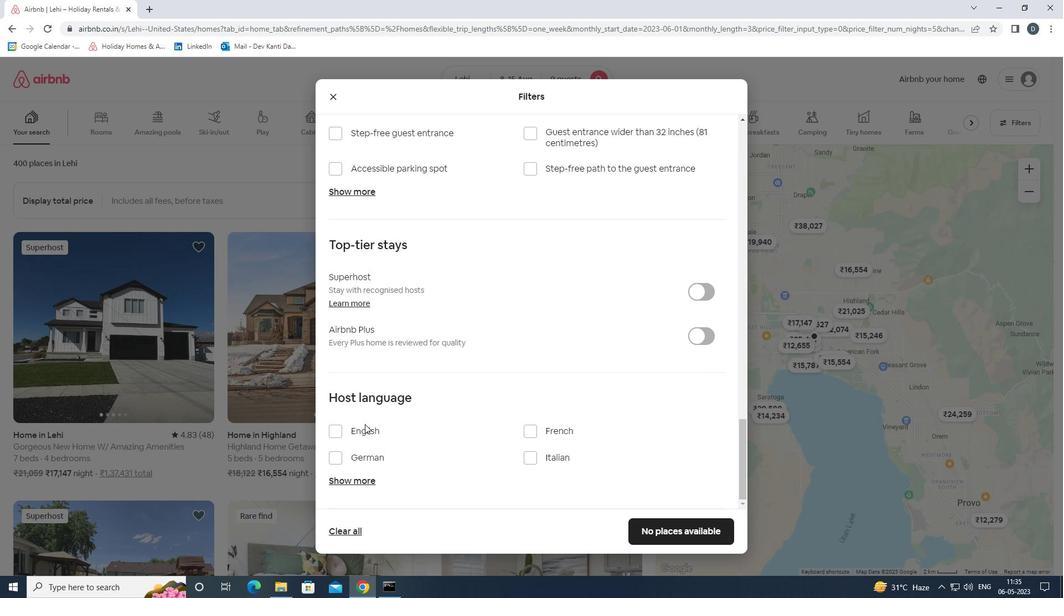 
Action: Mouse pressed left at (356, 429)
Screenshot: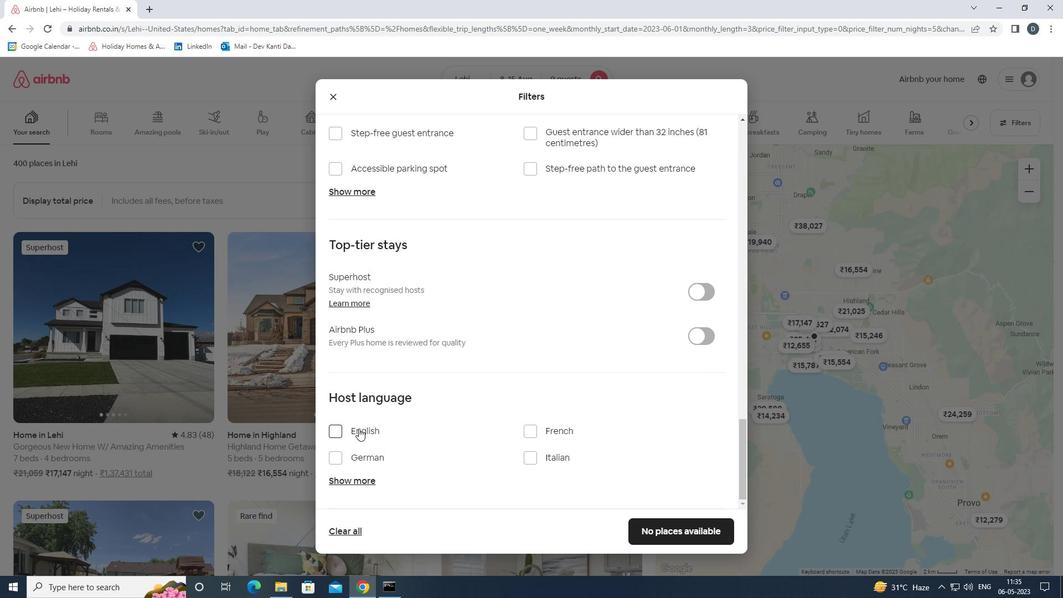 
Action: Mouse moved to (696, 522)
Screenshot: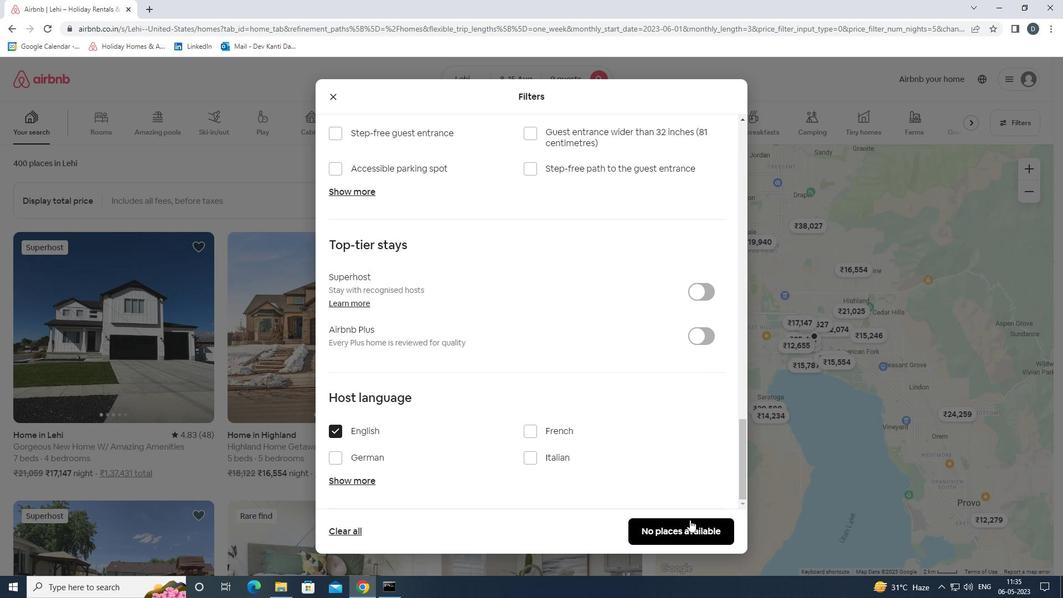 
Action: Mouse pressed left at (696, 522)
Screenshot: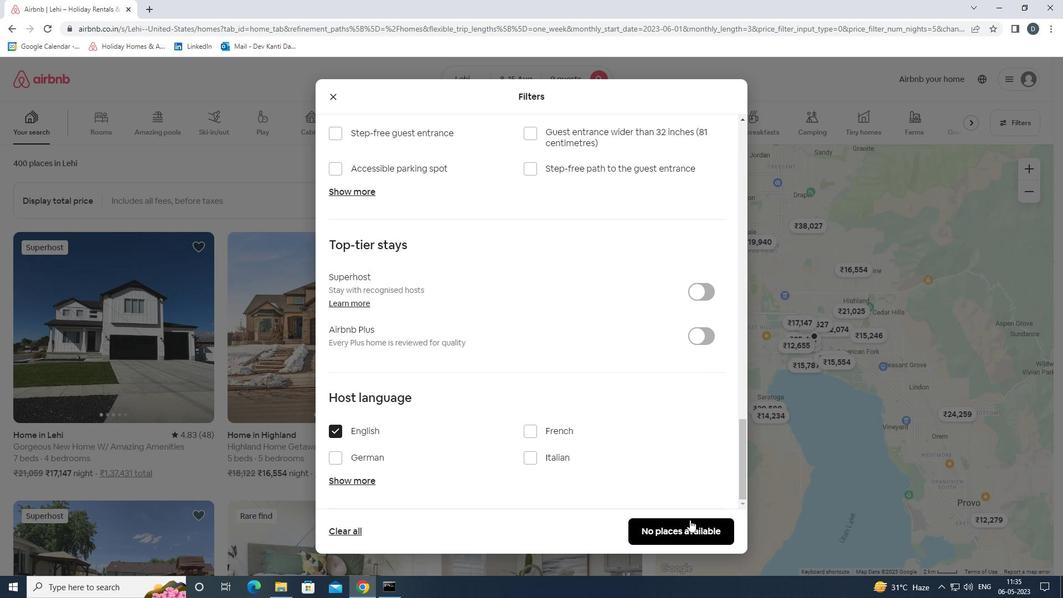 
Action: Mouse moved to (647, 463)
Screenshot: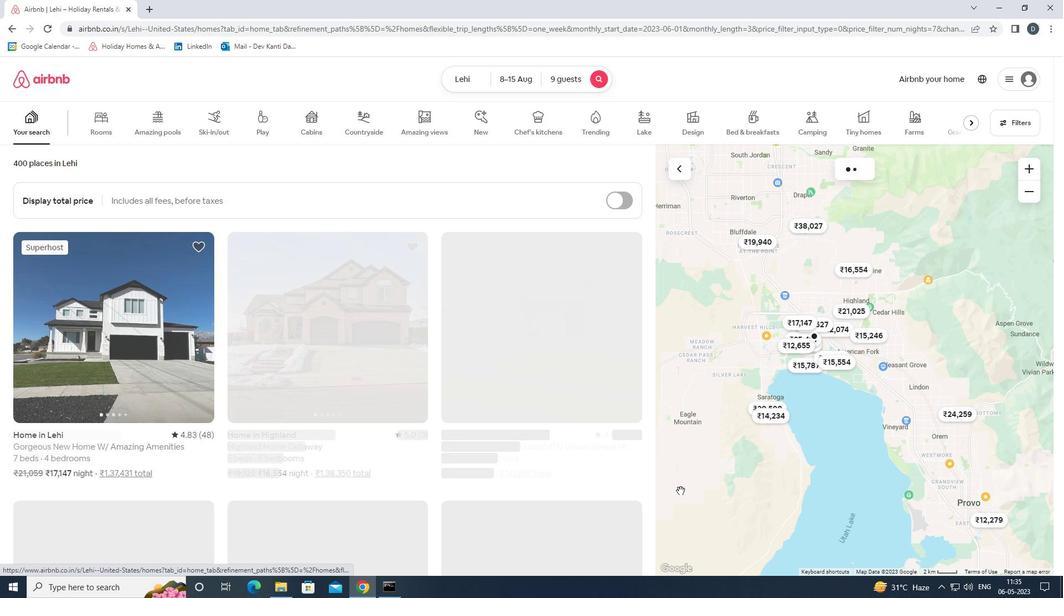 
